 Task: Look for space in Capitão Poço, Brazil from 2nd September, 2023 to 10th September, 2023 for 1 adult in price range Rs.5000 to Rs.16000. Place can be private room with 1  bedroom having 1 bed and 1 bathroom. Property type can be house, flat, guest house, hotel. Booking option can be shelf check-in. Required host language is Spanish.
Action: Mouse moved to (483, 98)
Screenshot: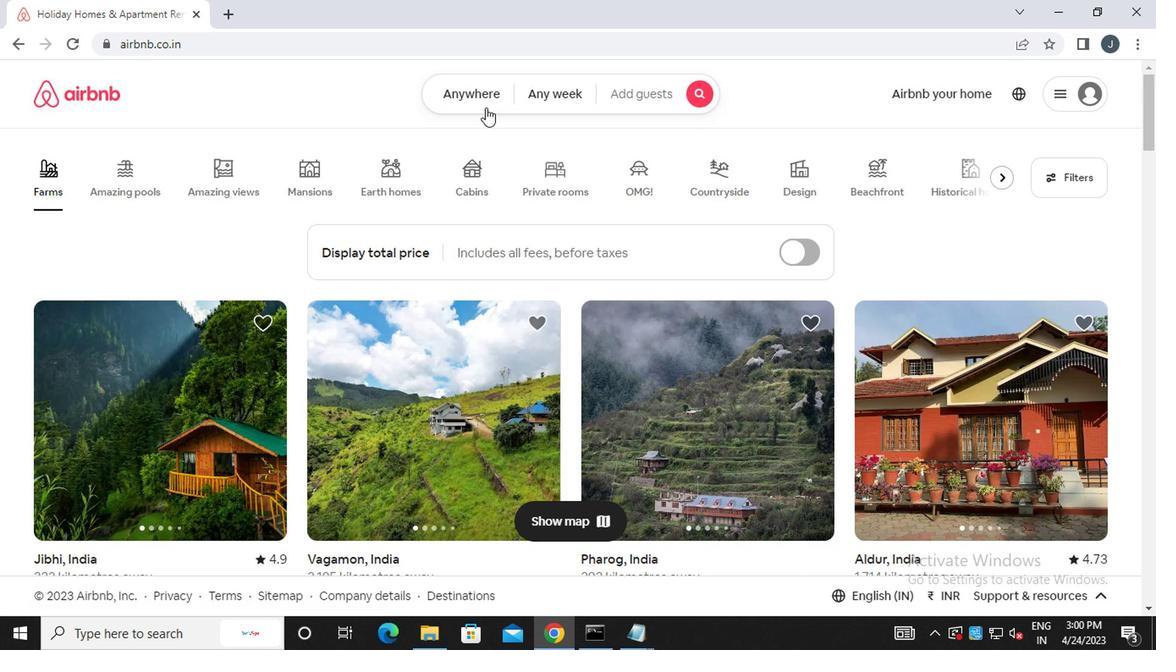 
Action: Mouse pressed left at (483, 98)
Screenshot: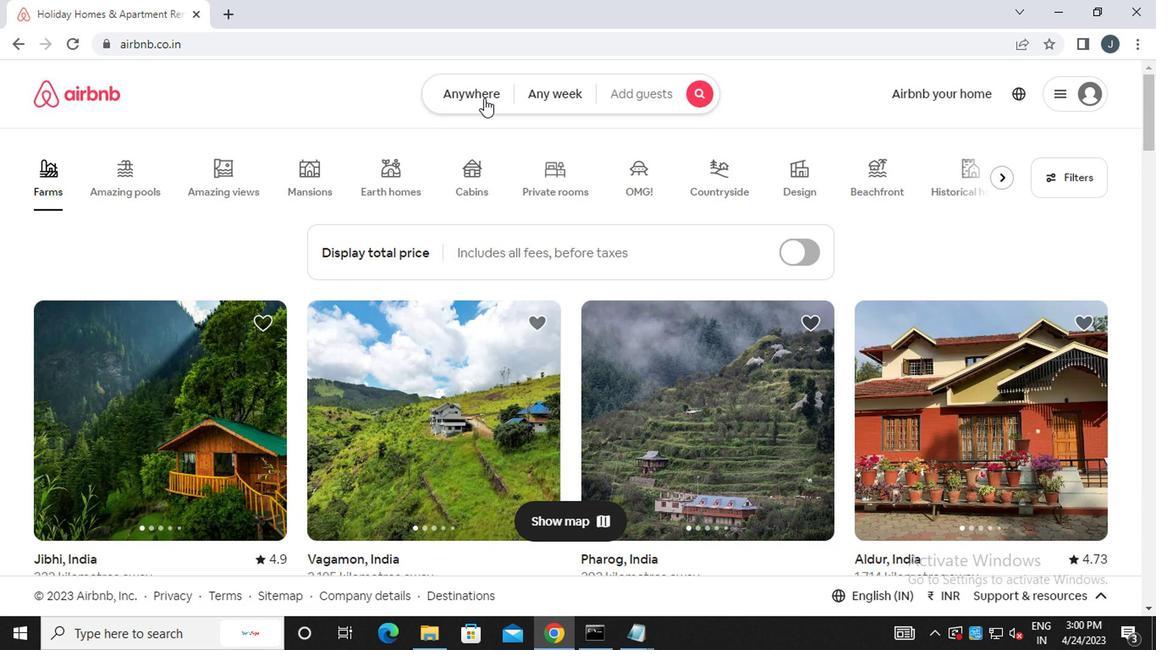 
Action: Mouse moved to (286, 167)
Screenshot: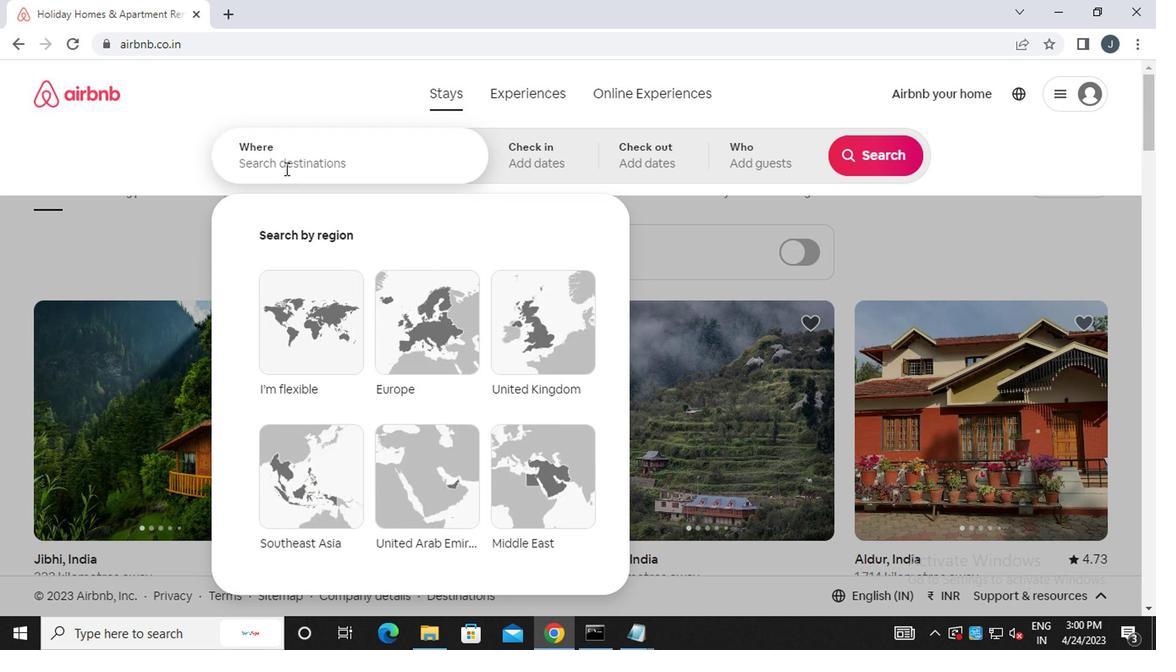
Action: Mouse pressed left at (286, 167)
Screenshot: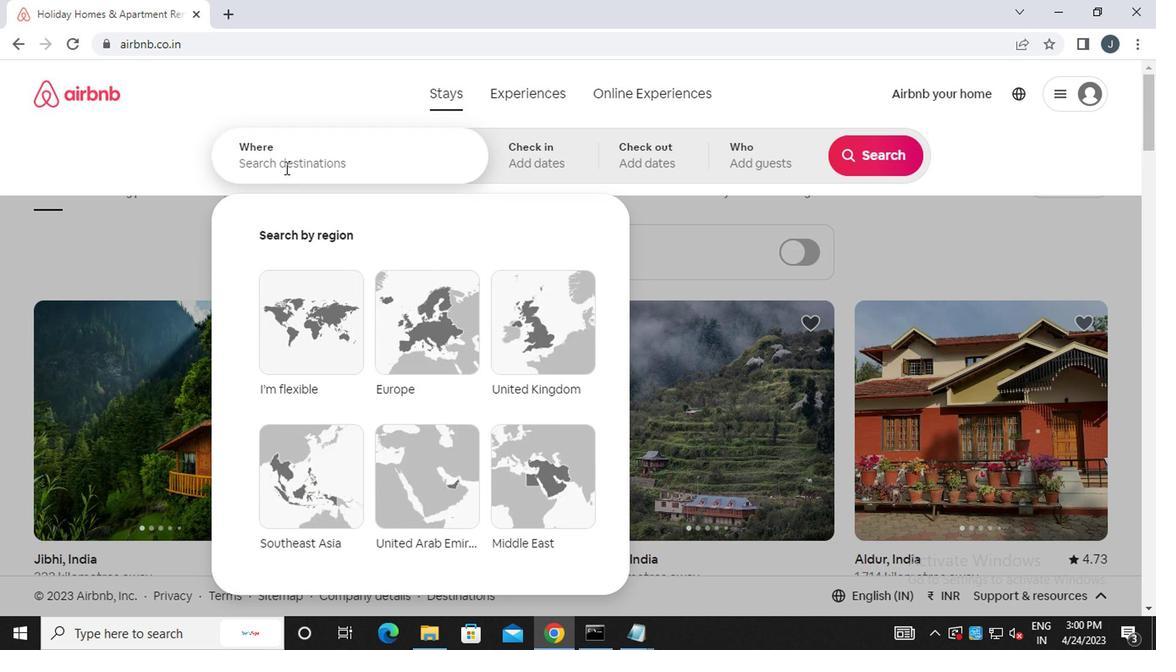 
Action: Key pressed <Key.caps_lock>c<Key.caps_lock>apitao<Key.space><Key.caps_lock>p<Key.caps_lock>oco,<Key.space><Key.caps_lock>b<Key.caps_lock>razil
Screenshot: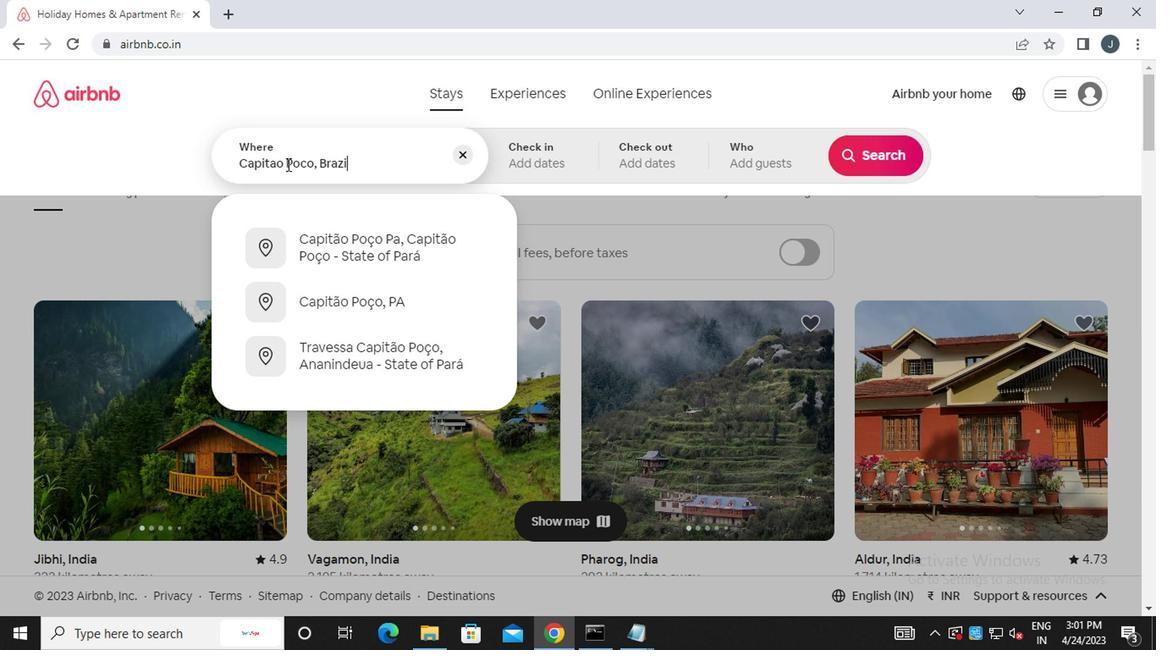 
Action: Mouse moved to (552, 162)
Screenshot: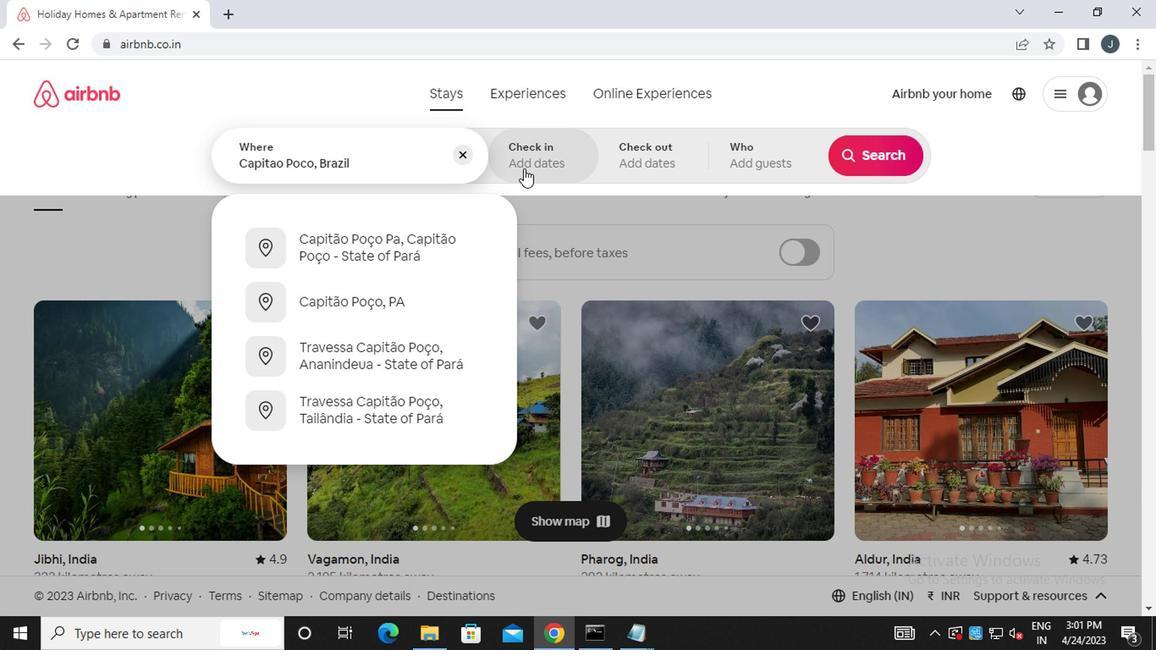 
Action: Mouse pressed left at (552, 162)
Screenshot: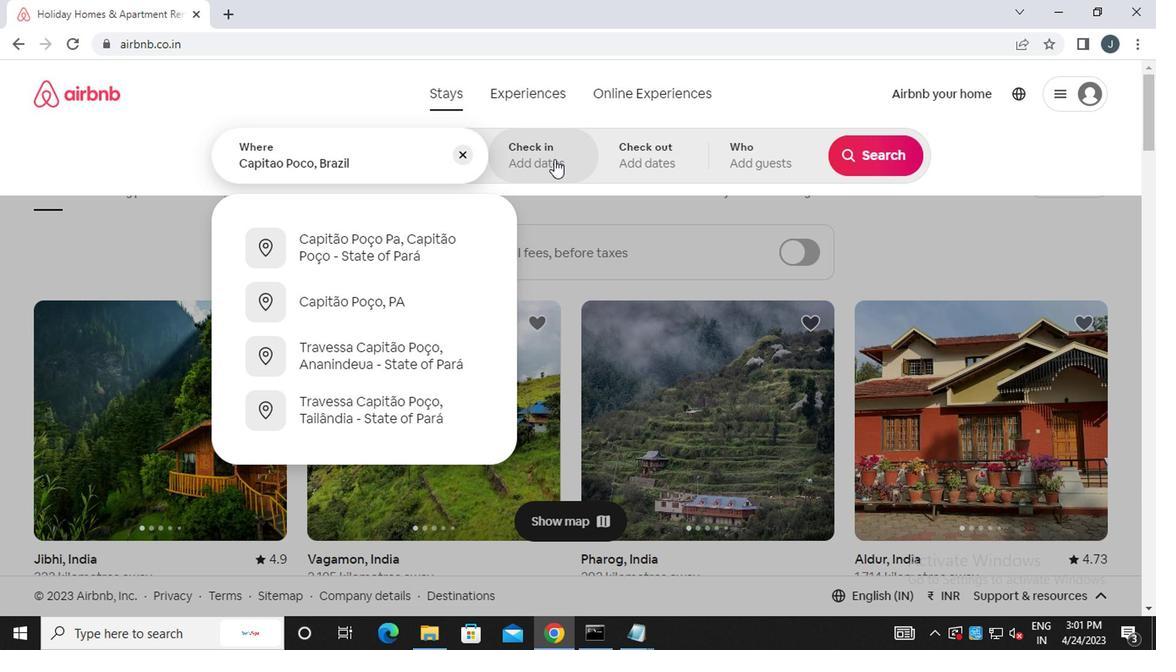 
Action: Mouse moved to (863, 293)
Screenshot: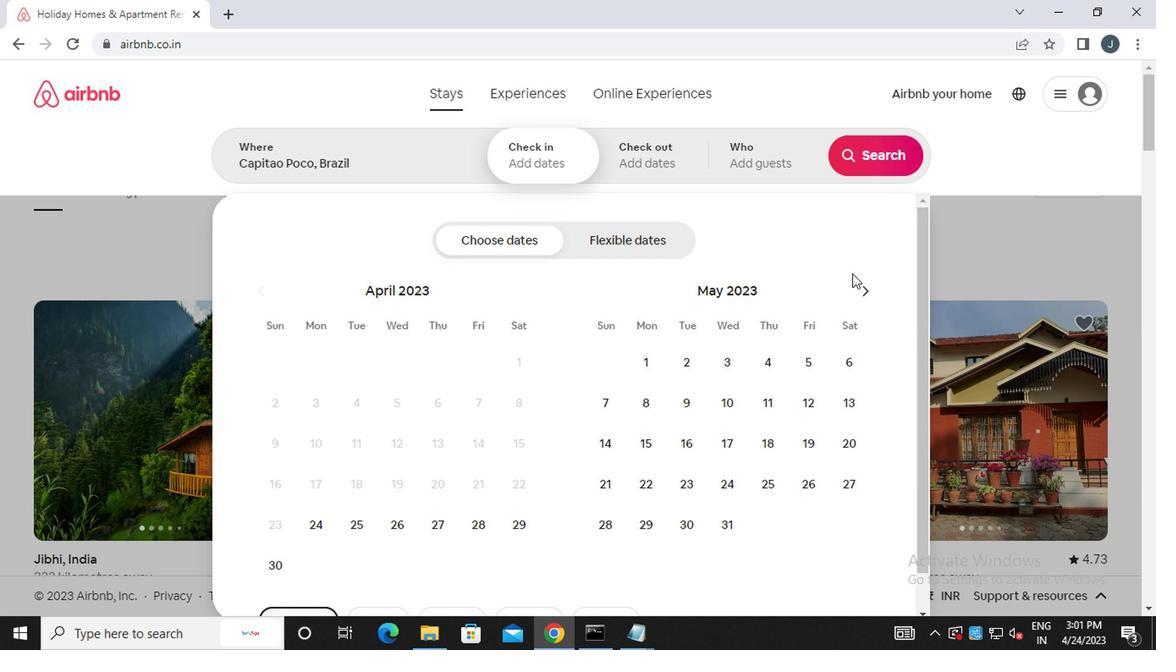 
Action: Mouse pressed left at (863, 293)
Screenshot: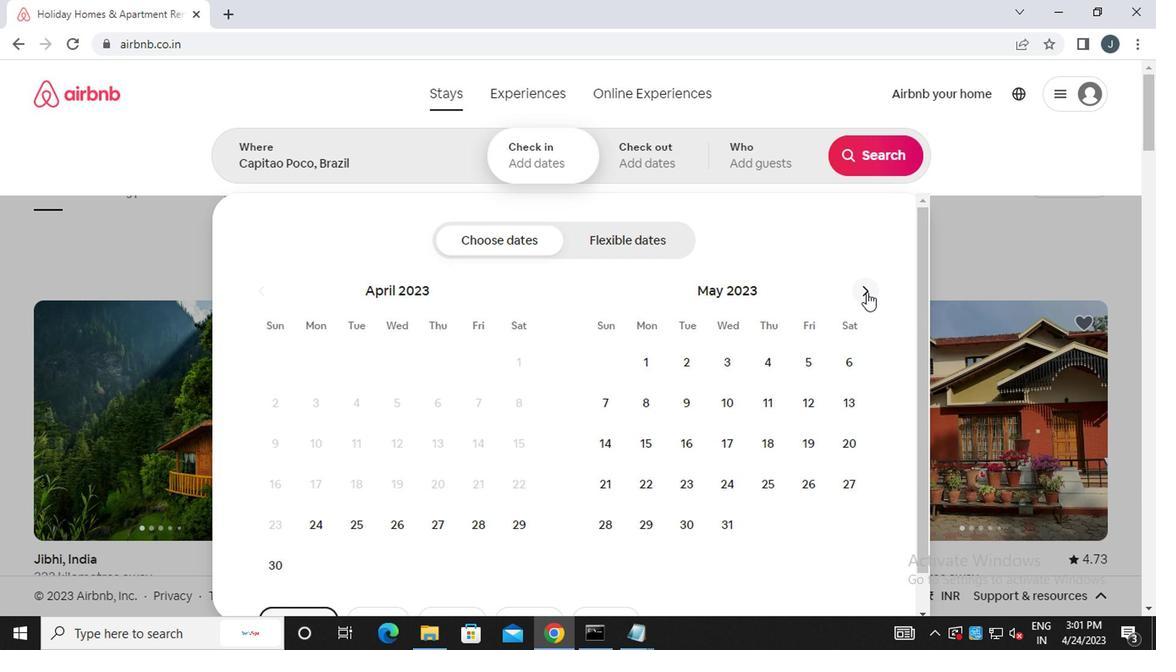 
Action: Mouse pressed left at (863, 293)
Screenshot: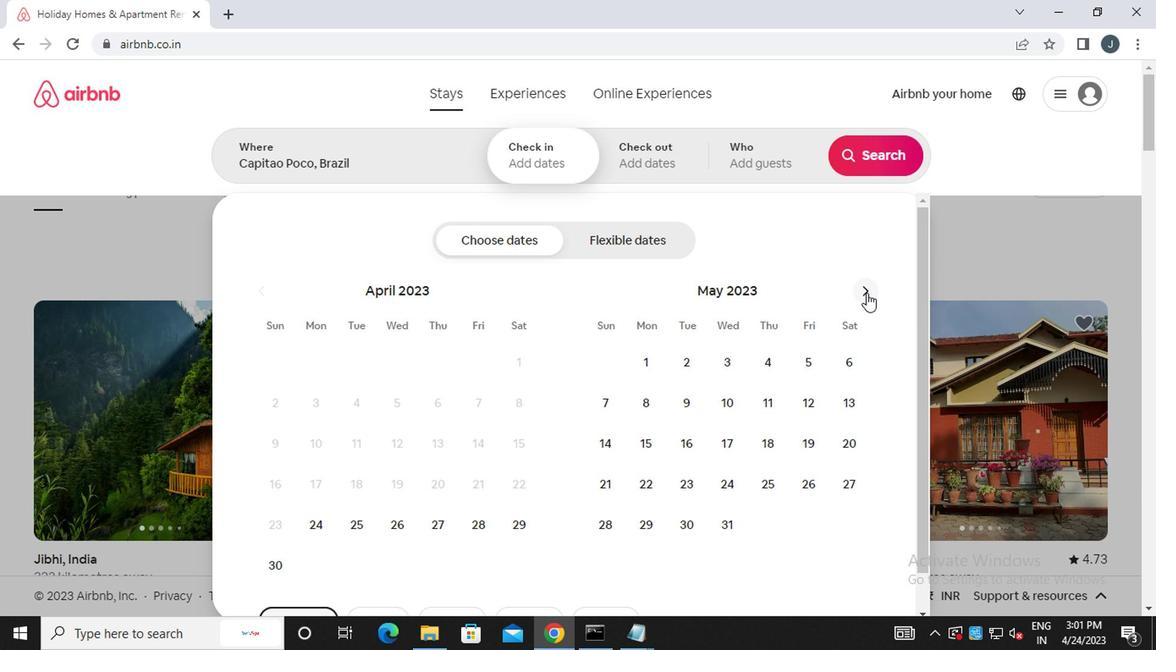 
Action: Mouse pressed left at (863, 293)
Screenshot: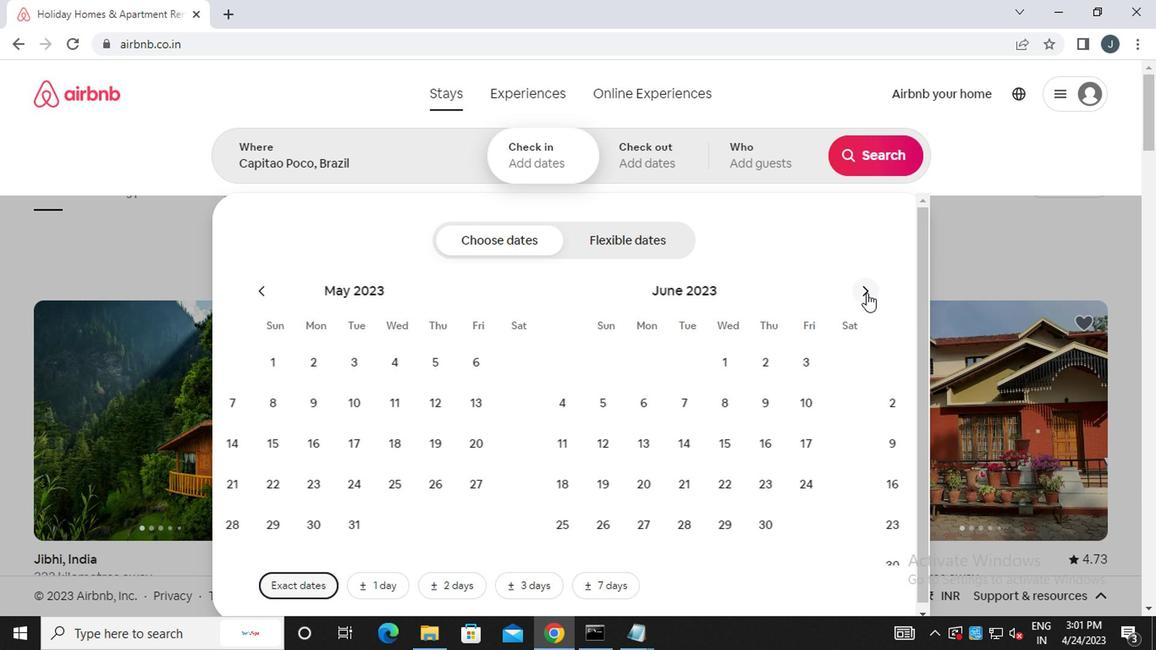 
Action: Mouse pressed left at (863, 293)
Screenshot: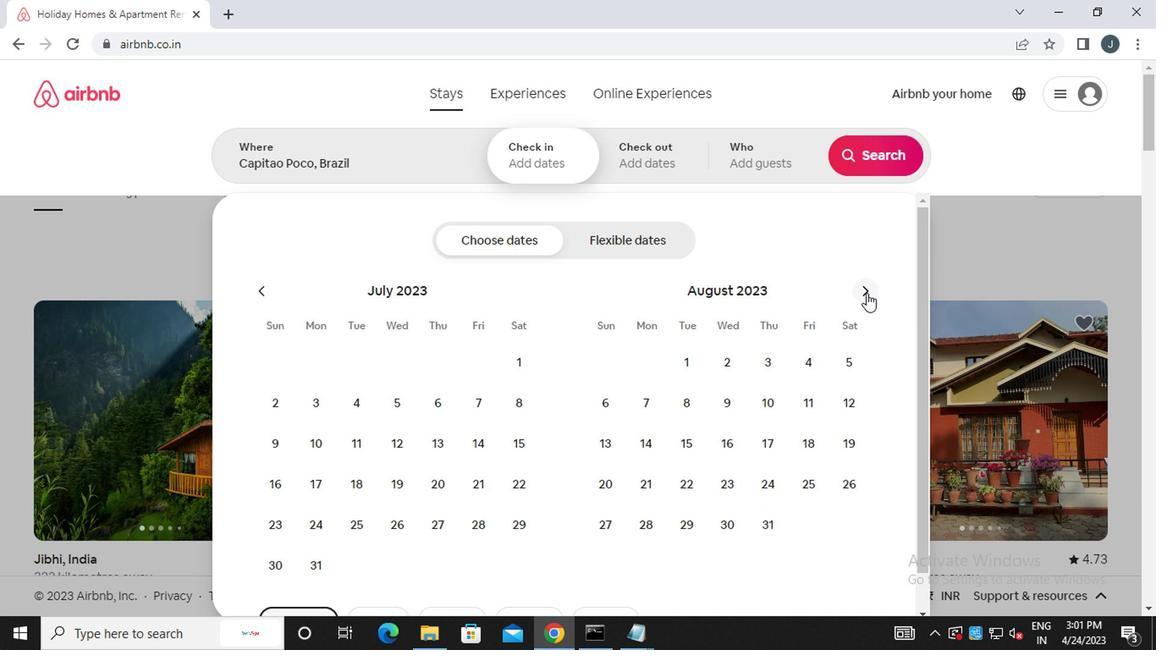 
Action: Mouse moved to (843, 363)
Screenshot: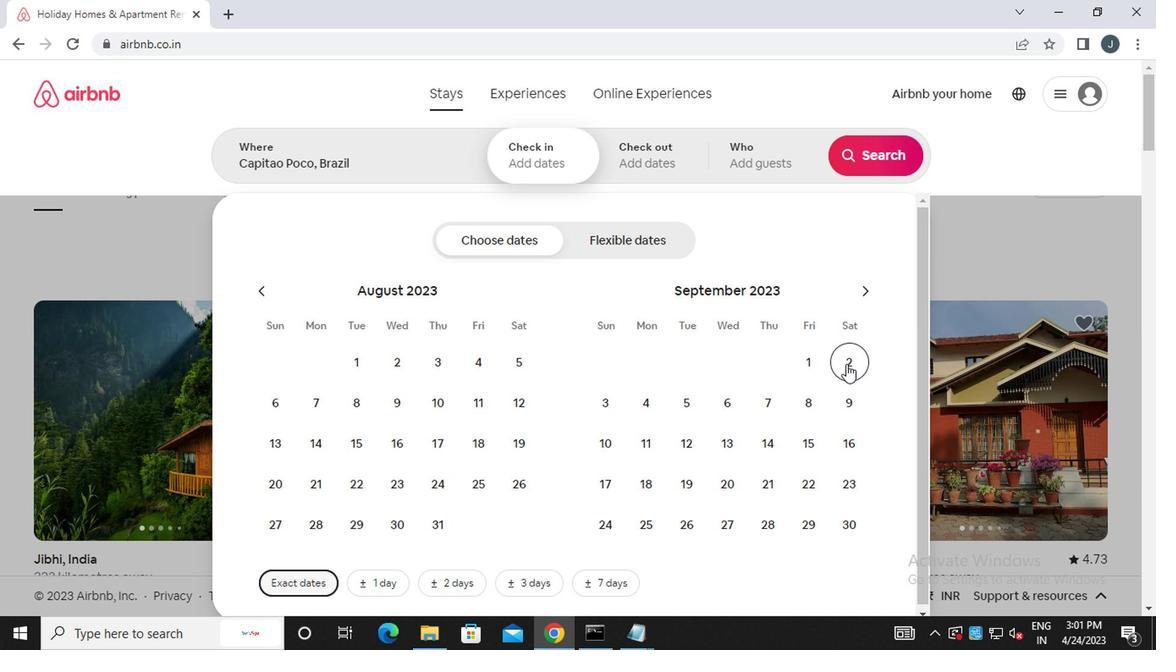 
Action: Mouse pressed left at (843, 363)
Screenshot: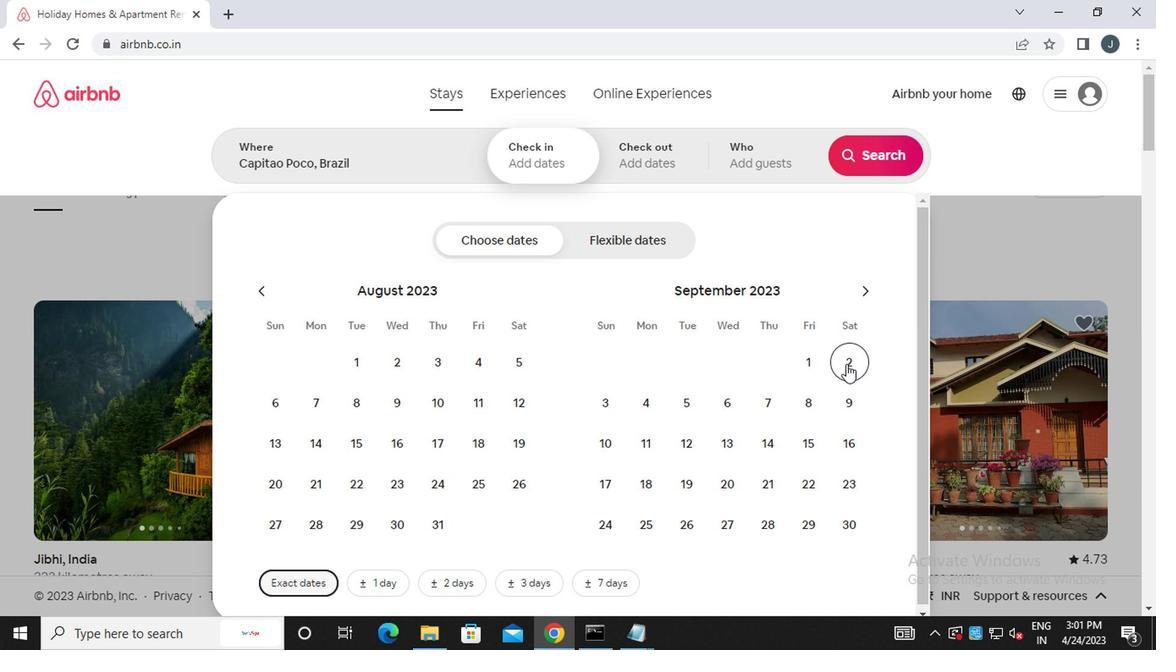 
Action: Mouse moved to (600, 435)
Screenshot: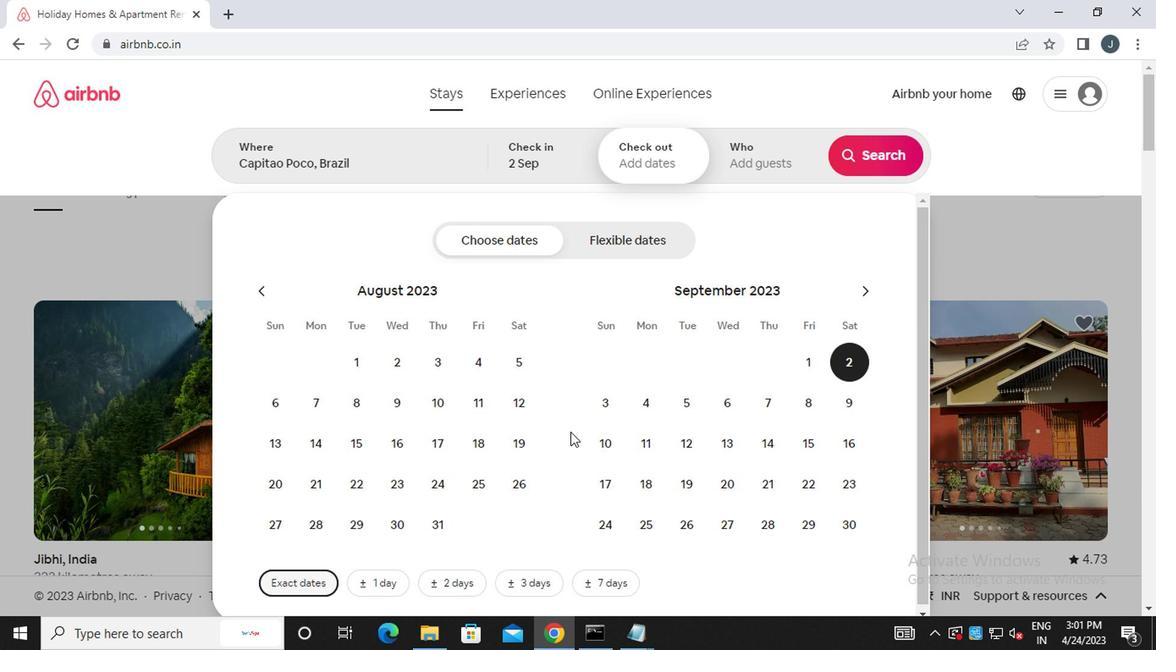 
Action: Mouse pressed left at (600, 435)
Screenshot: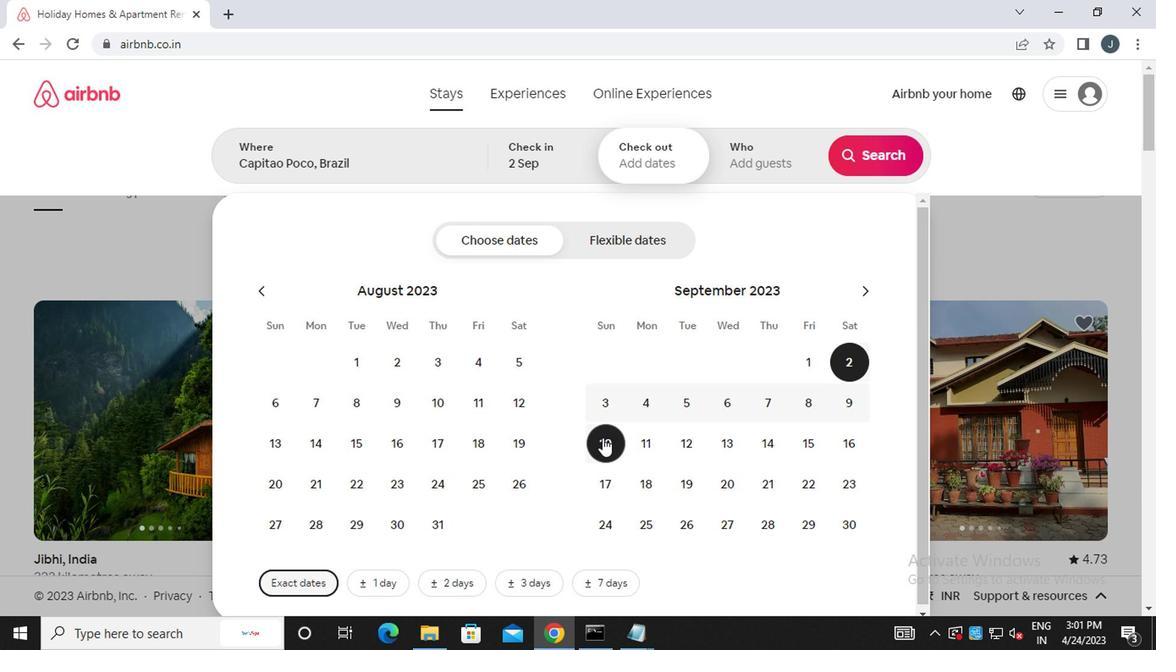 
Action: Mouse moved to (752, 158)
Screenshot: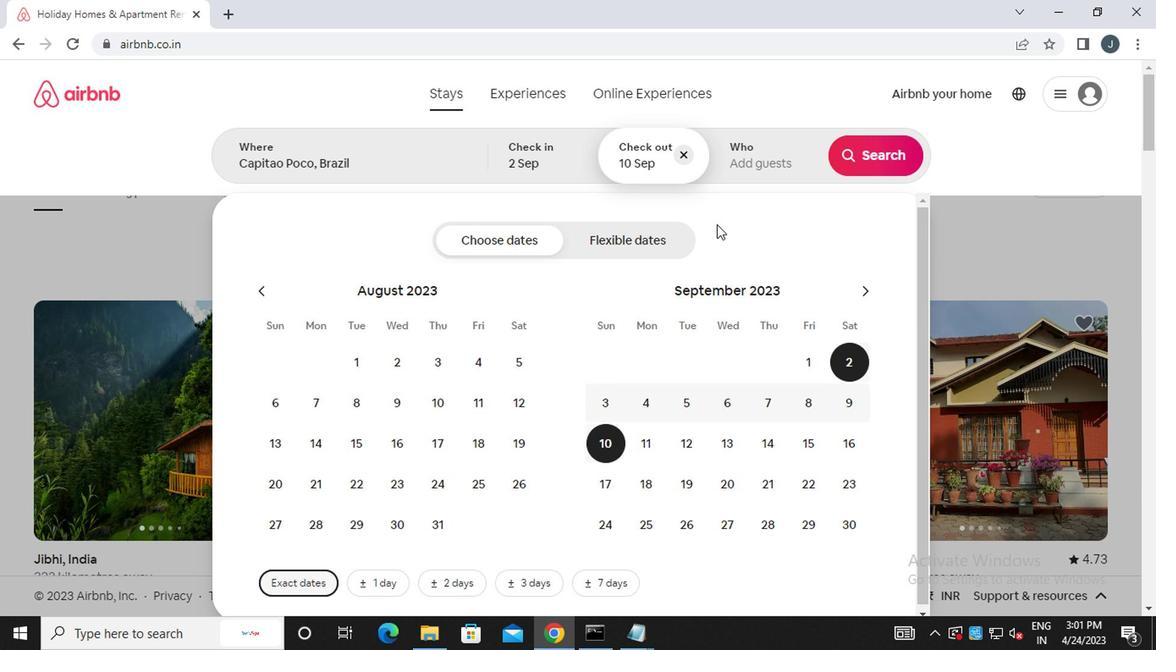 
Action: Mouse pressed left at (752, 158)
Screenshot: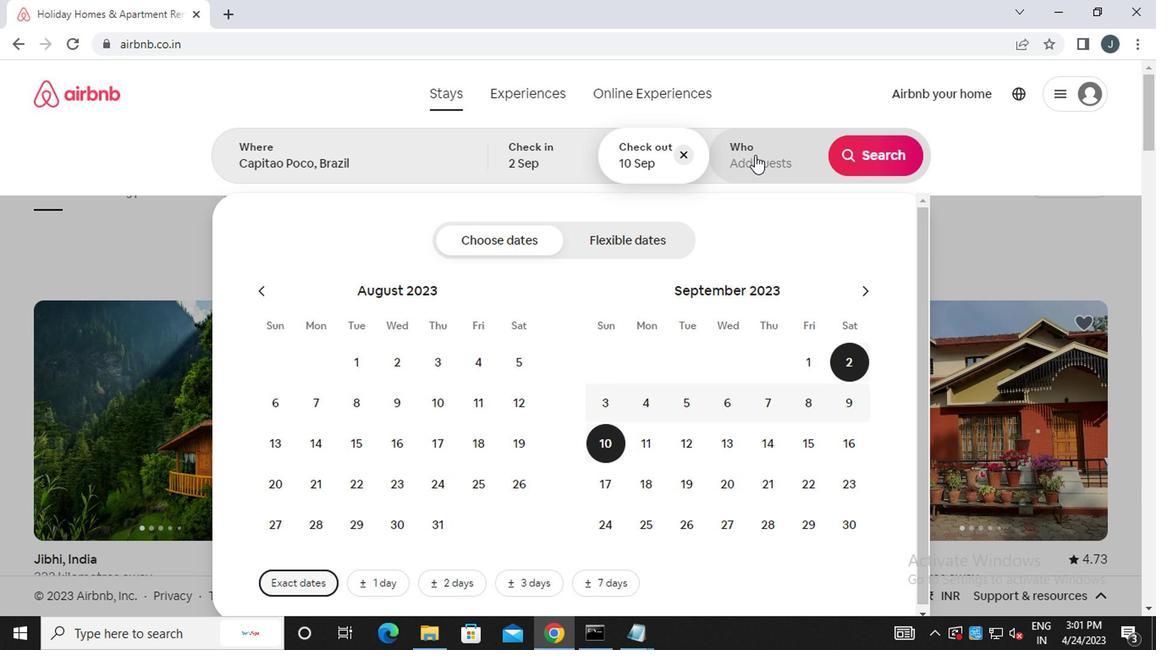 
Action: Mouse moved to (872, 259)
Screenshot: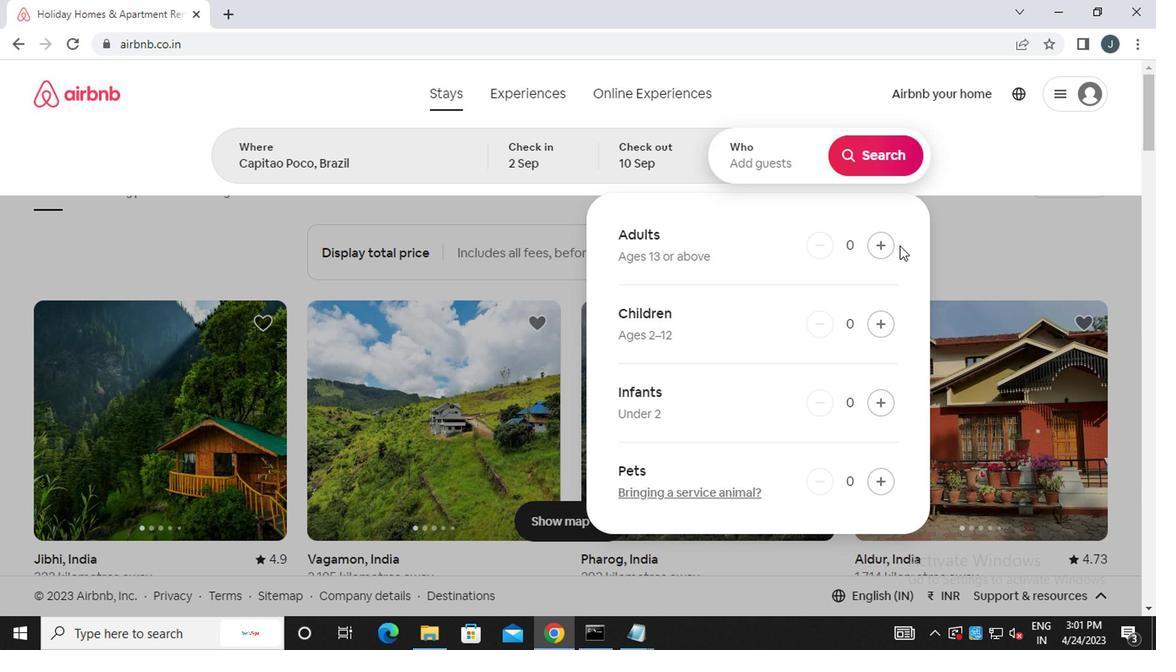 
Action: Mouse pressed left at (872, 259)
Screenshot: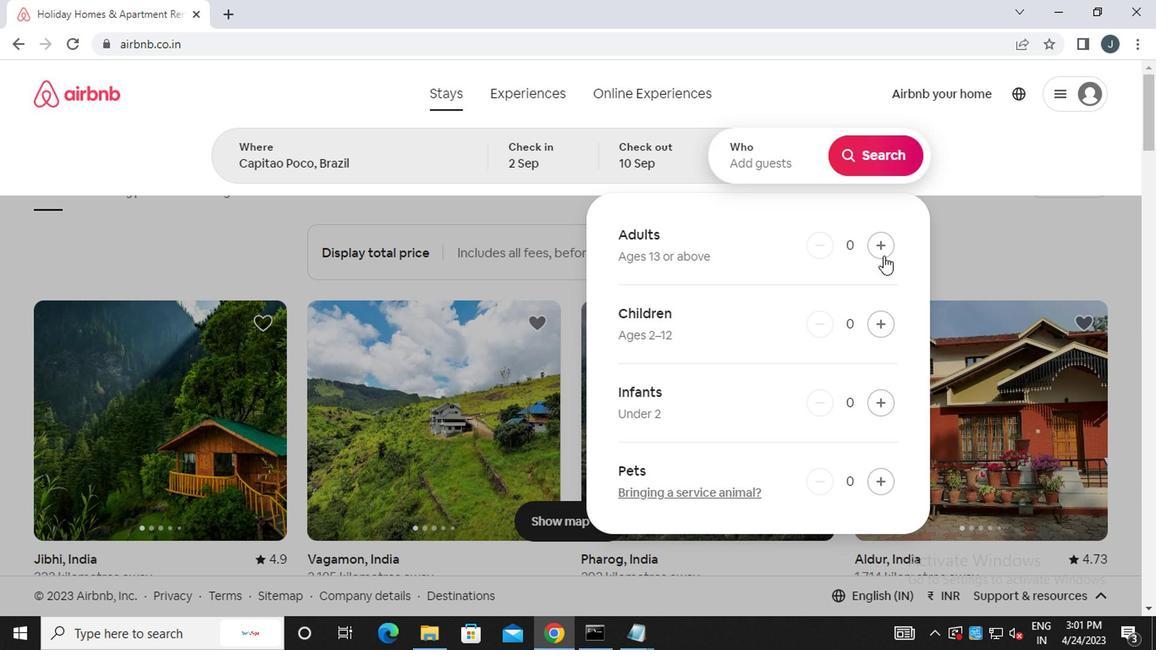 
Action: Mouse moved to (873, 159)
Screenshot: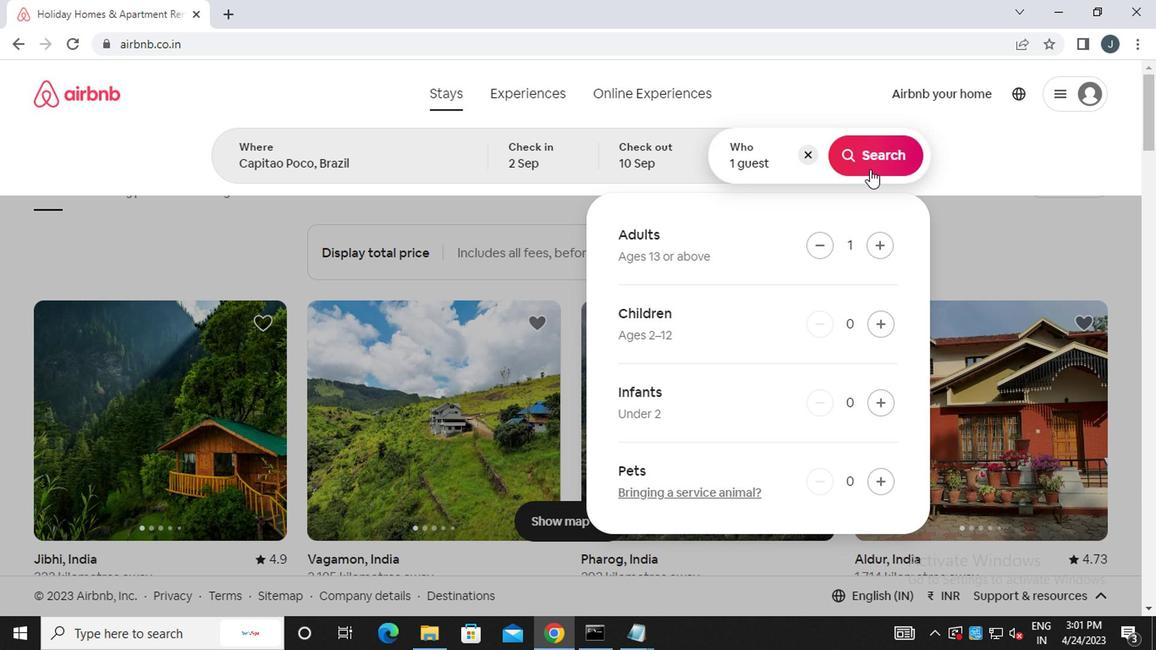 
Action: Mouse pressed left at (873, 159)
Screenshot: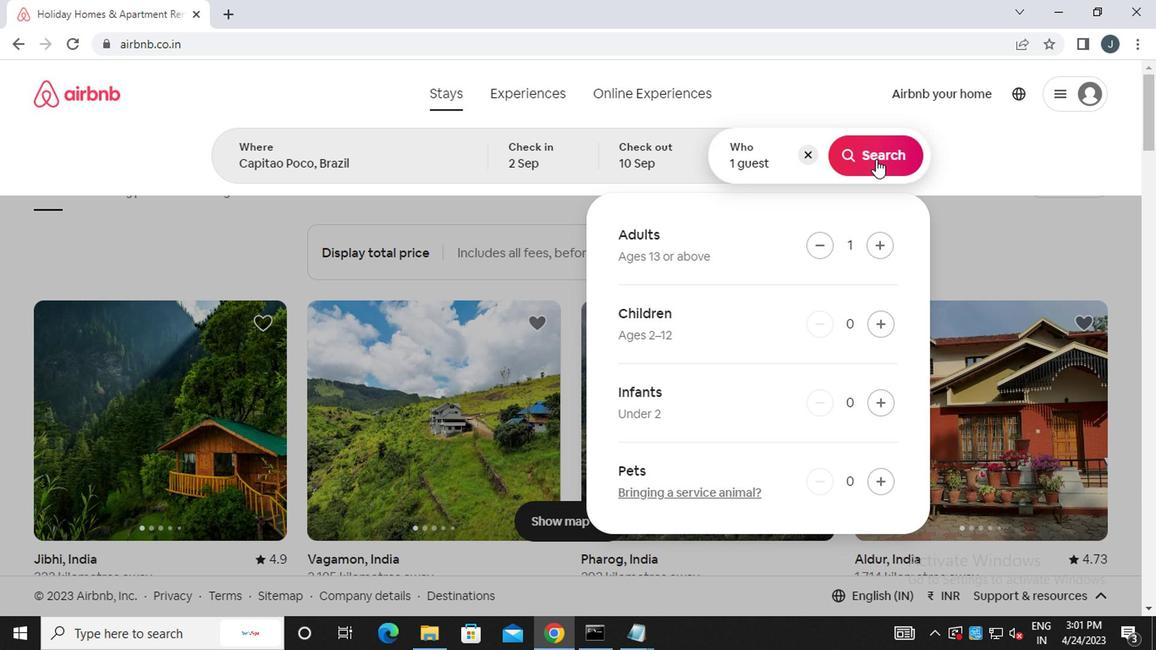 
Action: Mouse moved to (1094, 166)
Screenshot: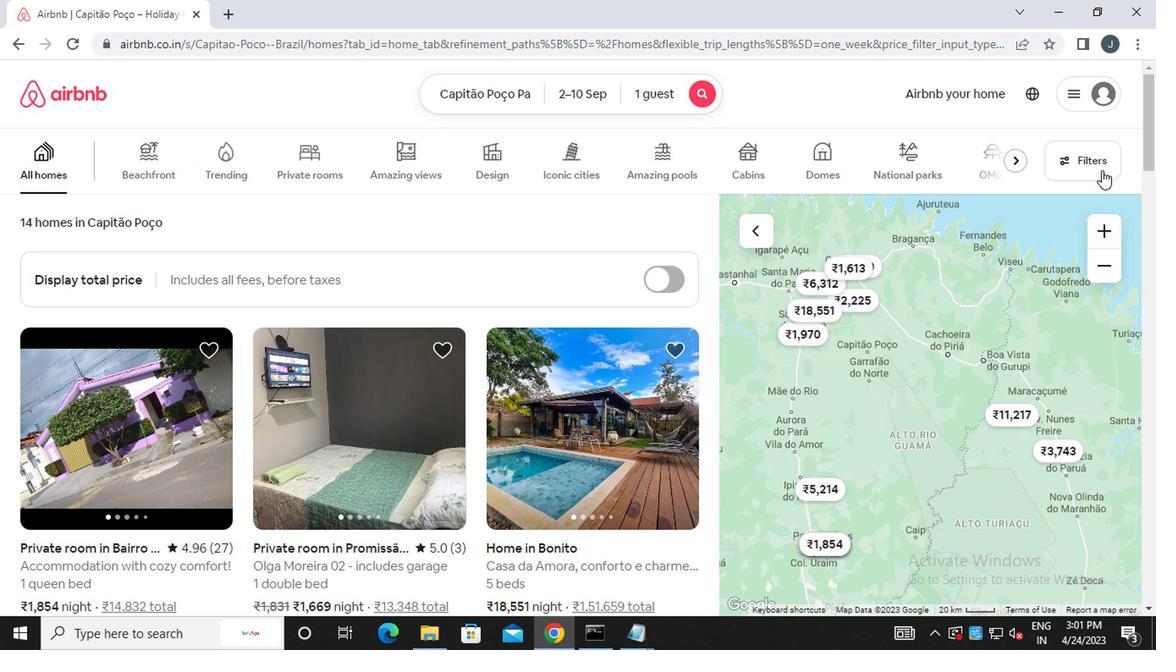 
Action: Mouse pressed left at (1094, 166)
Screenshot: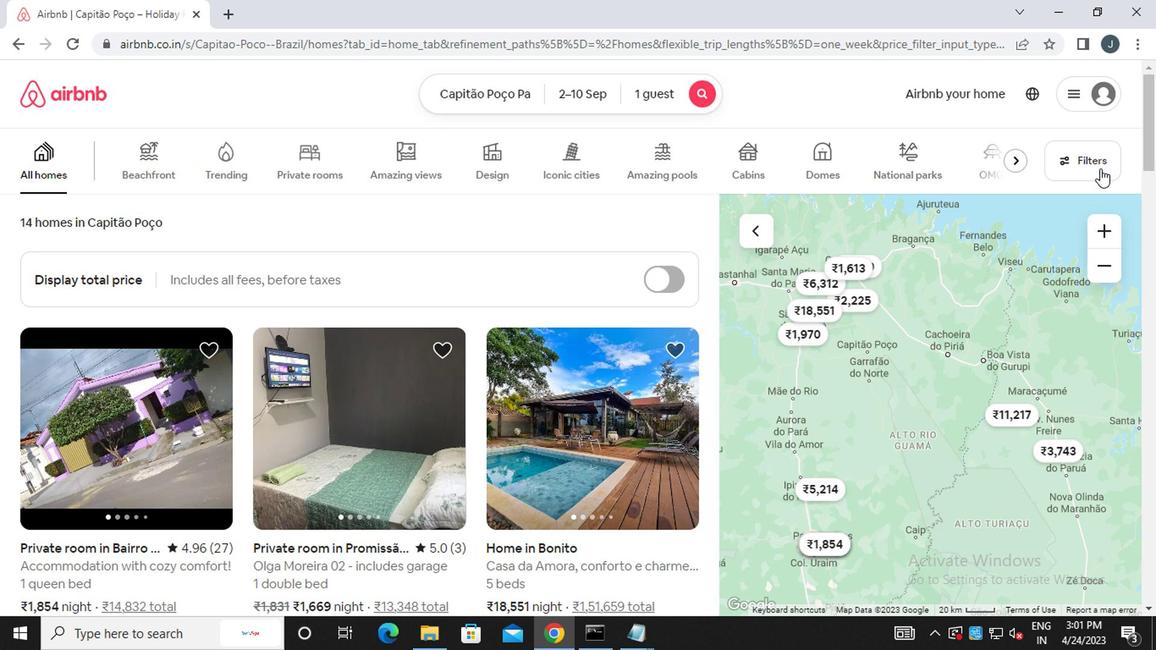 
Action: Mouse moved to (415, 373)
Screenshot: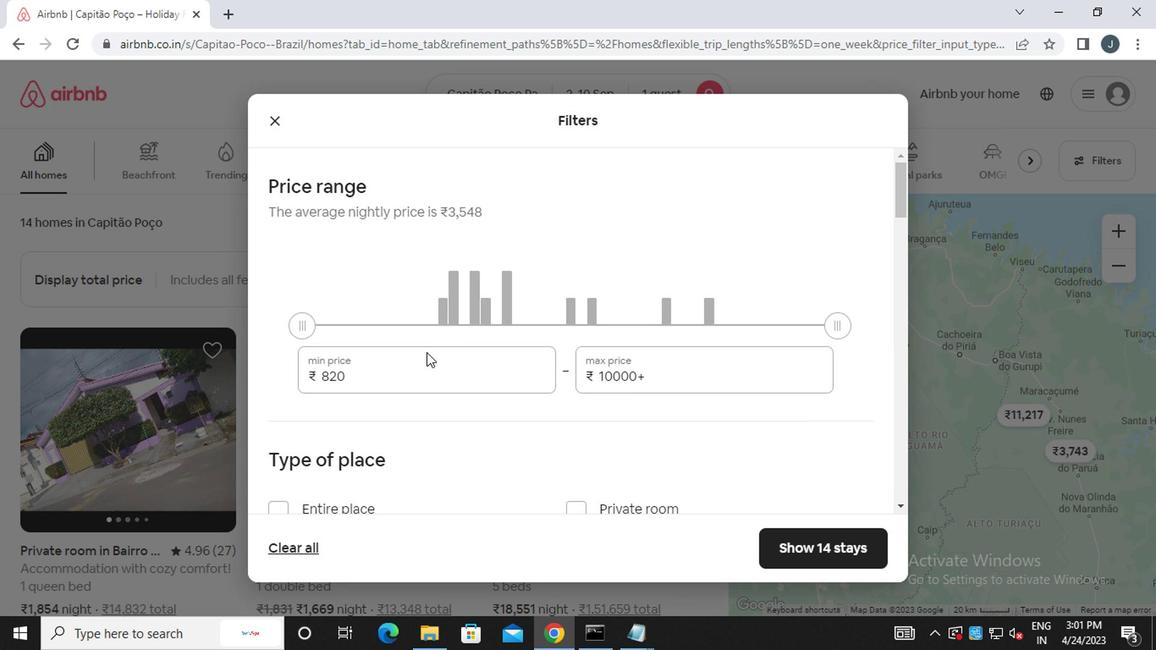 
Action: Mouse pressed left at (415, 373)
Screenshot: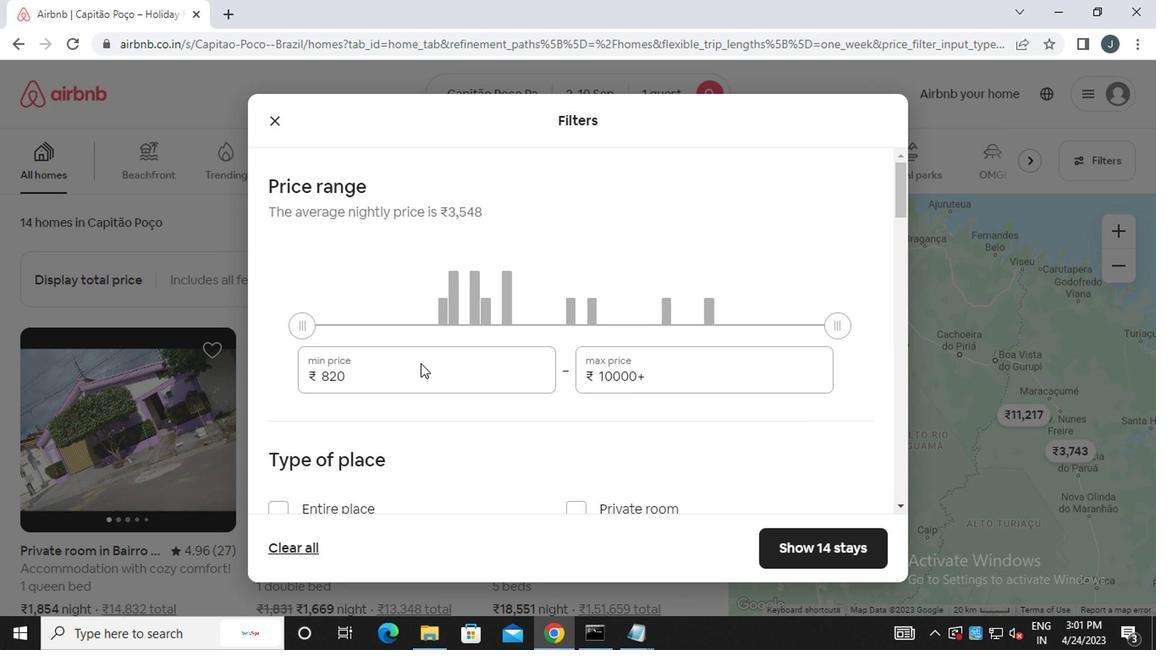 
Action: Mouse moved to (411, 373)
Screenshot: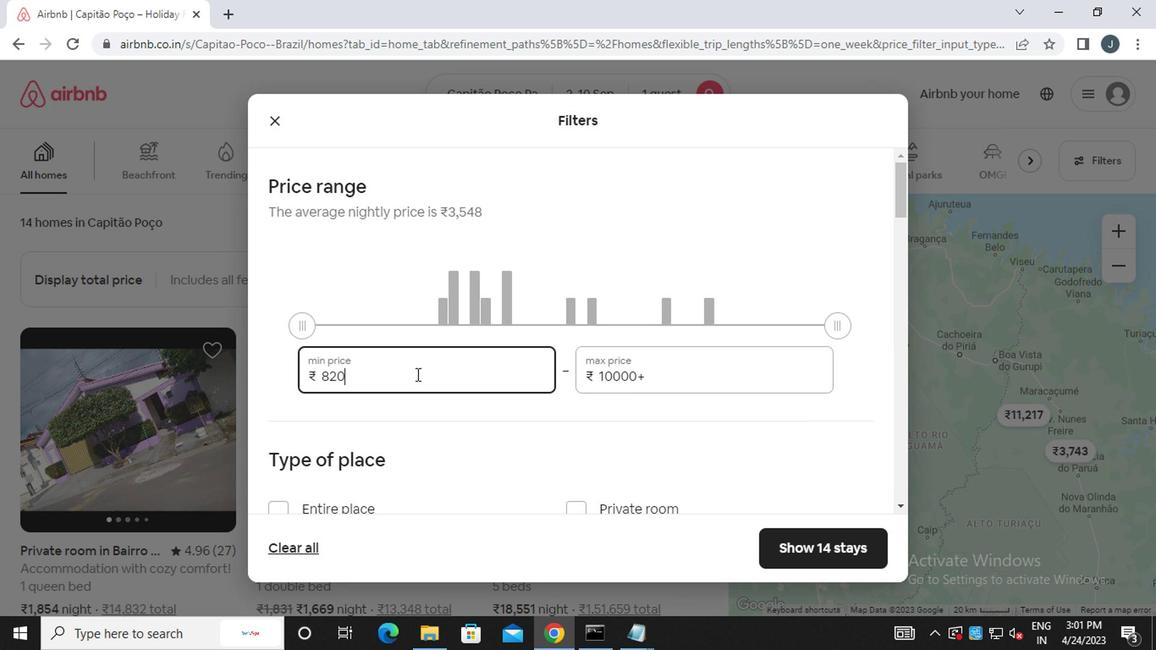 
Action: Key pressed <Key.backspace><Key.backspace><Key.backspace><Key.backspace><<101>><<96>><<96>><<96>>
Screenshot: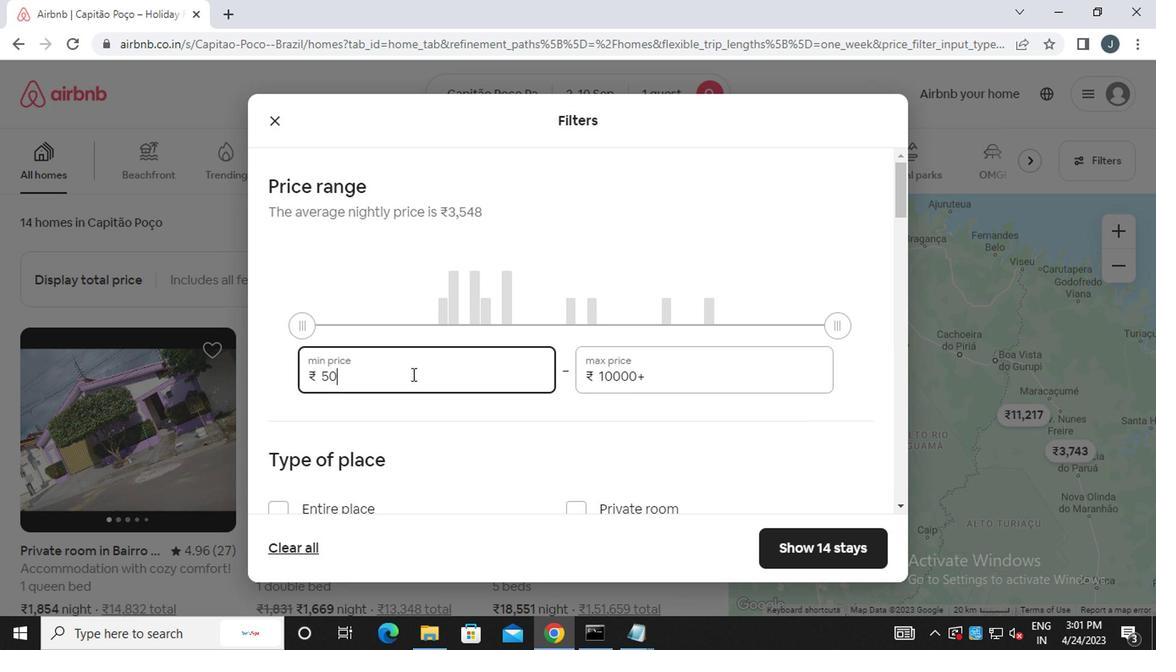 
Action: Mouse moved to (663, 375)
Screenshot: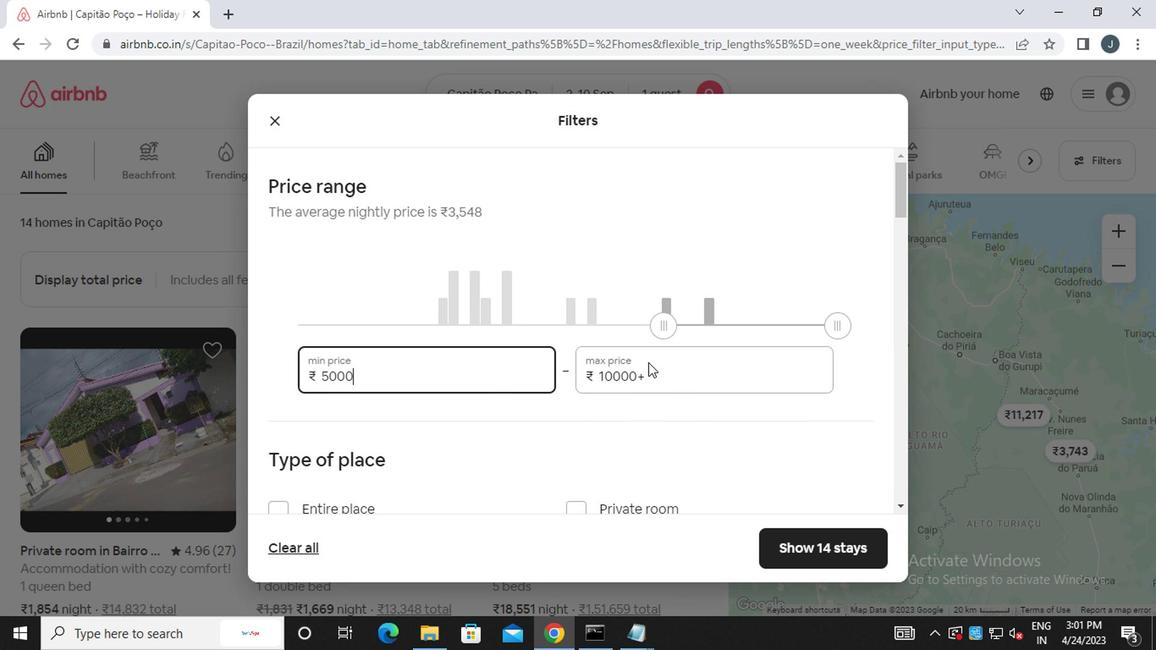 
Action: Mouse pressed left at (663, 375)
Screenshot: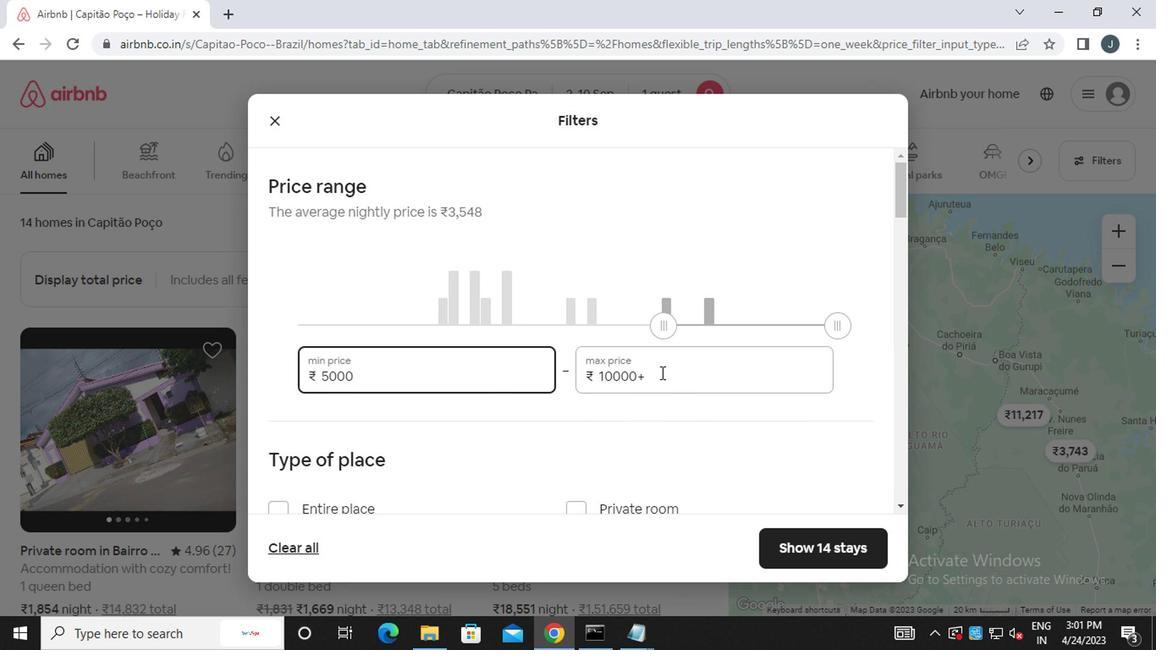 
Action: Mouse moved to (663, 375)
Screenshot: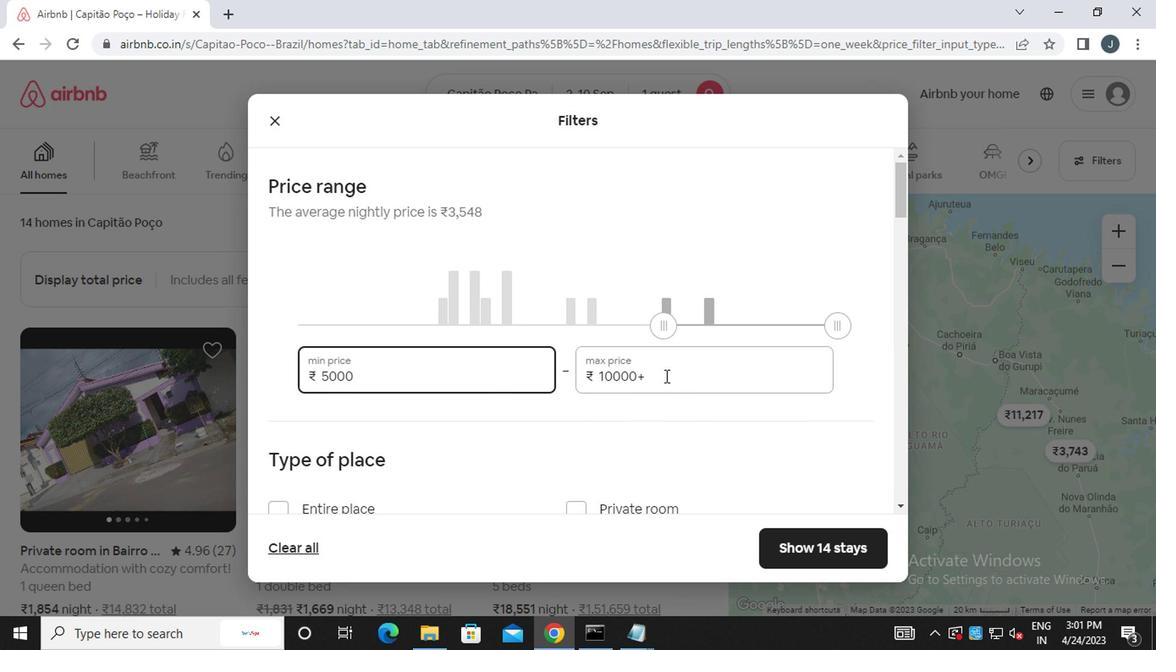 
Action: Key pressed <Key.backspace><Key.backspace><Key.backspace><Key.backspace><Key.backspace><Key.backspace><Key.backspace><Key.backspace><Key.backspace><Key.backspace><Key.backspace><Key.backspace><<97>><<102>><<96>><<96>><<96>>
Screenshot: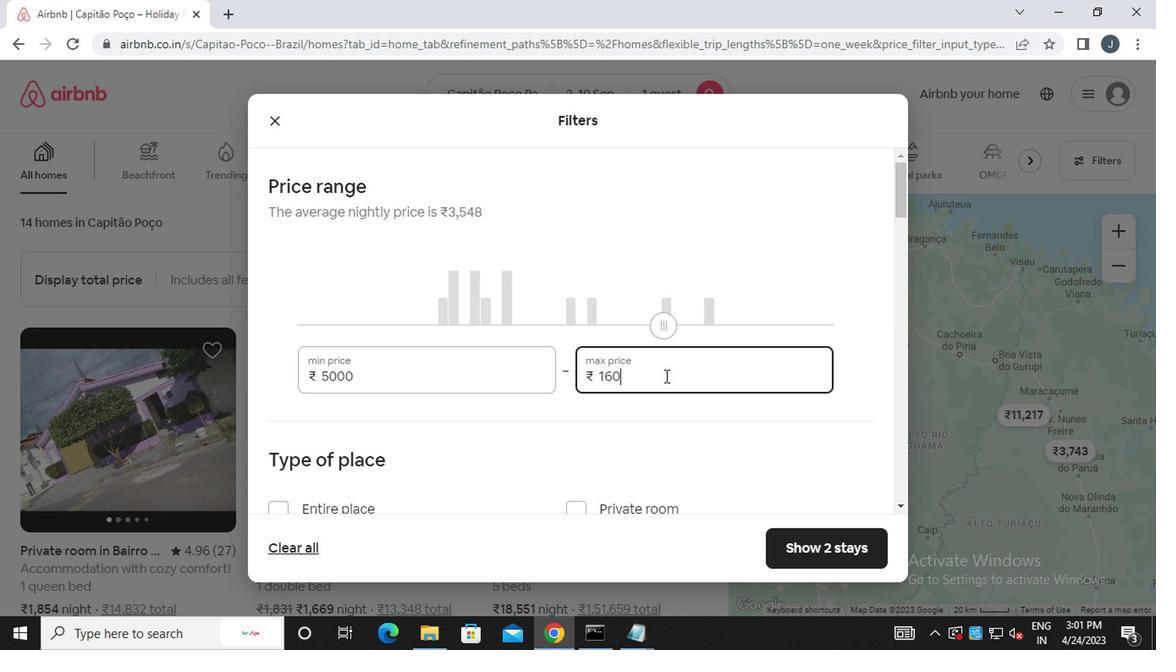 
Action: Mouse moved to (663, 375)
Screenshot: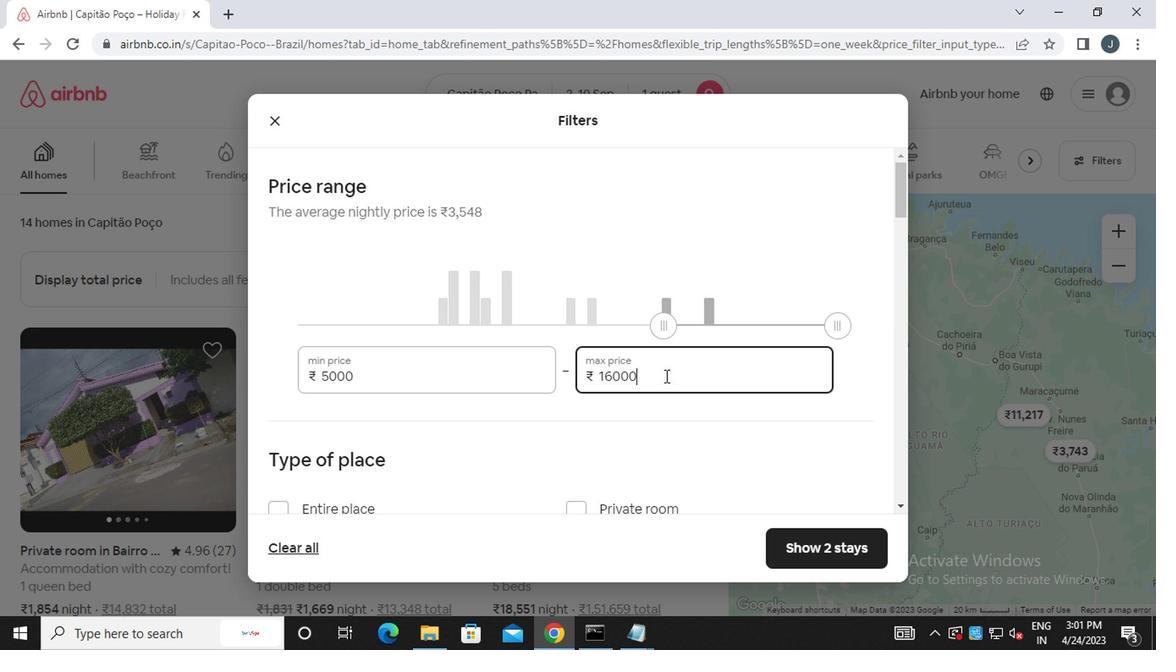 
Action: Mouse scrolled (663, 374) with delta (0, -1)
Screenshot: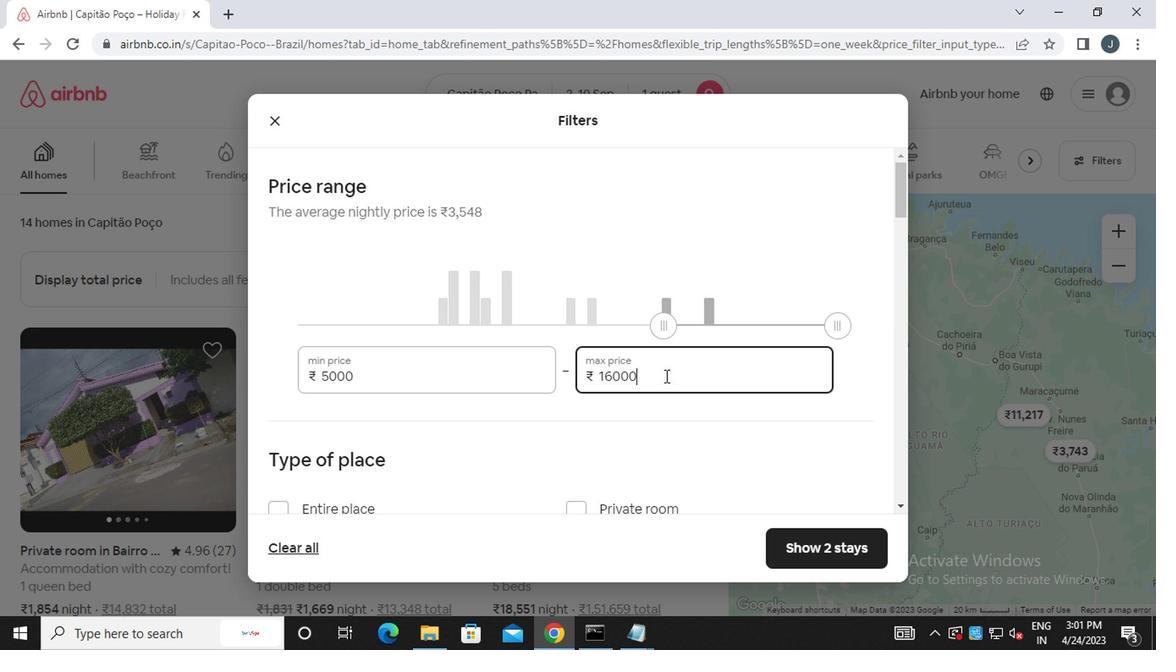 
Action: Mouse scrolled (663, 374) with delta (0, -1)
Screenshot: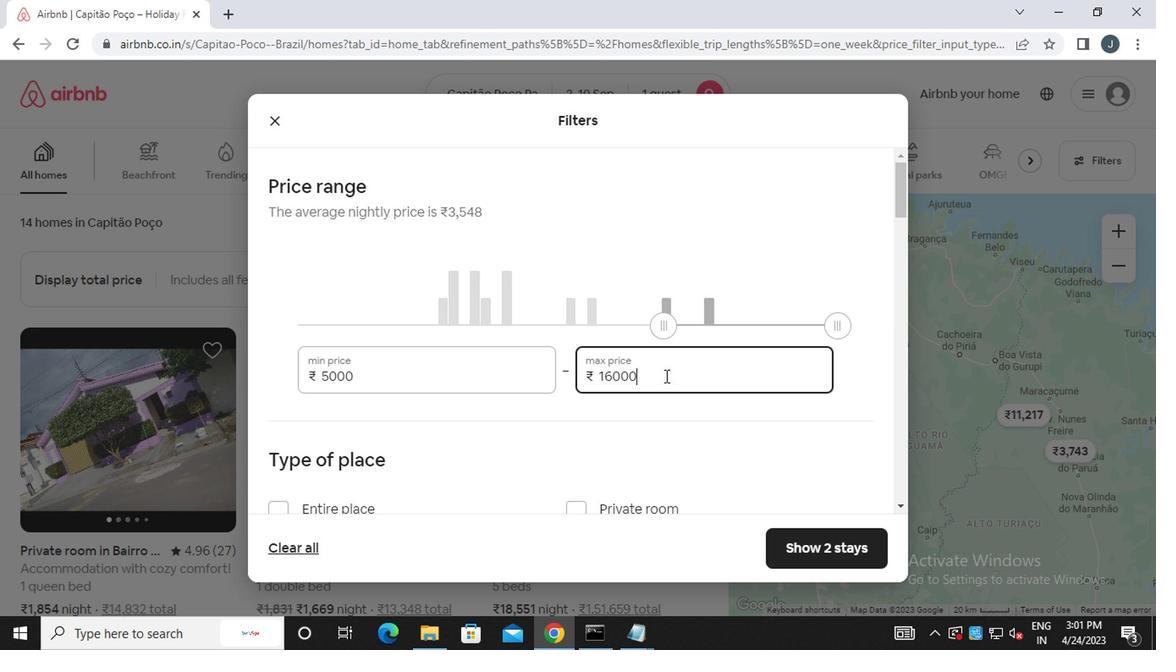 
Action: Mouse scrolled (663, 374) with delta (0, -1)
Screenshot: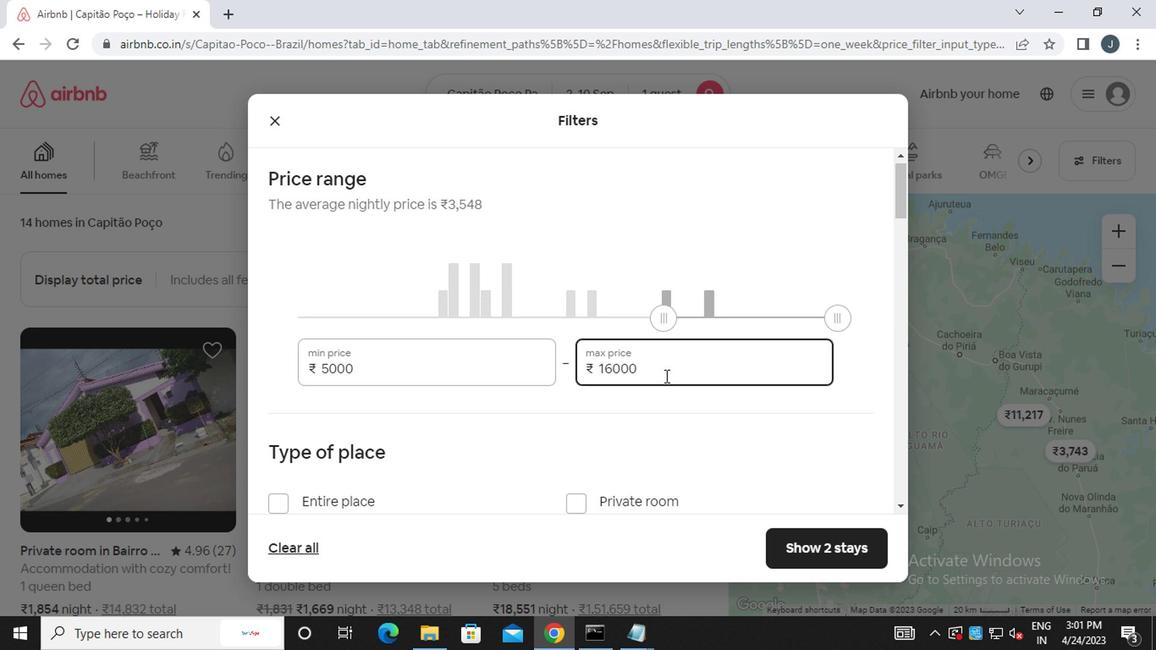 
Action: Mouse moved to (579, 257)
Screenshot: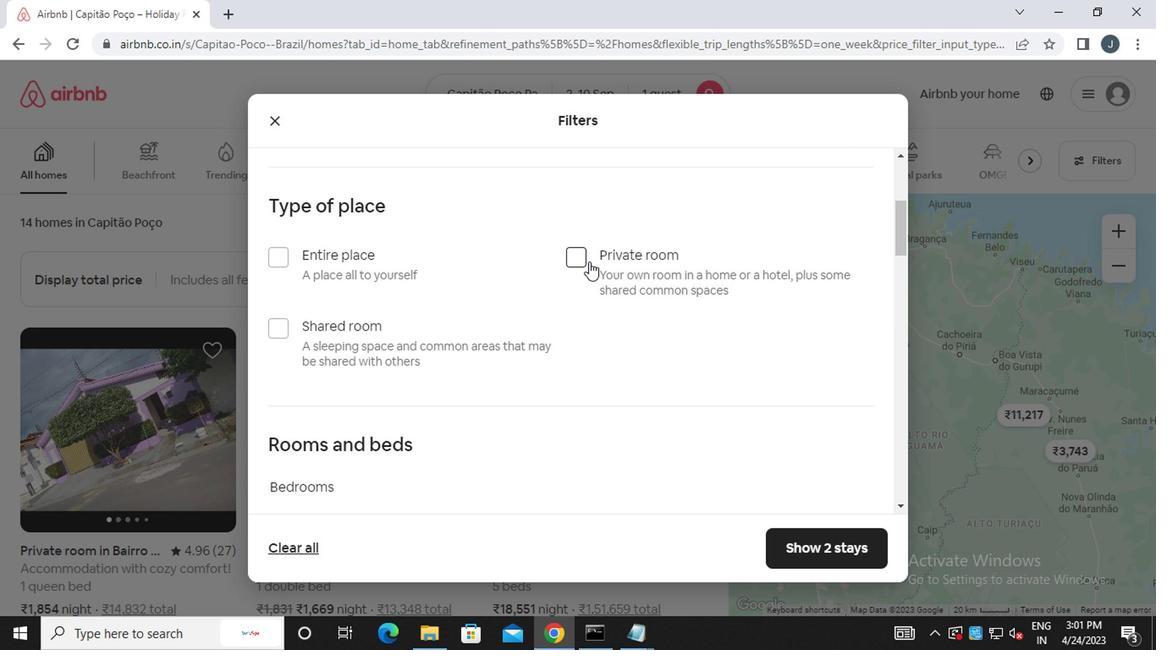 
Action: Mouse pressed left at (579, 257)
Screenshot: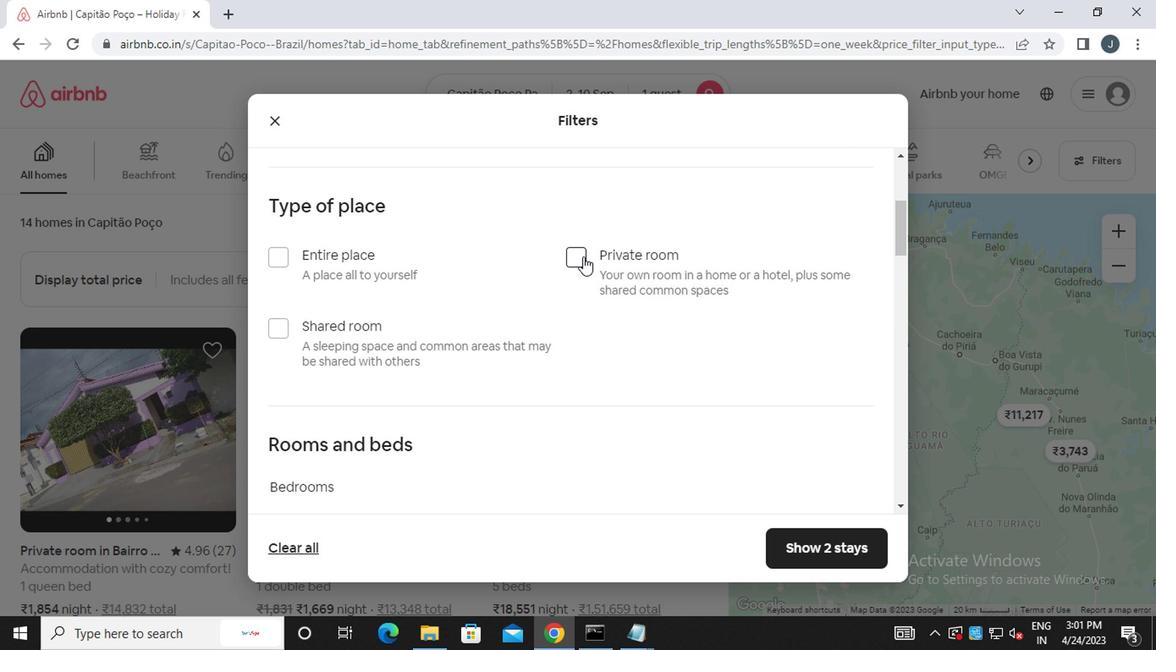
Action: Mouse moved to (290, 336)
Screenshot: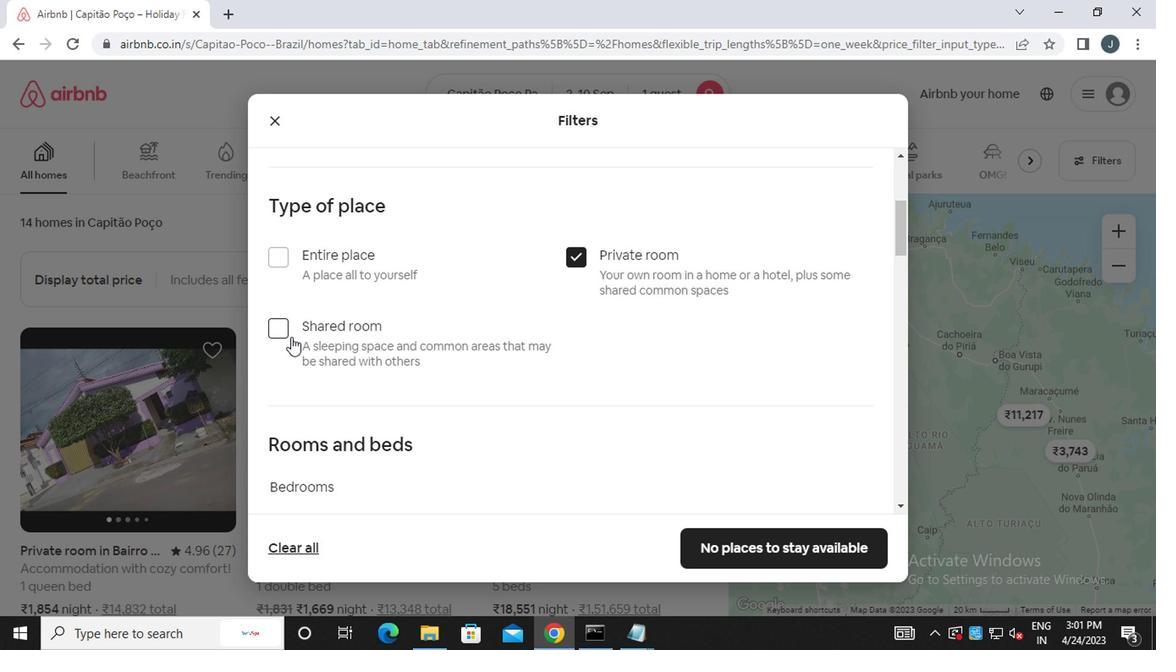 
Action: Mouse scrolled (290, 336) with delta (0, 0)
Screenshot: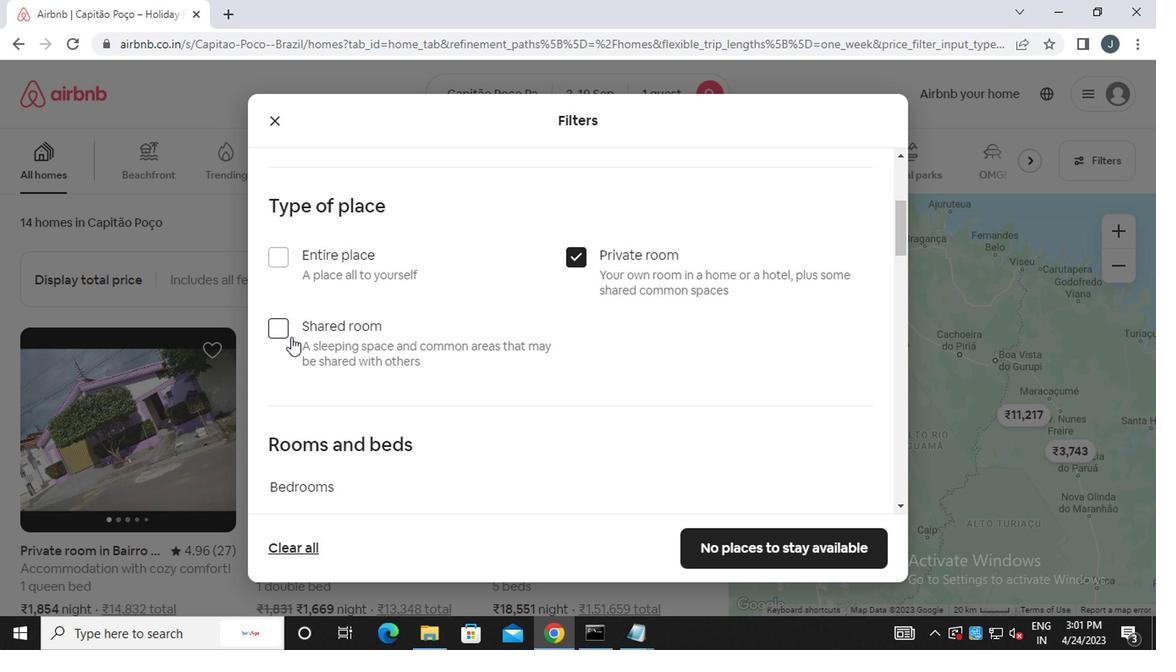 
Action: Mouse moved to (290, 337)
Screenshot: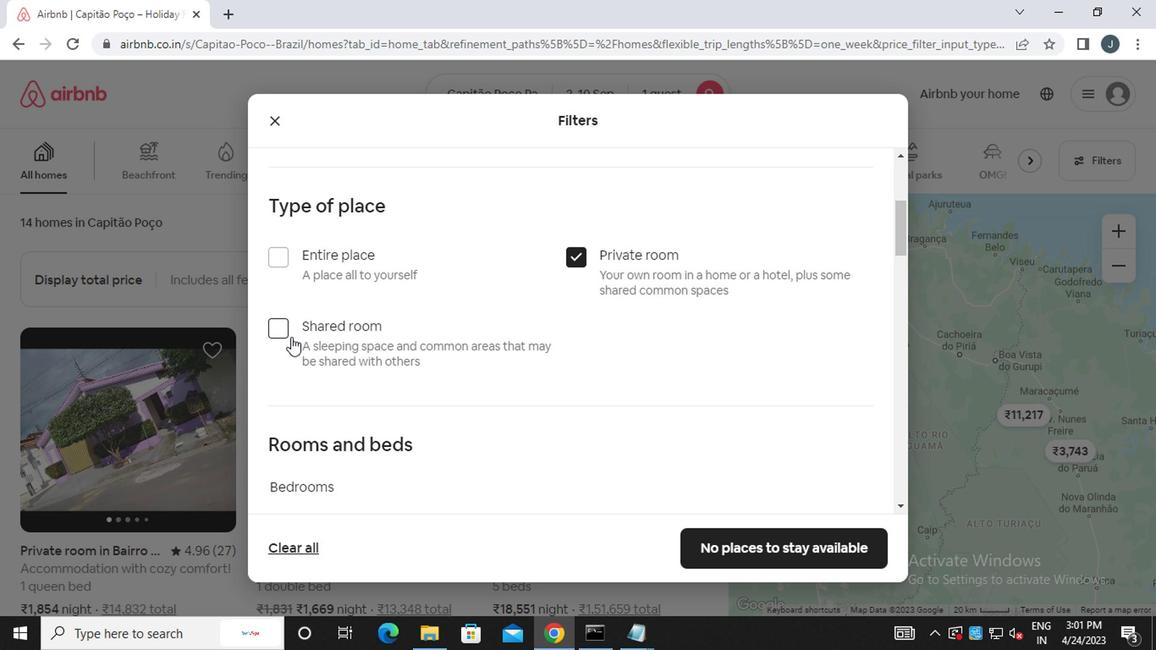 
Action: Mouse scrolled (290, 336) with delta (0, -1)
Screenshot: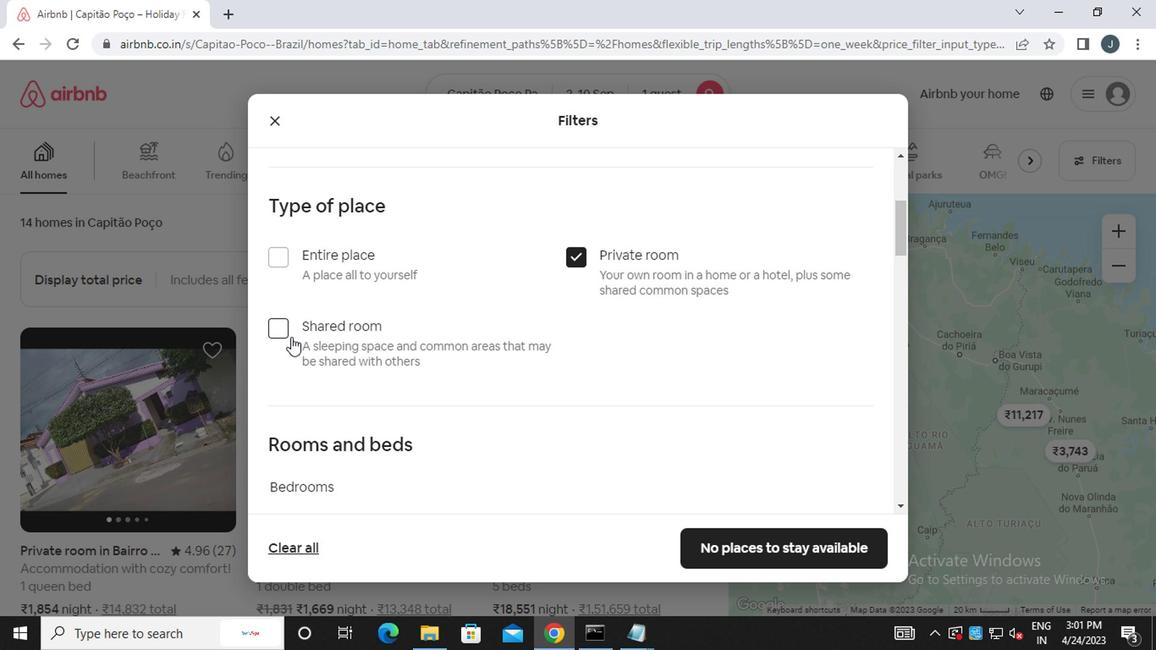 
Action: Mouse scrolled (290, 336) with delta (0, -1)
Screenshot: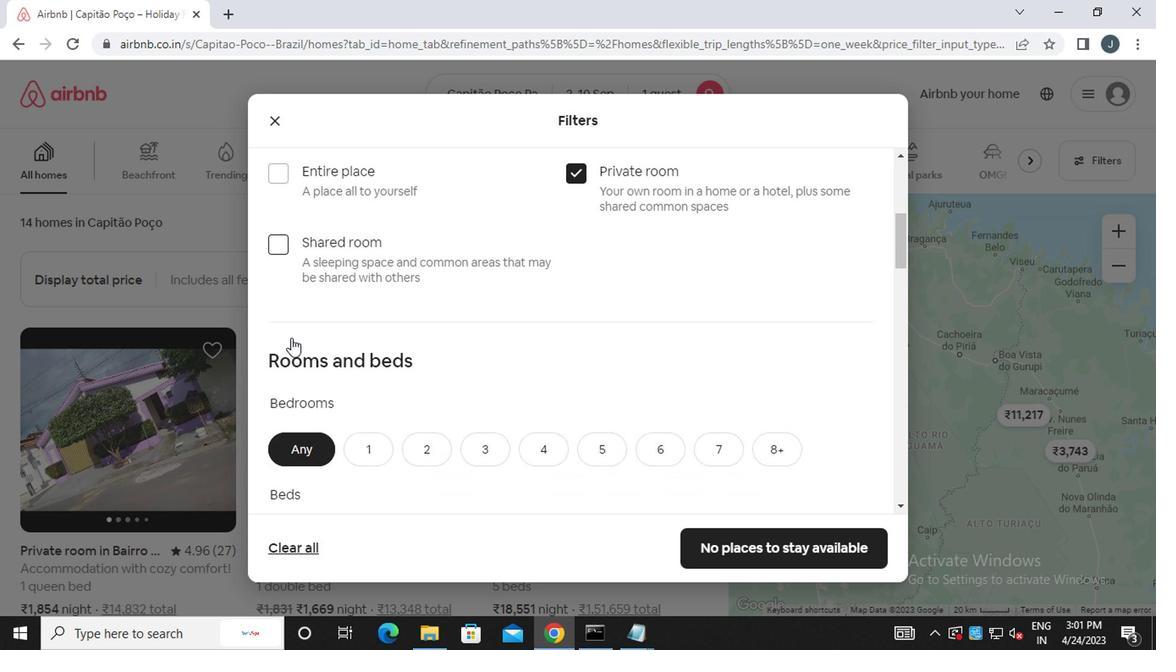 
Action: Mouse moved to (371, 287)
Screenshot: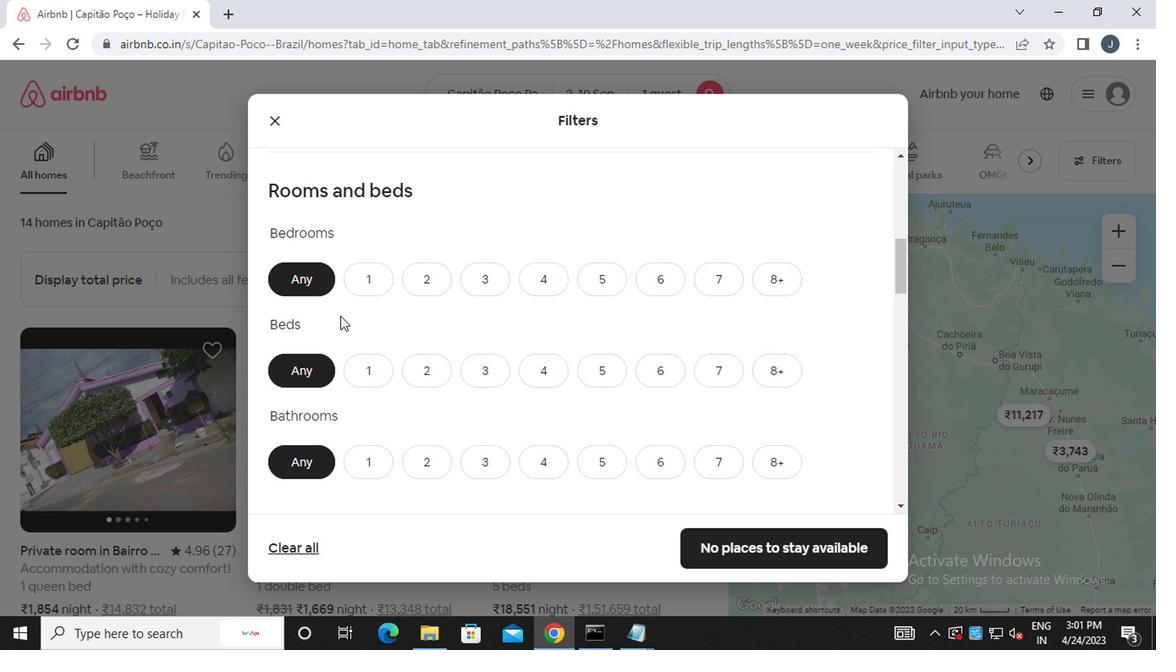 
Action: Mouse pressed left at (371, 287)
Screenshot: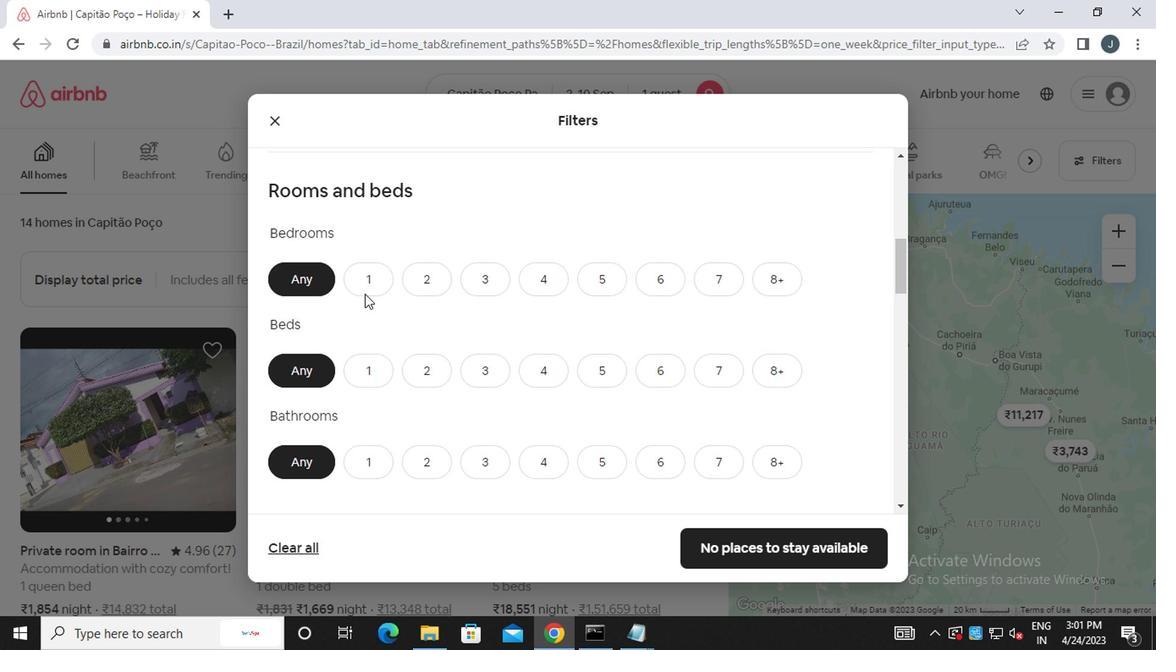 
Action: Mouse moved to (374, 371)
Screenshot: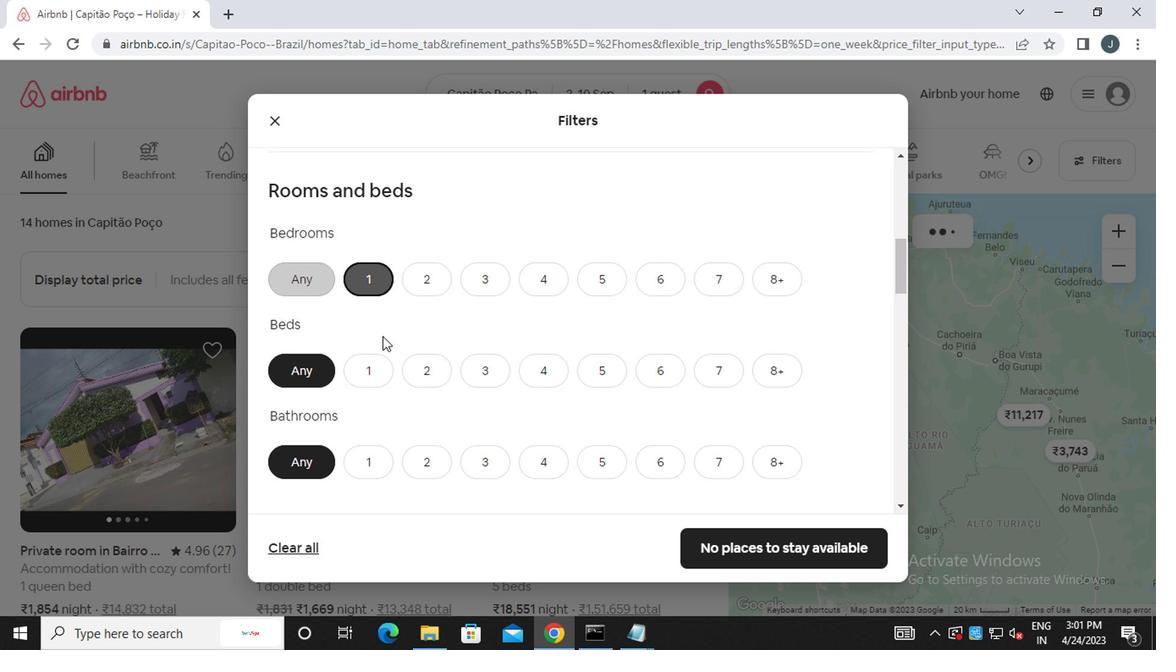 
Action: Mouse pressed left at (374, 371)
Screenshot: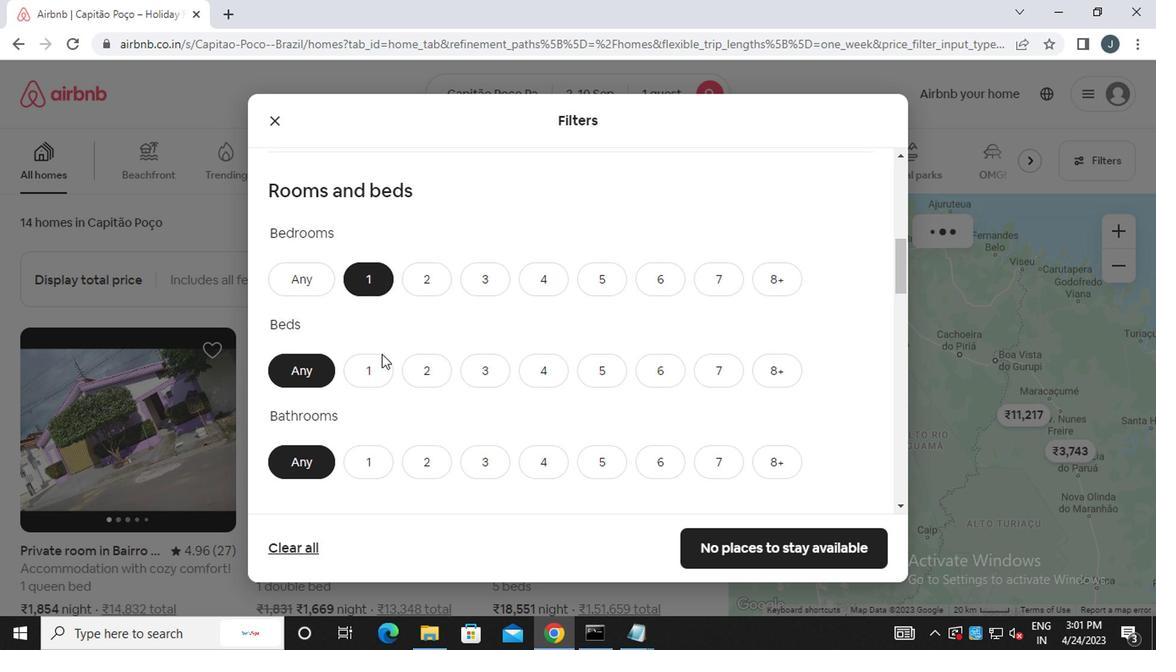 
Action: Mouse moved to (375, 465)
Screenshot: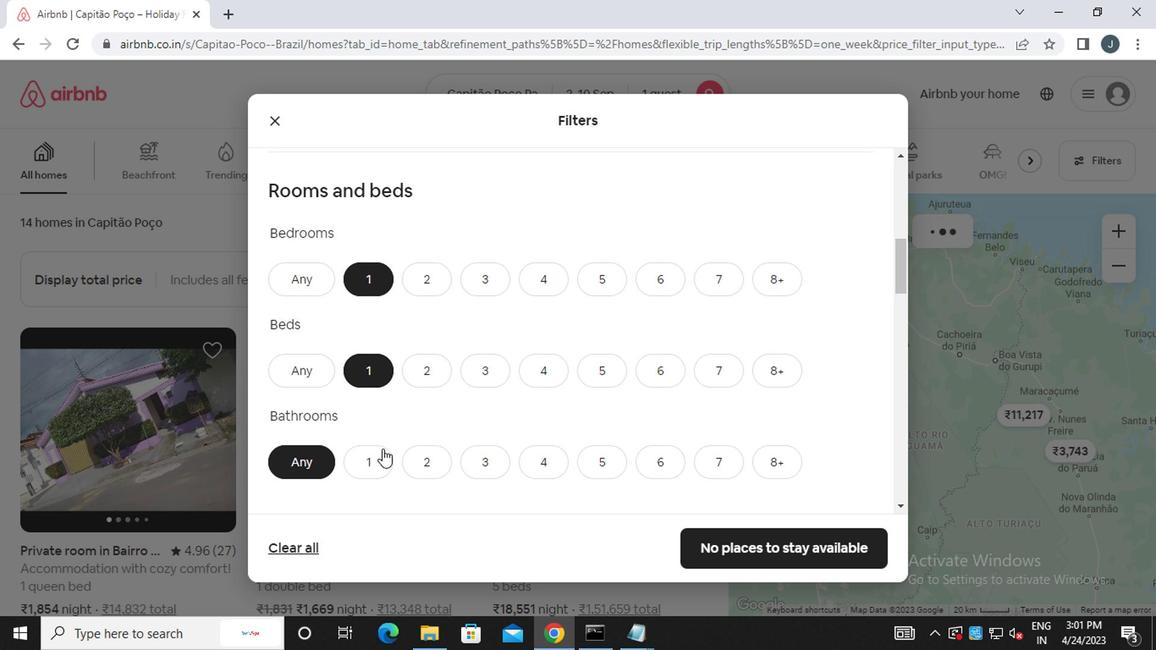 
Action: Mouse pressed left at (375, 465)
Screenshot: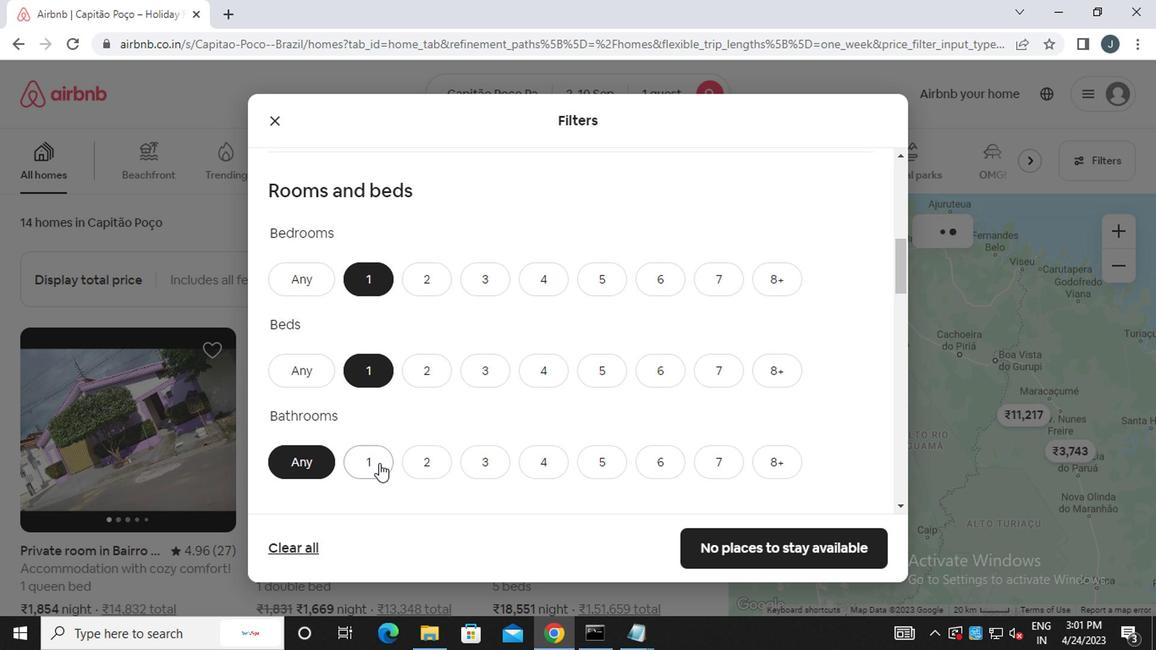 
Action: Mouse moved to (362, 455)
Screenshot: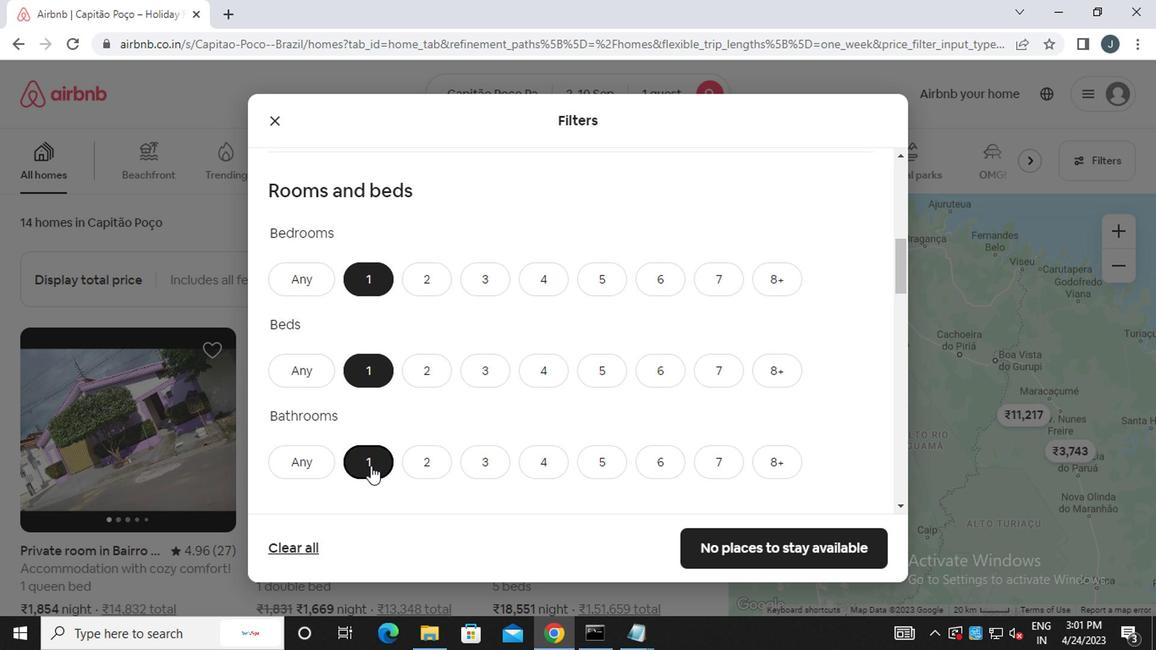 
Action: Mouse scrolled (362, 454) with delta (0, 0)
Screenshot: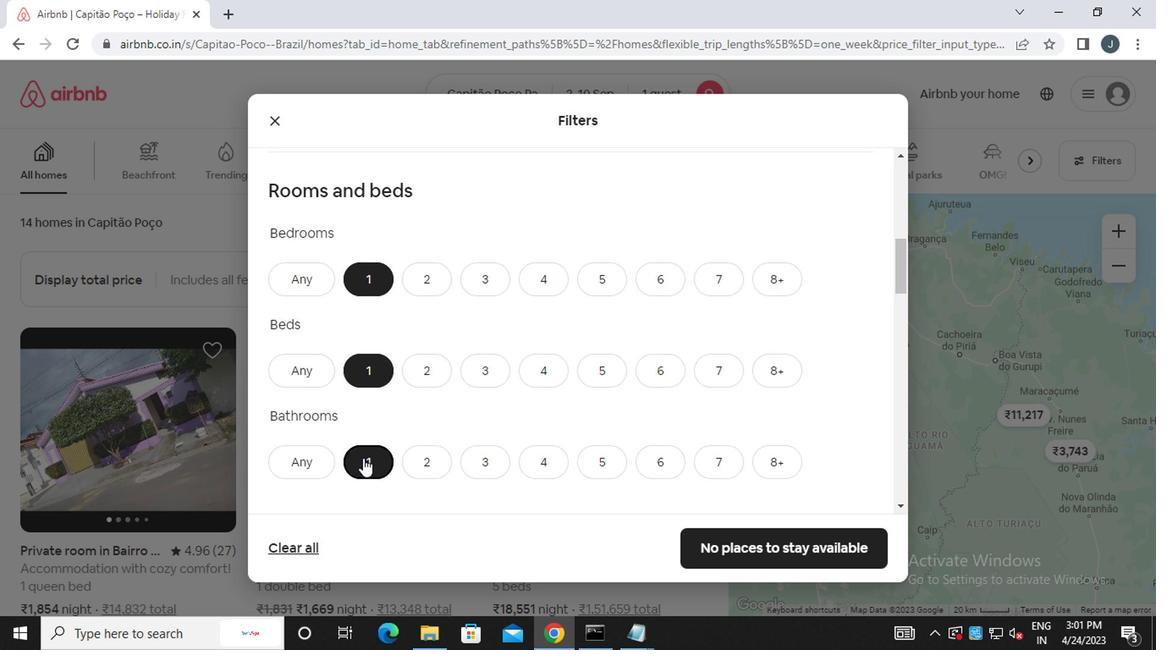 
Action: Mouse moved to (353, 459)
Screenshot: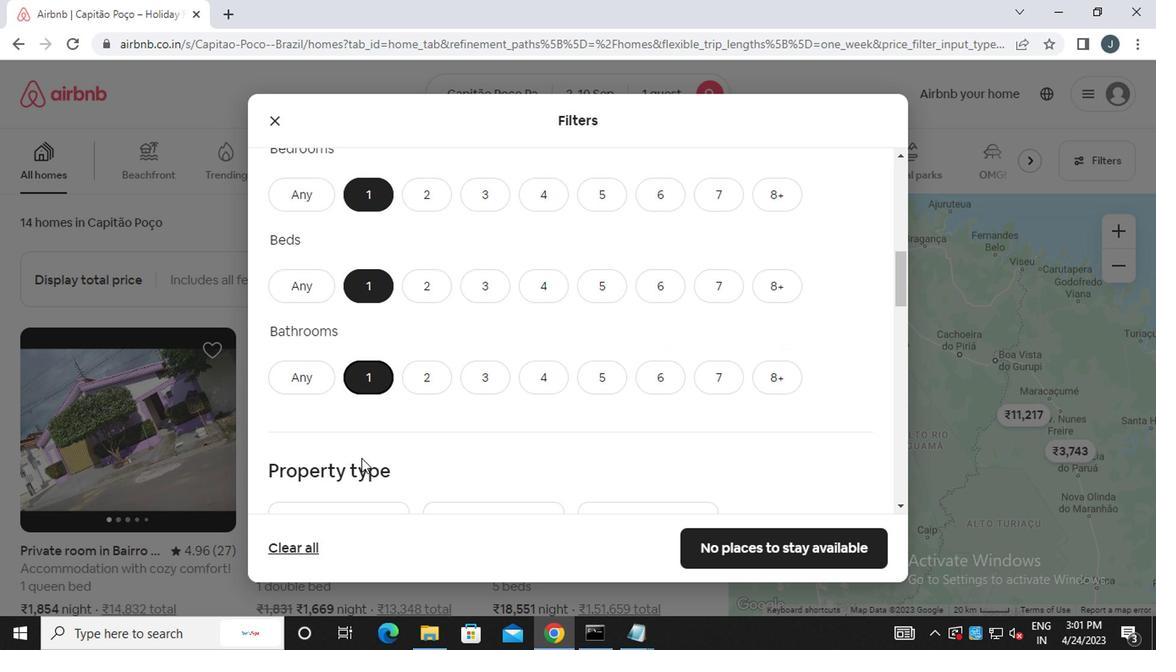 
Action: Mouse scrolled (353, 458) with delta (0, 0)
Screenshot: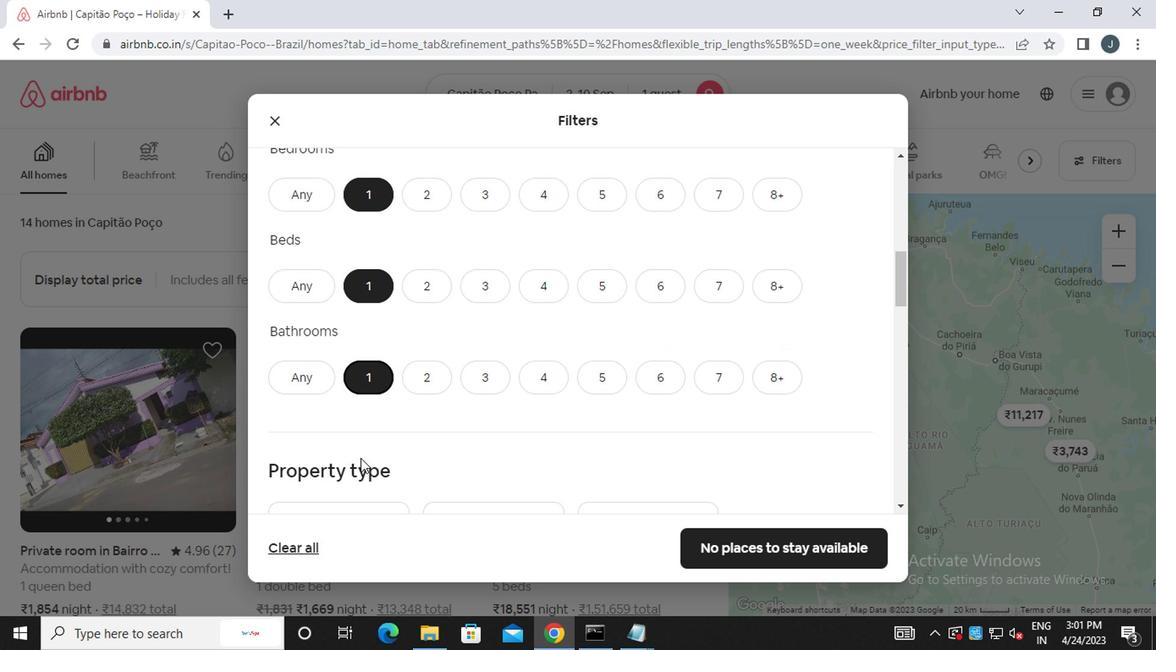 
Action: Mouse scrolled (353, 458) with delta (0, 0)
Screenshot: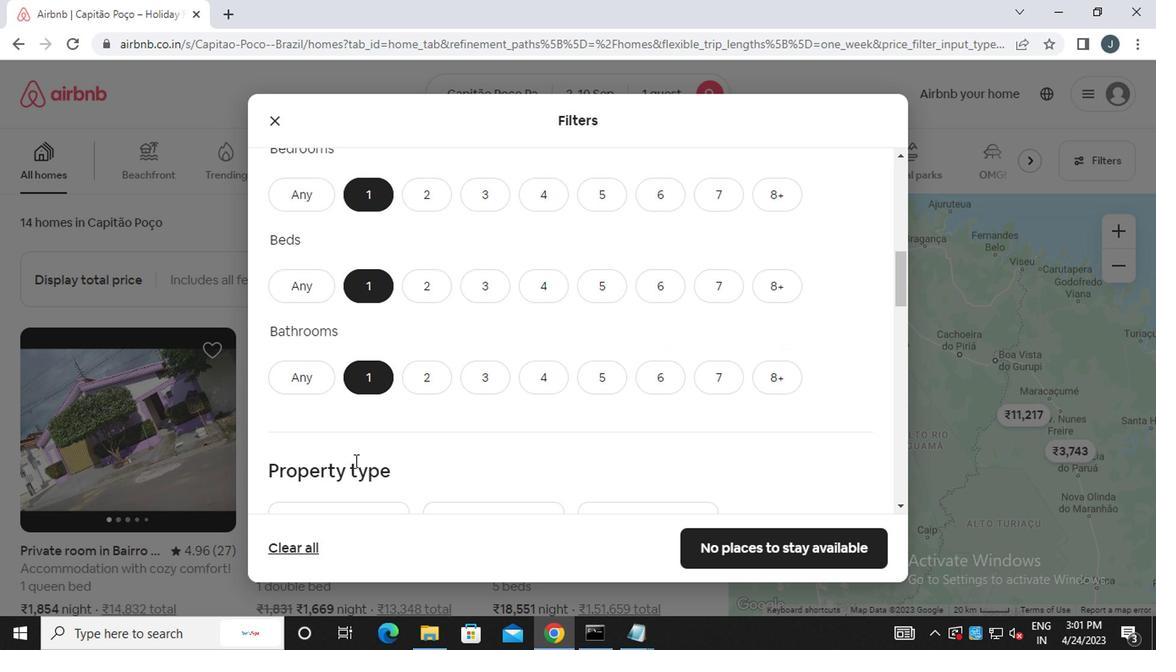 
Action: Mouse scrolled (353, 458) with delta (0, 0)
Screenshot: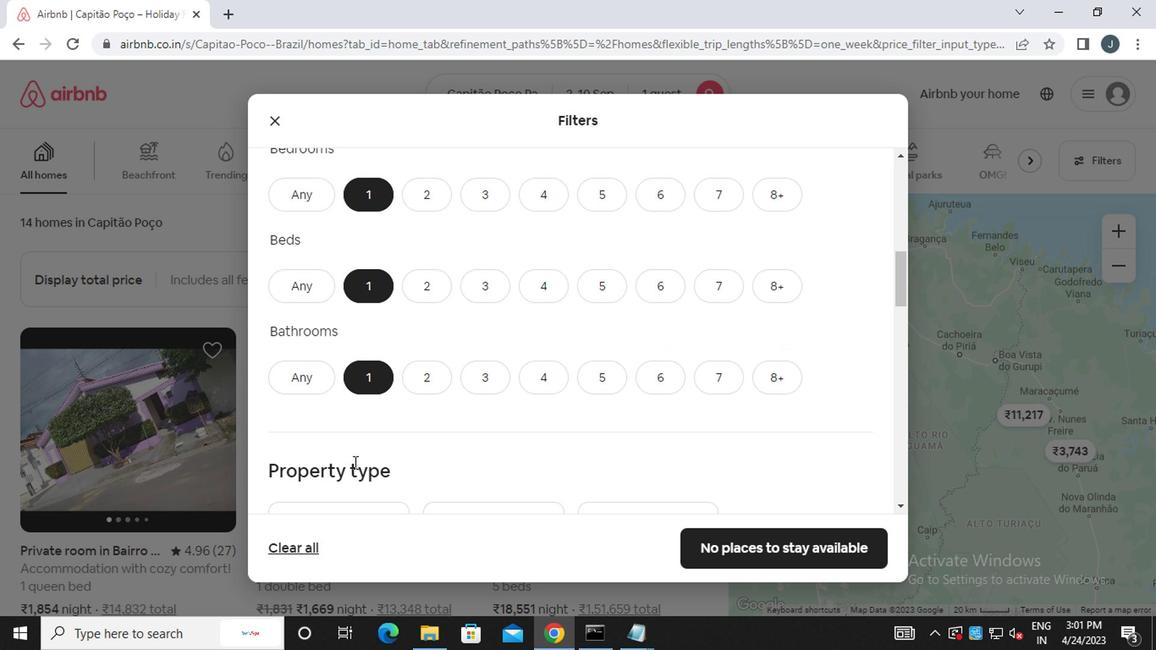 
Action: Mouse moved to (352, 307)
Screenshot: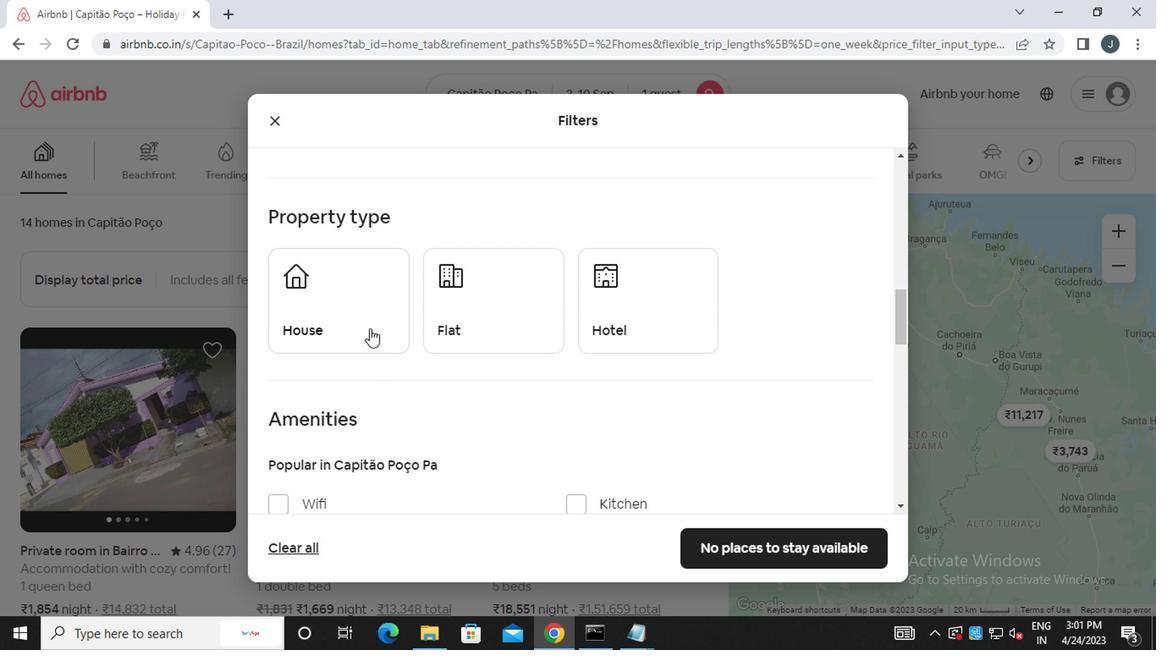 
Action: Mouse pressed left at (352, 307)
Screenshot: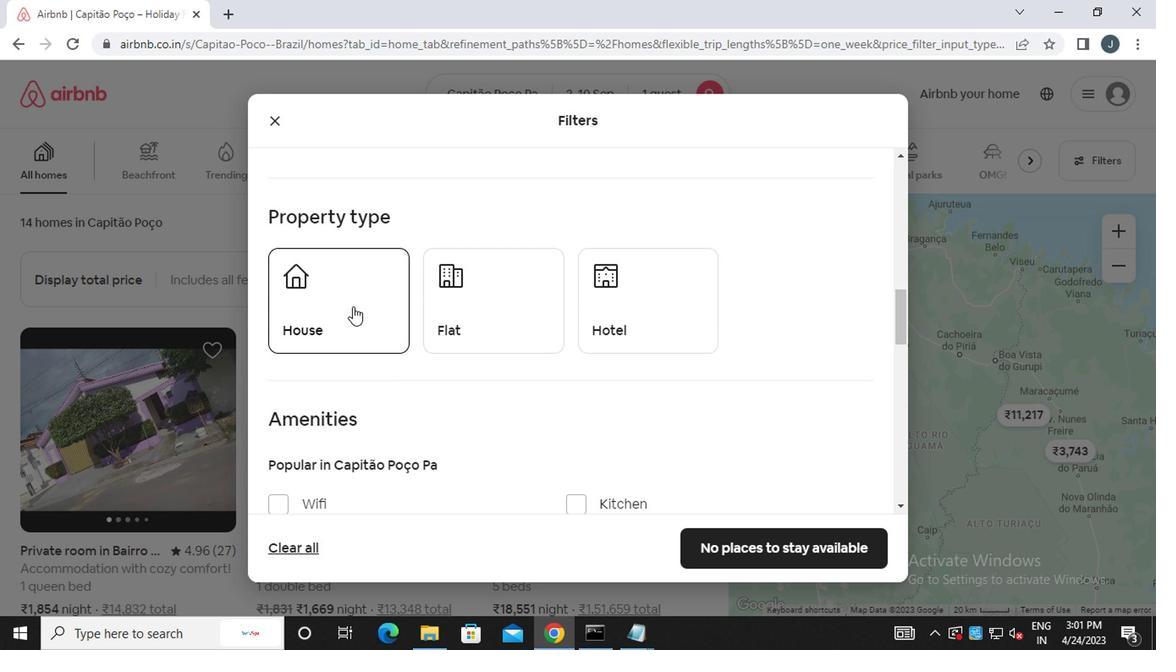 
Action: Mouse moved to (468, 325)
Screenshot: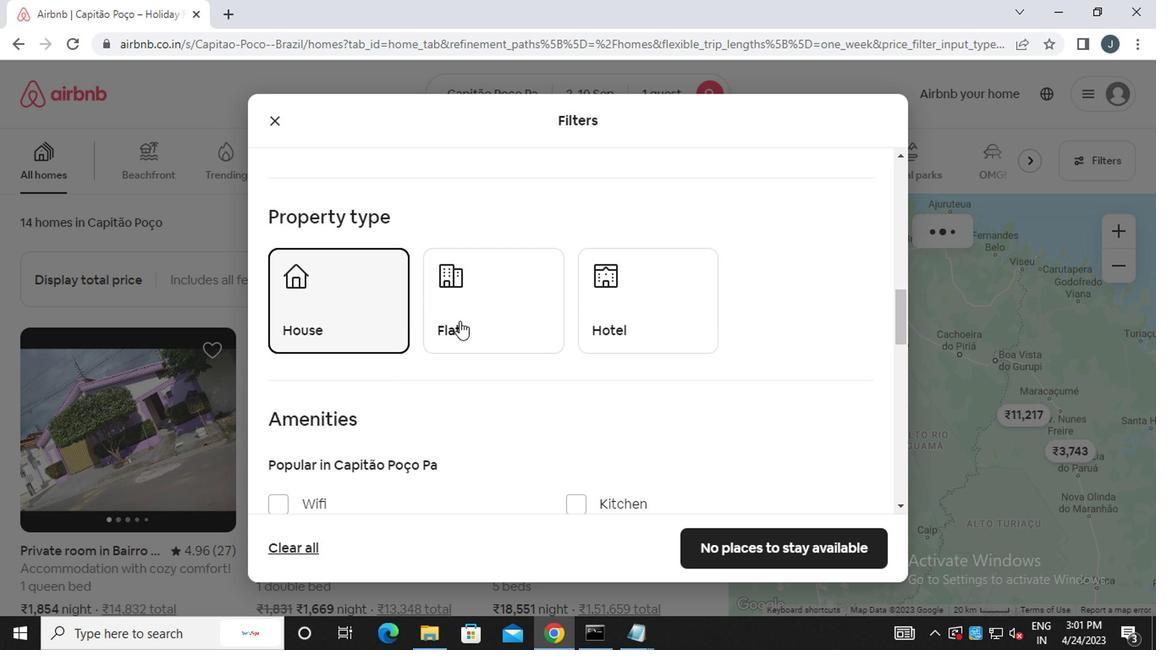 
Action: Mouse pressed left at (468, 325)
Screenshot: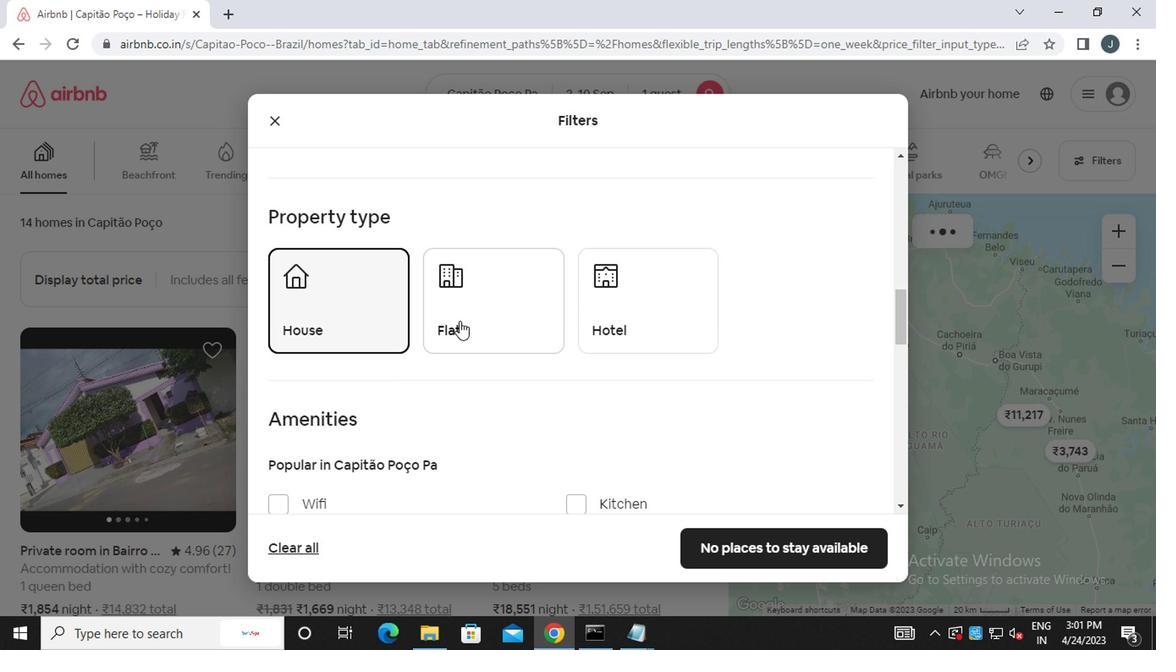 
Action: Mouse moved to (608, 311)
Screenshot: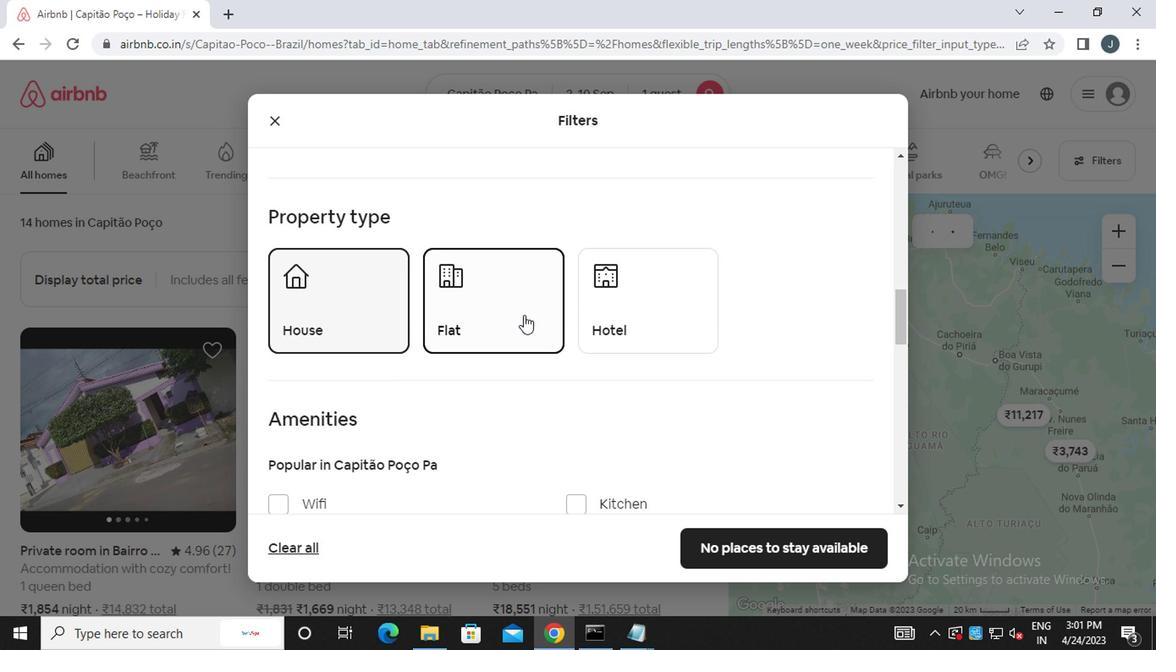 
Action: Mouse pressed left at (608, 311)
Screenshot: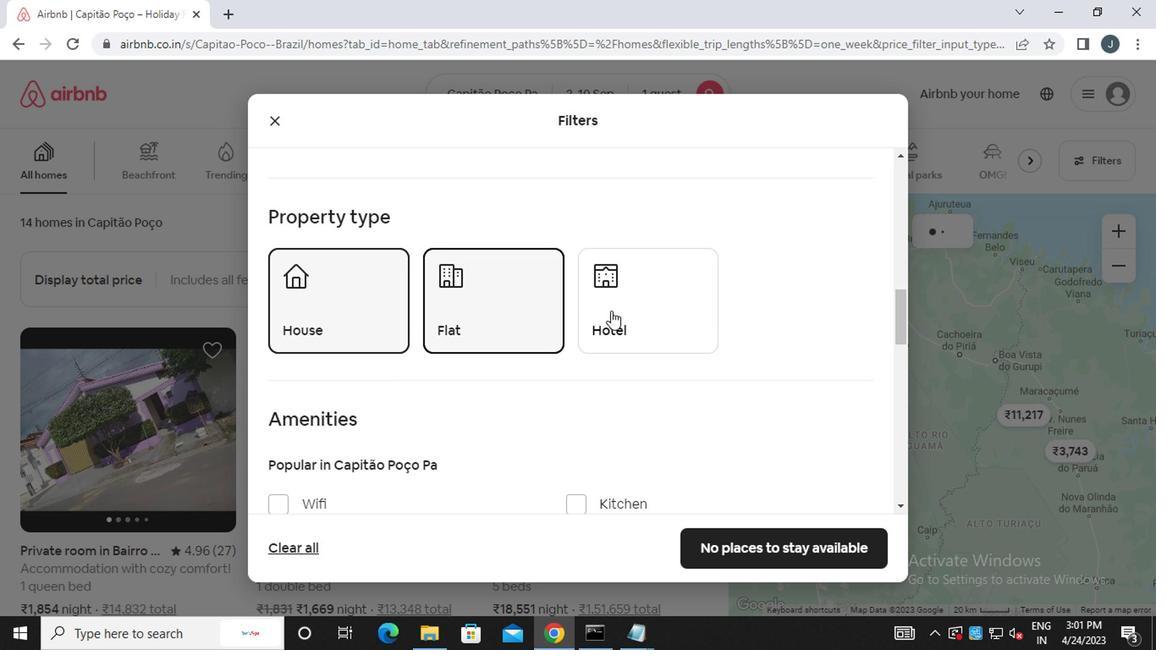 
Action: Mouse moved to (559, 355)
Screenshot: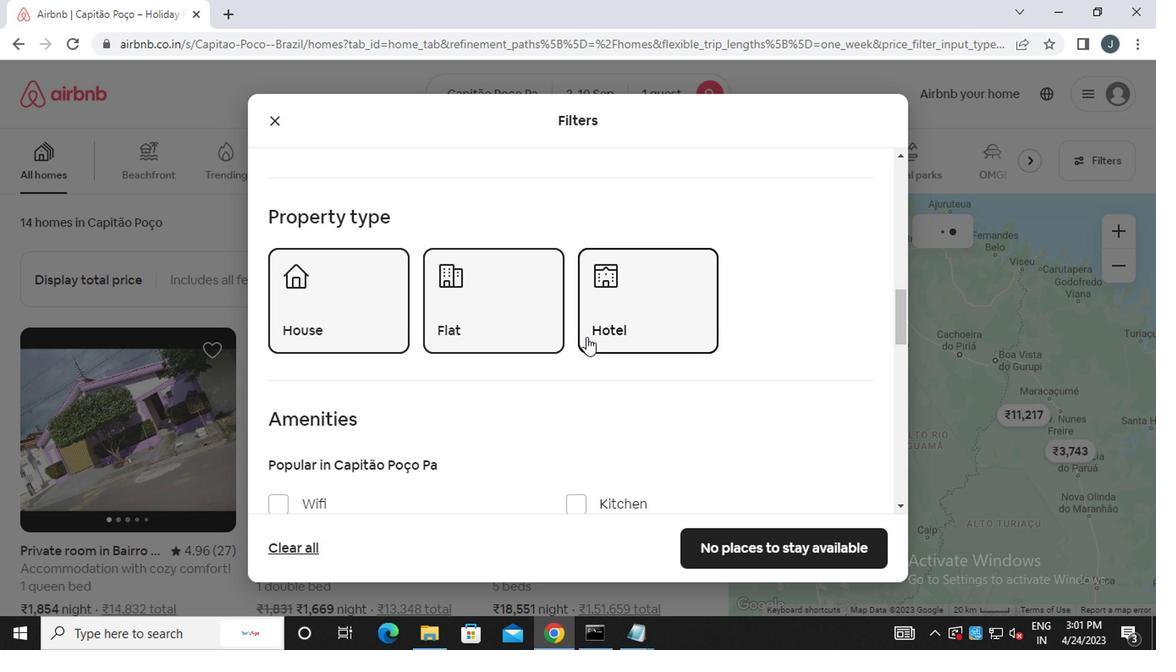 
Action: Mouse scrolled (559, 355) with delta (0, 0)
Screenshot: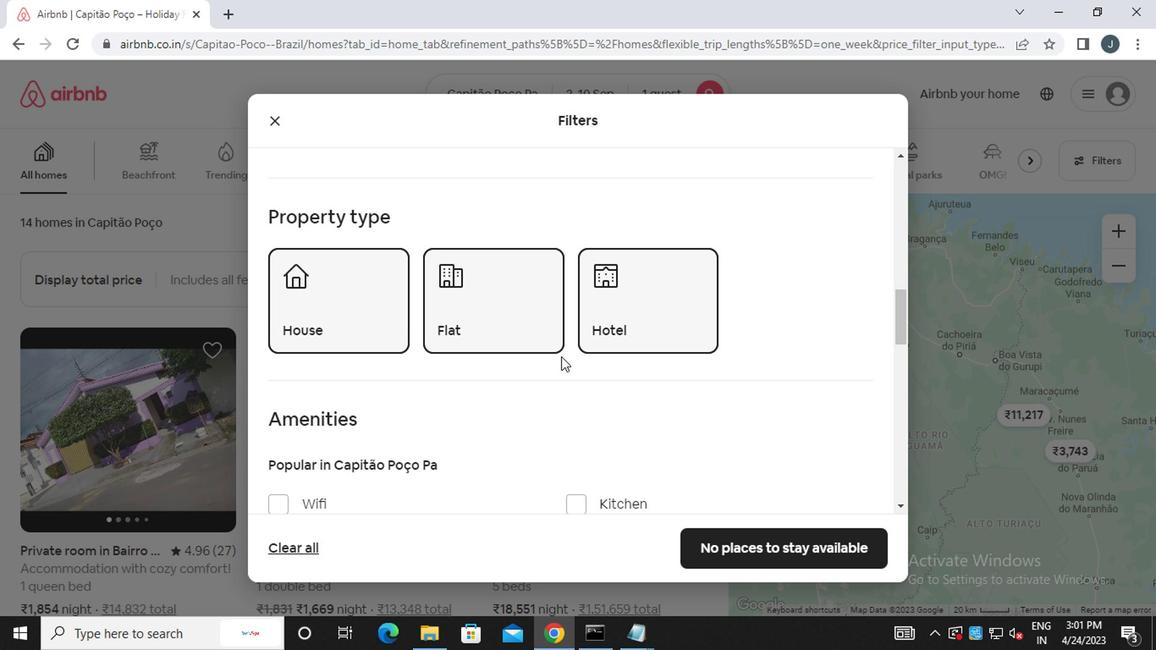 
Action: Mouse scrolled (559, 355) with delta (0, 0)
Screenshot: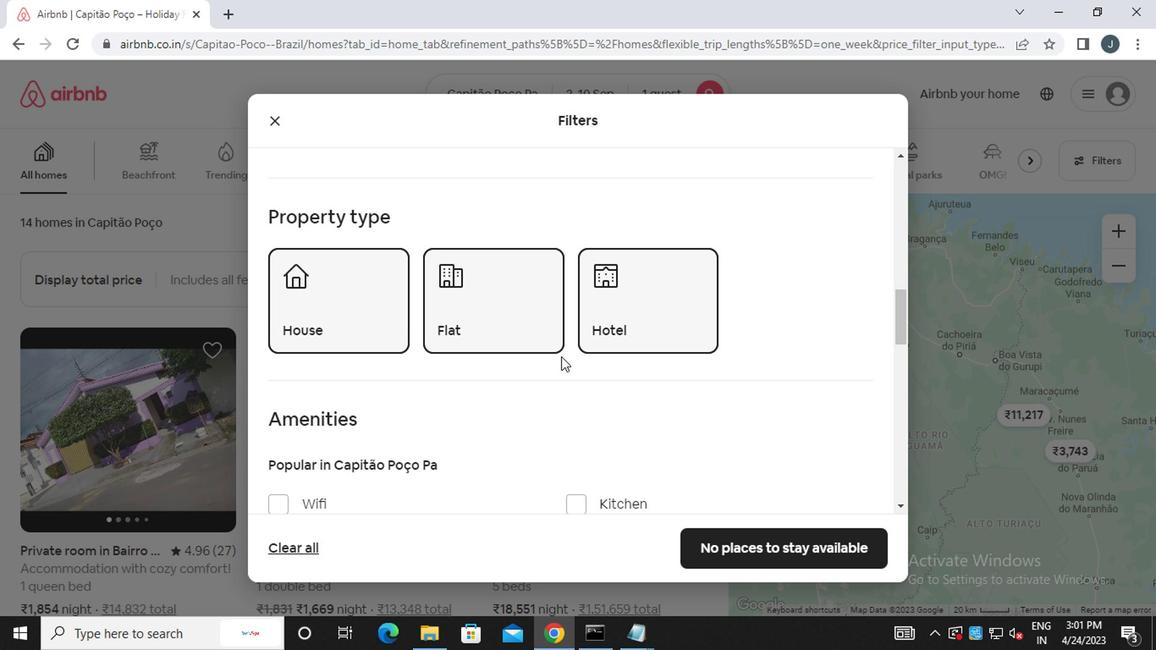 
Action: Mouse scrolled (559, 355) with delta (0, 0)
Screenshot: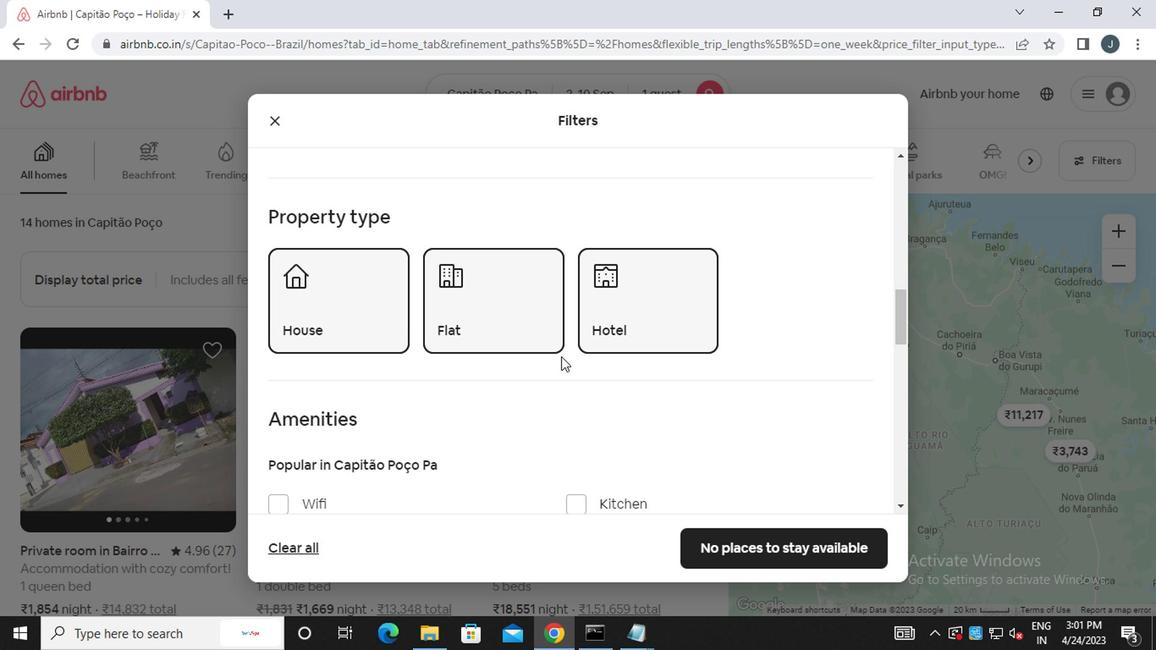 
Action: Mouse scrolled (559, 355) with delta (0, 0)
Screenshot: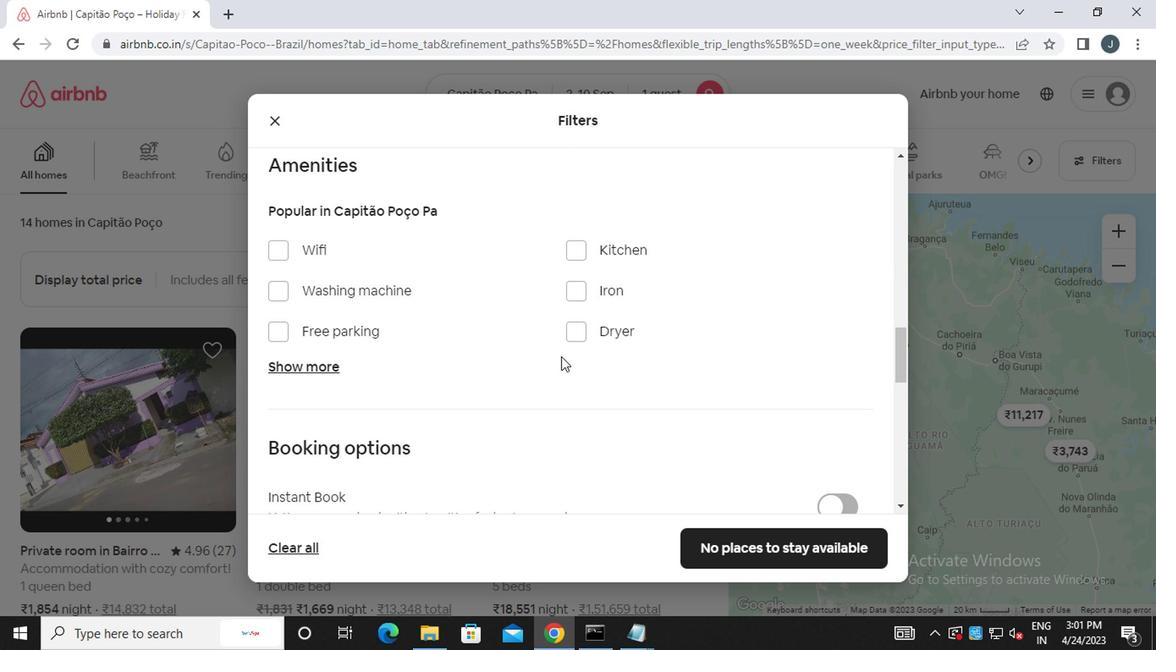 
Action: Mouse scrolled (559, 355) with delta (0, 0)
Screenshot: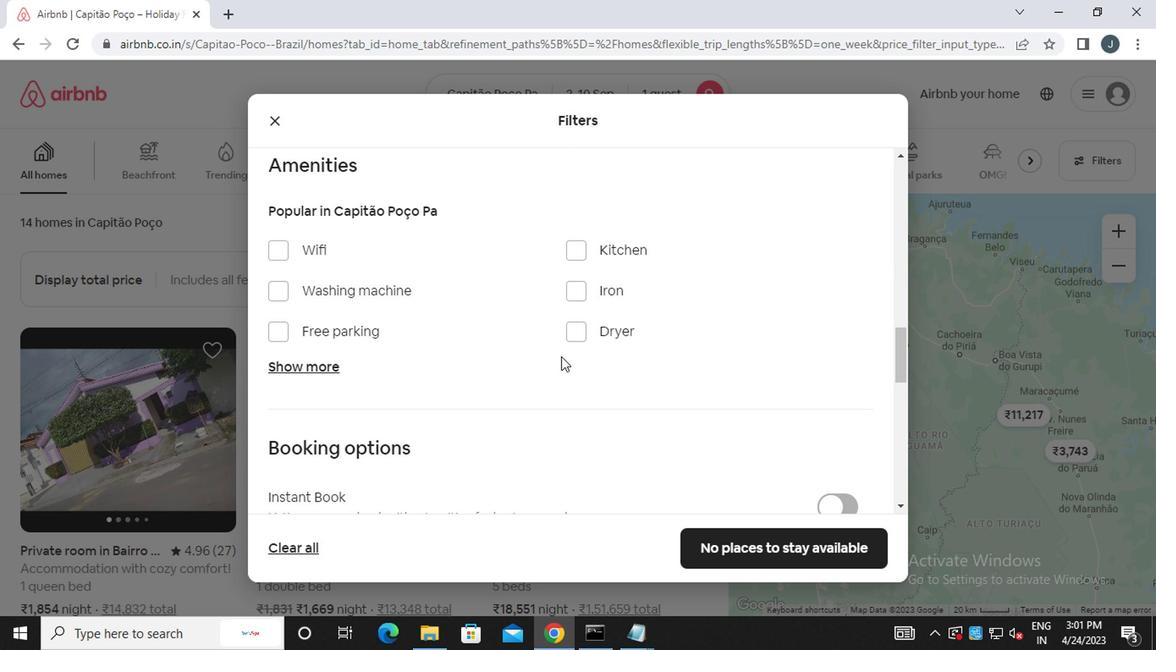 
Action: Mouse scrolled (559, 355) with delta (0, 0)
Screenshot: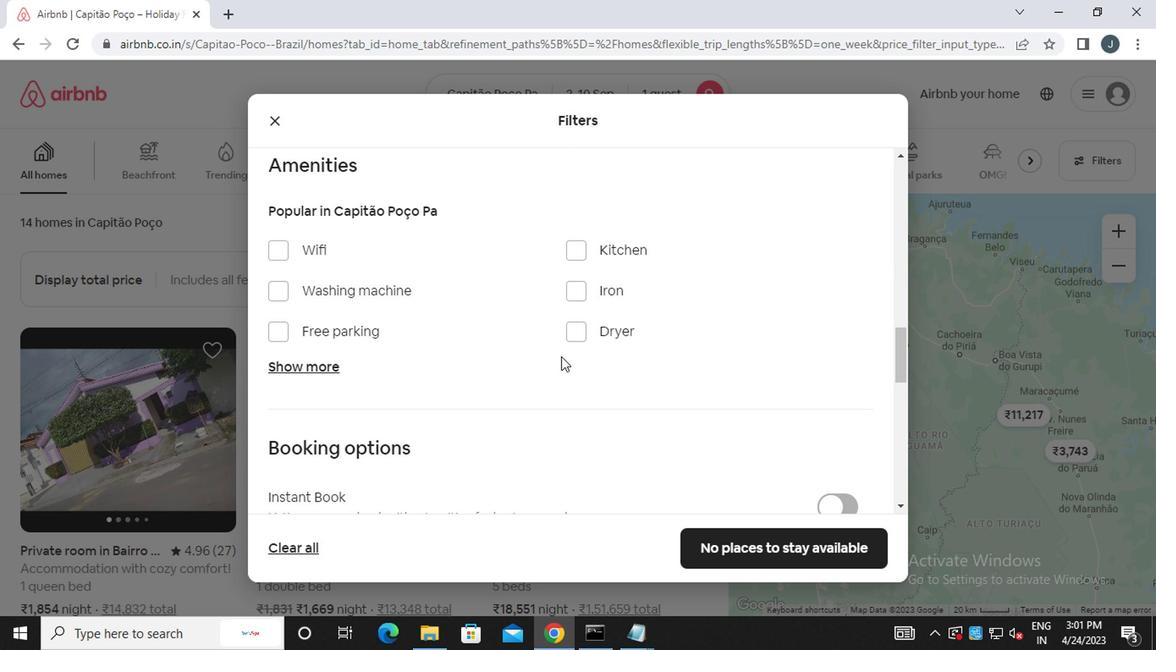 
Action: Mouse moved to (848, 314)
Screenshot: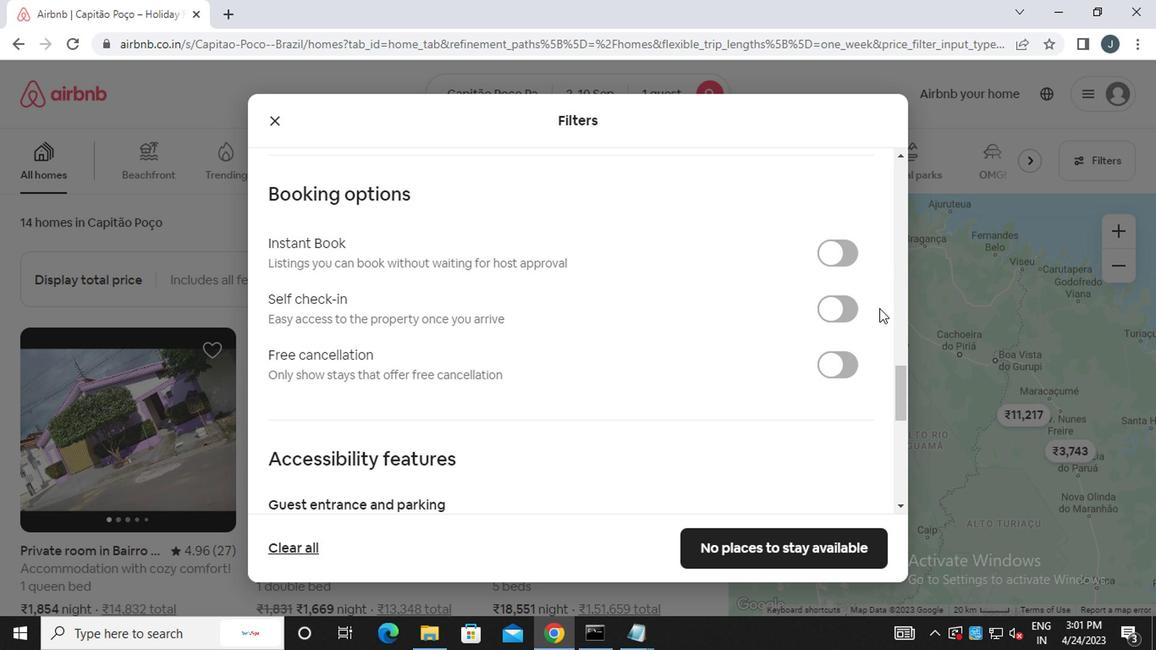 
Action: Mouse pressed left at (848, 314)
Screenshot: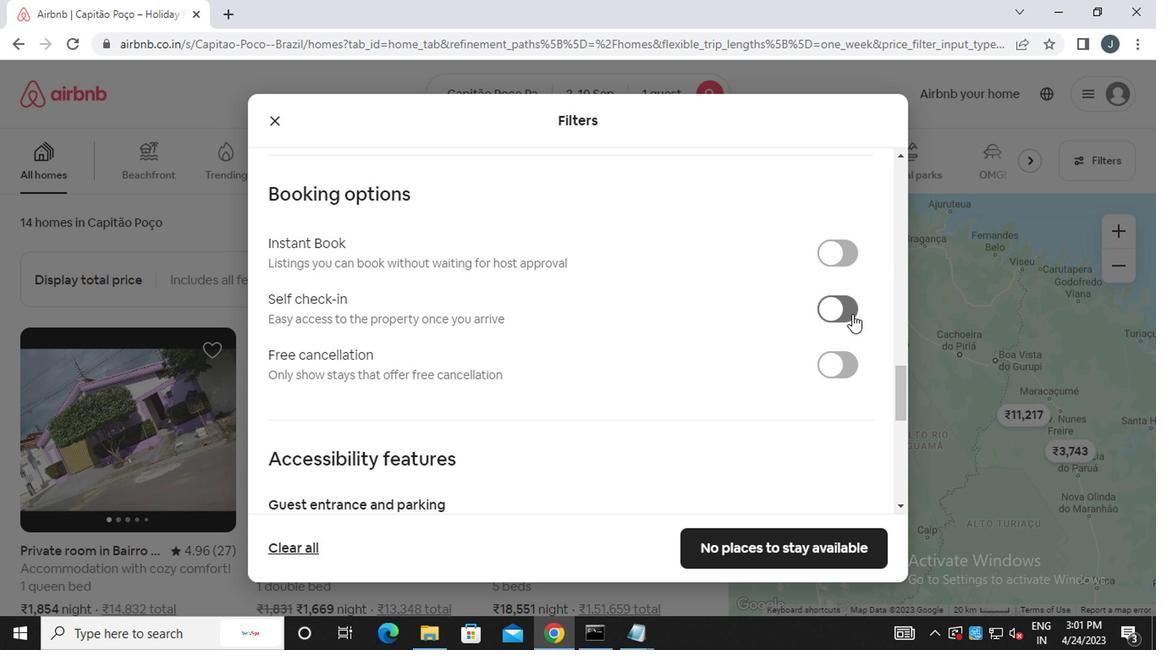 
Action: Mouse moved to (651, 345)
Screenshot: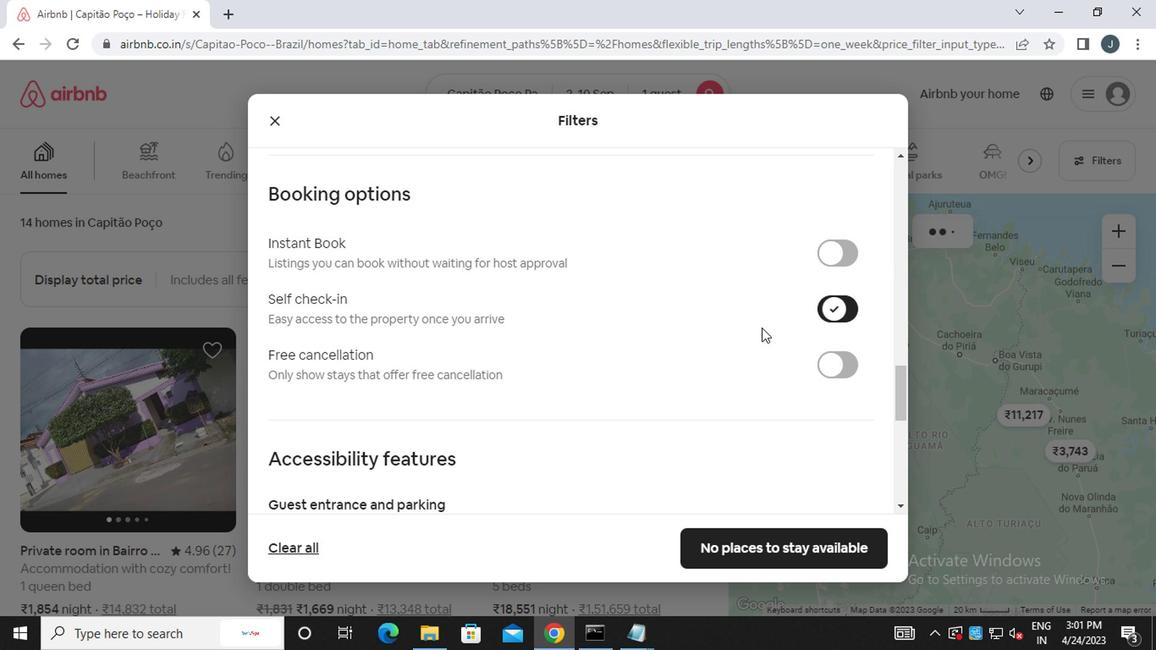 
Action: Mouse scrolled (651, 344) with delta (0, 0)
Screenshot: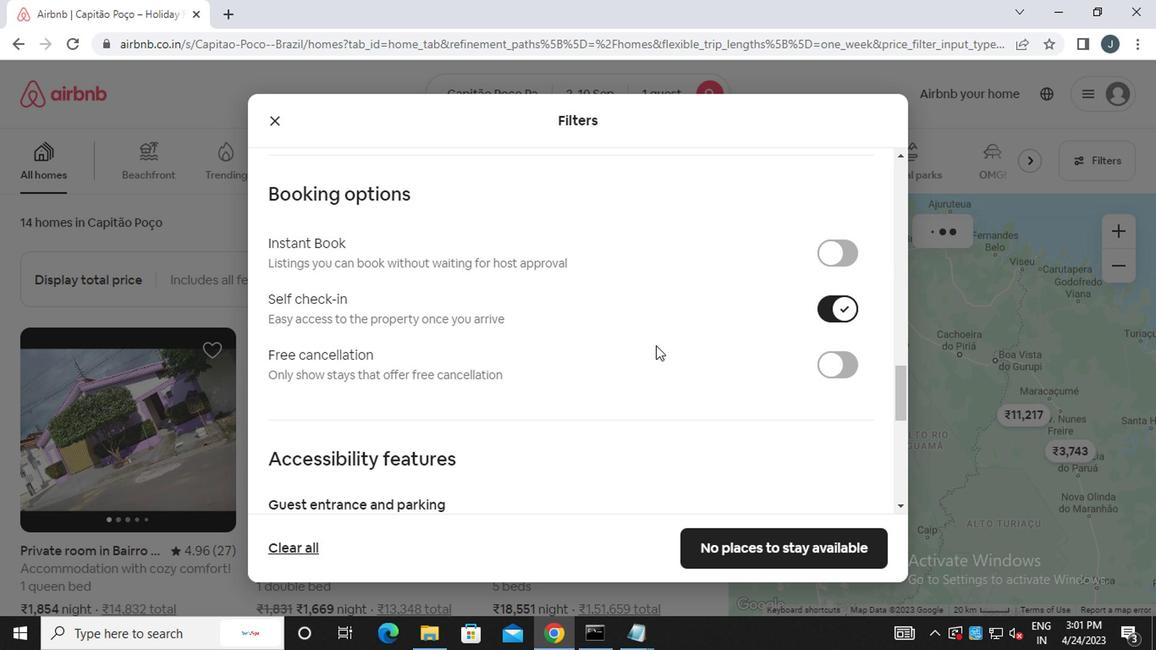 
Action: Mouse scrolled (651, 344) with delta (0, 0)
Screenshot: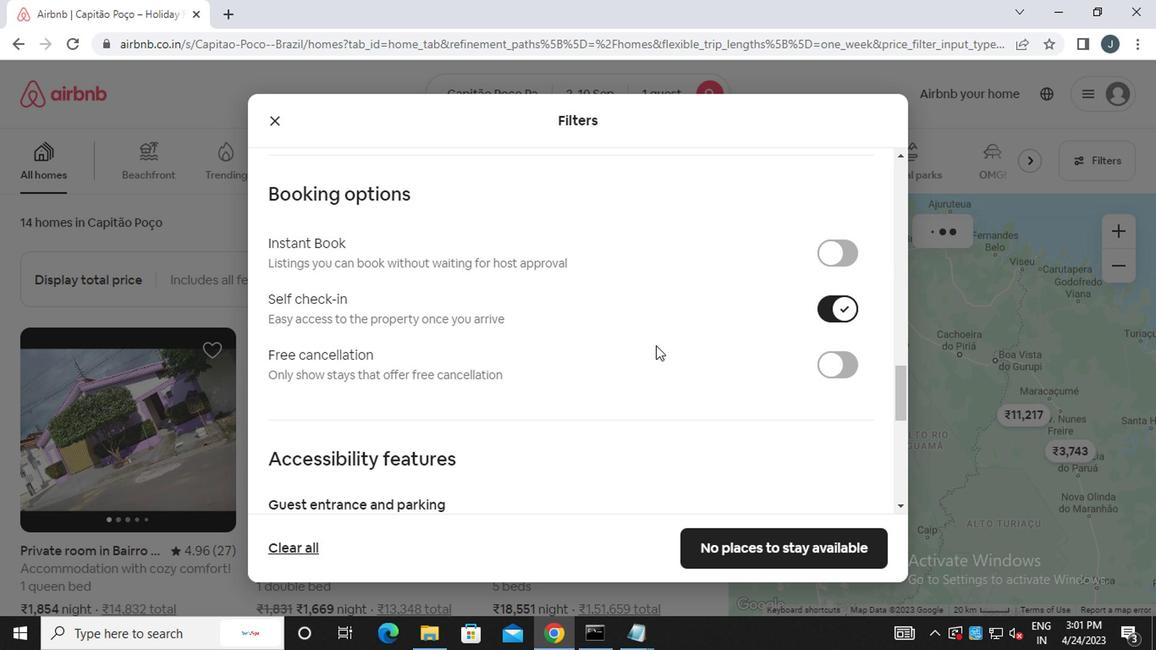 
Action: Mouse scrolled (651, 344) with delta (0, 0)
Screenshot: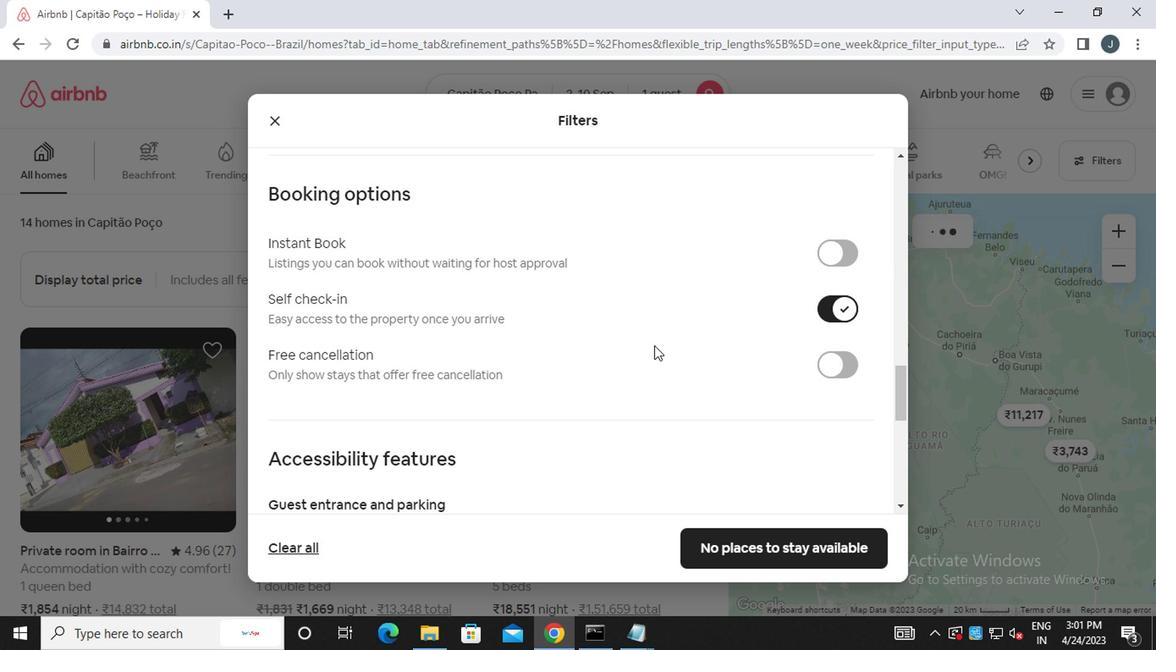 
Action: Mouse scrolled (651, 344) with delta (0, 0)
Screenshot: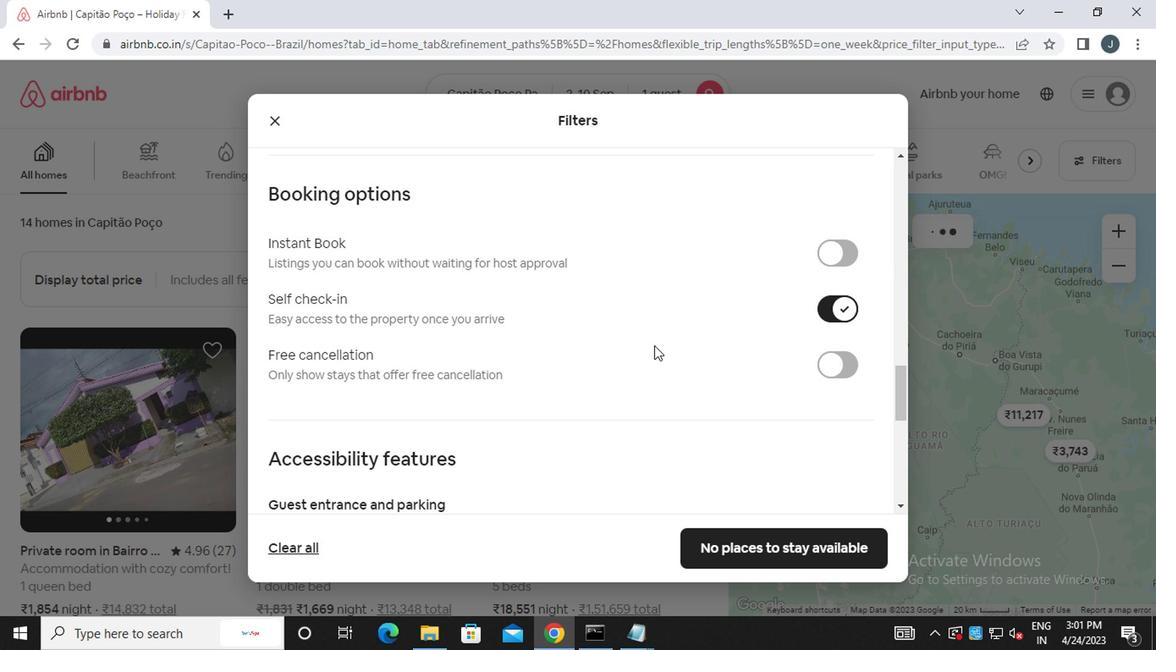 
Action: Mouse scrolled (651, 344) with delta (0, 0)
Screenshot: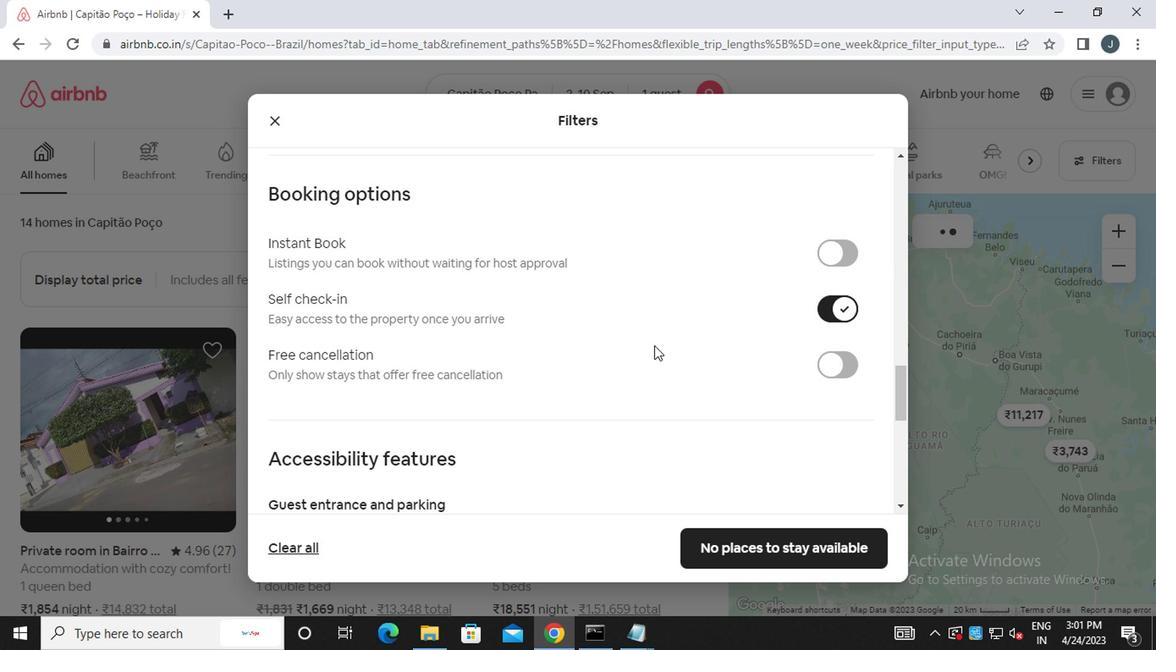 
Action: Mouse scrolled (651, 344) with delta (0, 0)
Screenshot: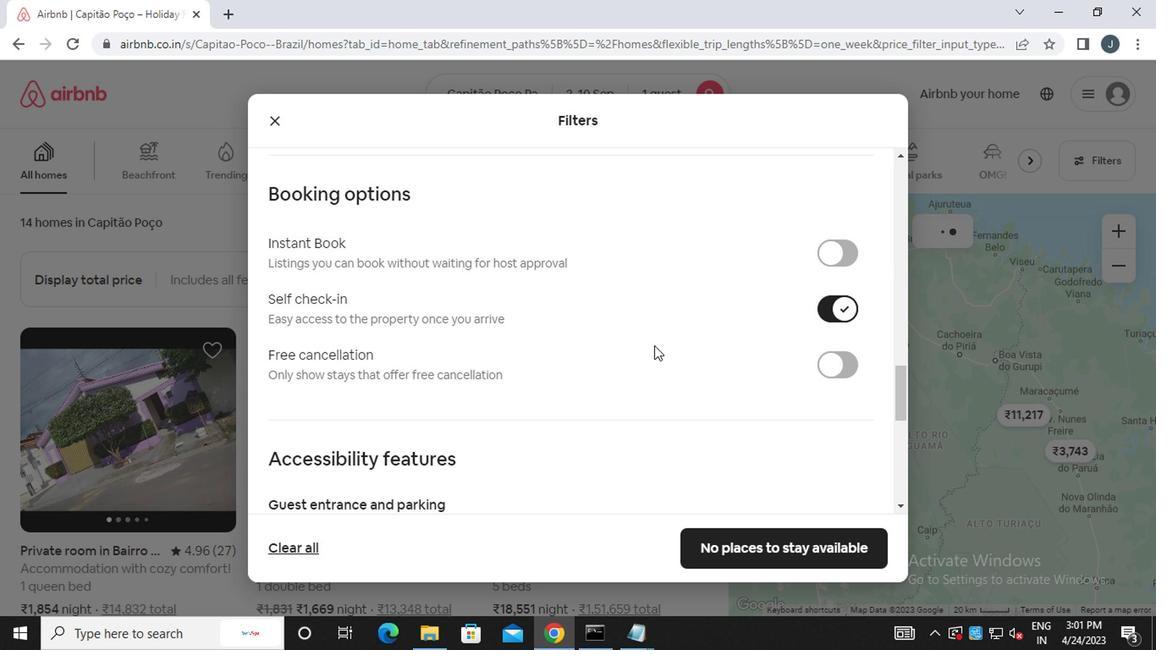 
Action: Mouse moved to (638, 357)
Screenshot: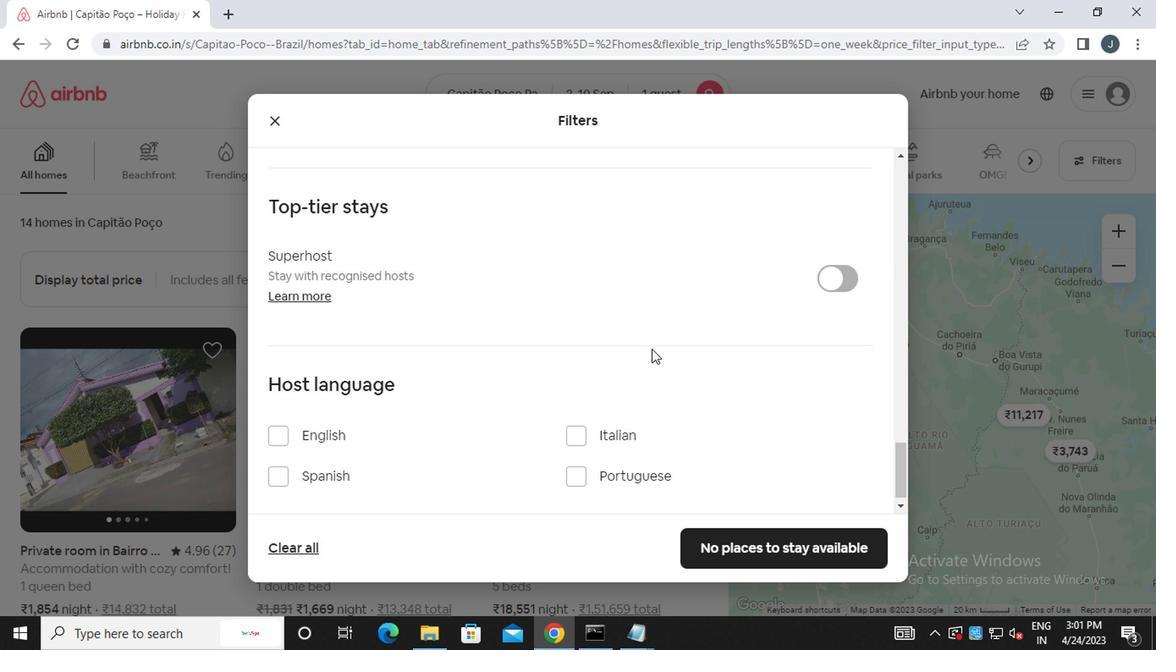 
Action: Mouse scrolled (638, 357) with delta (0, 0)
Screenshot: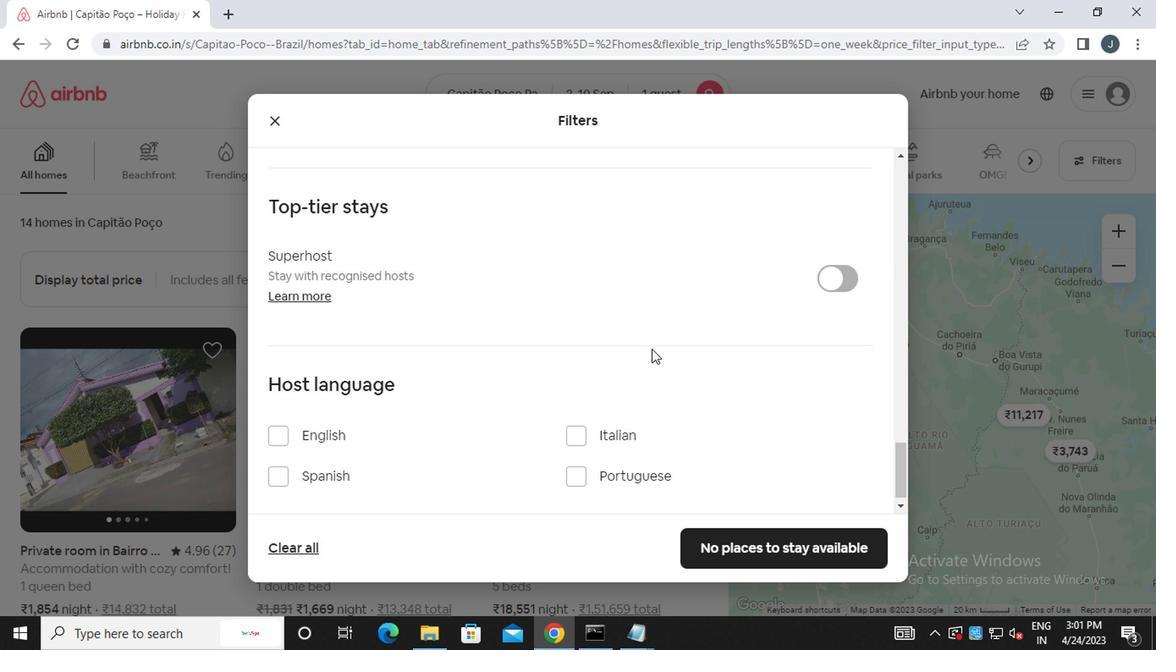 
Action: Mouse moved to (636, 359)
Screenshot: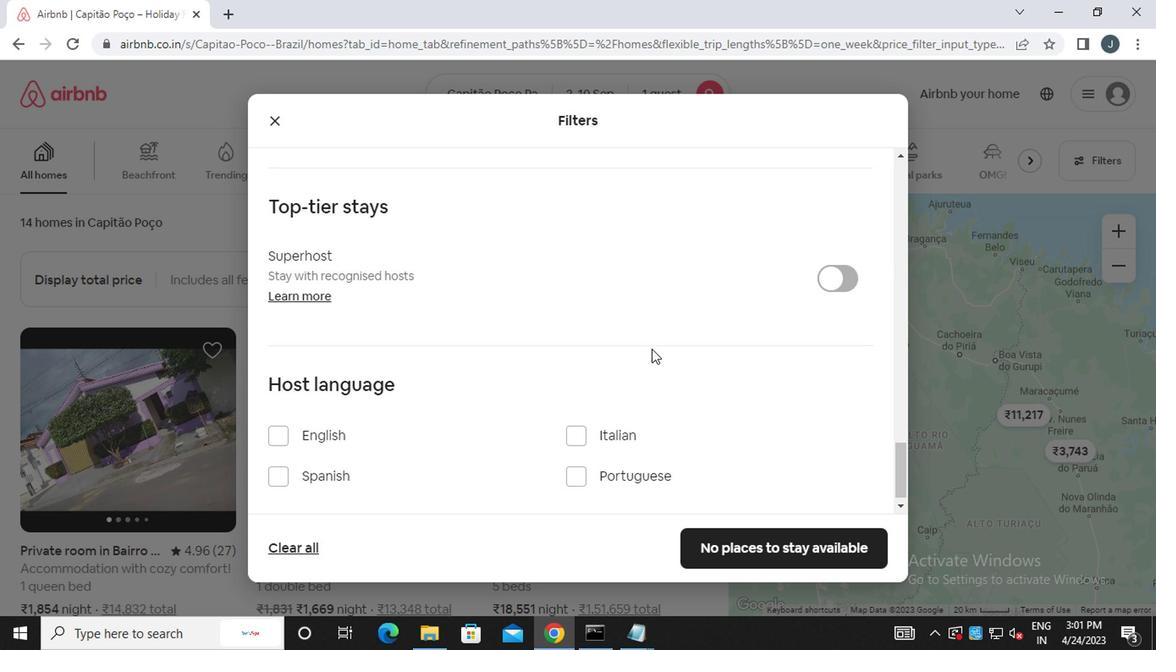 
Action: Mouse scrolled (636, 358) with delta (0, -1)
Screenshot: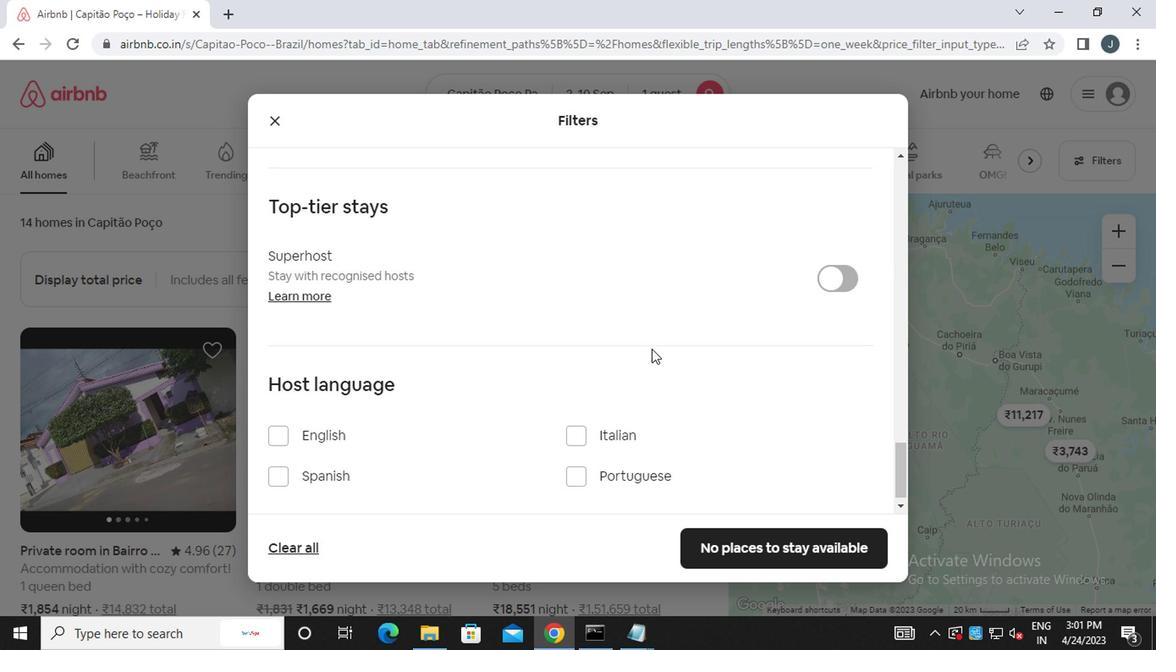 
Action: Mouse moved to (636, 360)
Screenshot: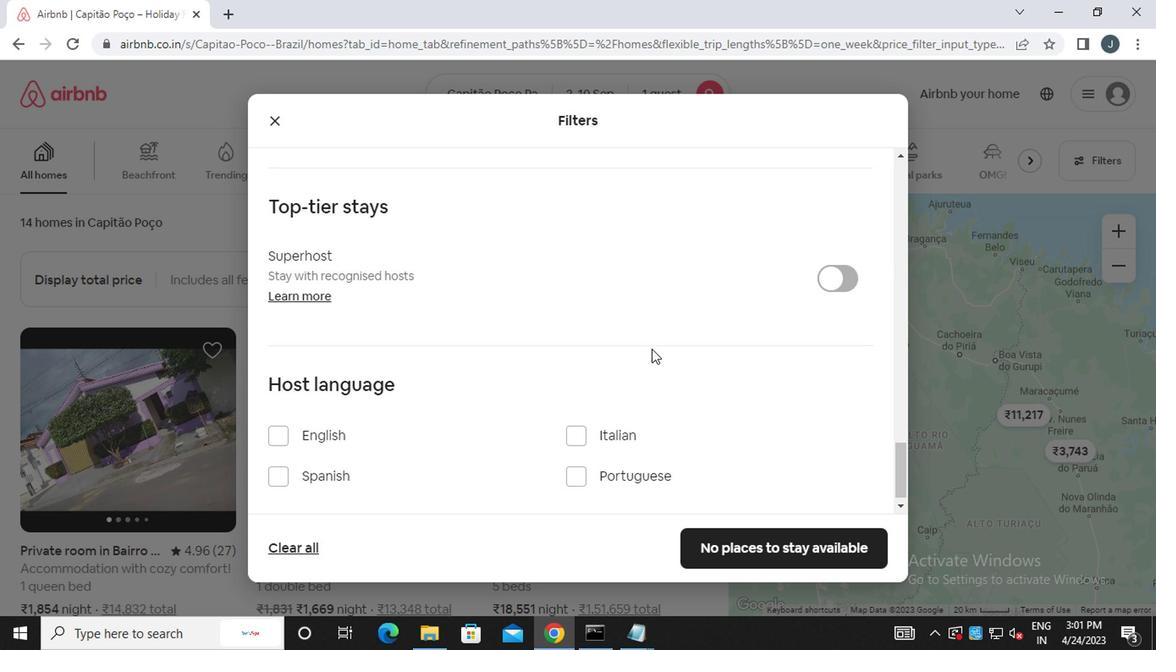 
Action: Mouse scrolled (636, 359) with delta (0, 0)
Screenshot: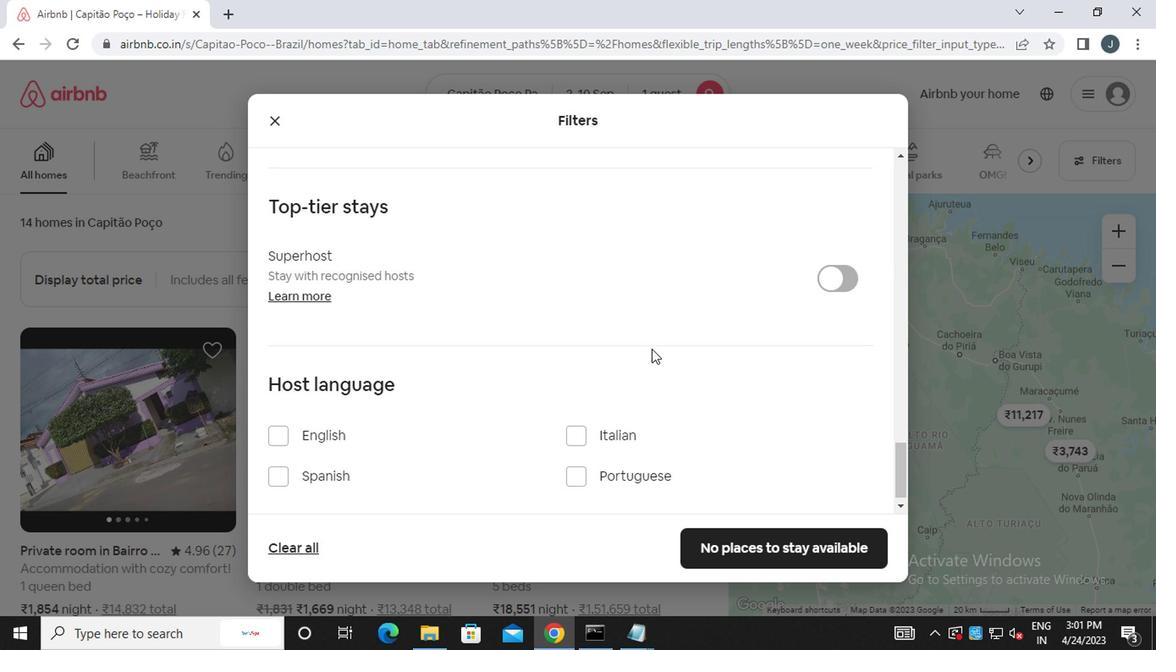 
Action: Mouse moved to (636, 360)
Screenshot: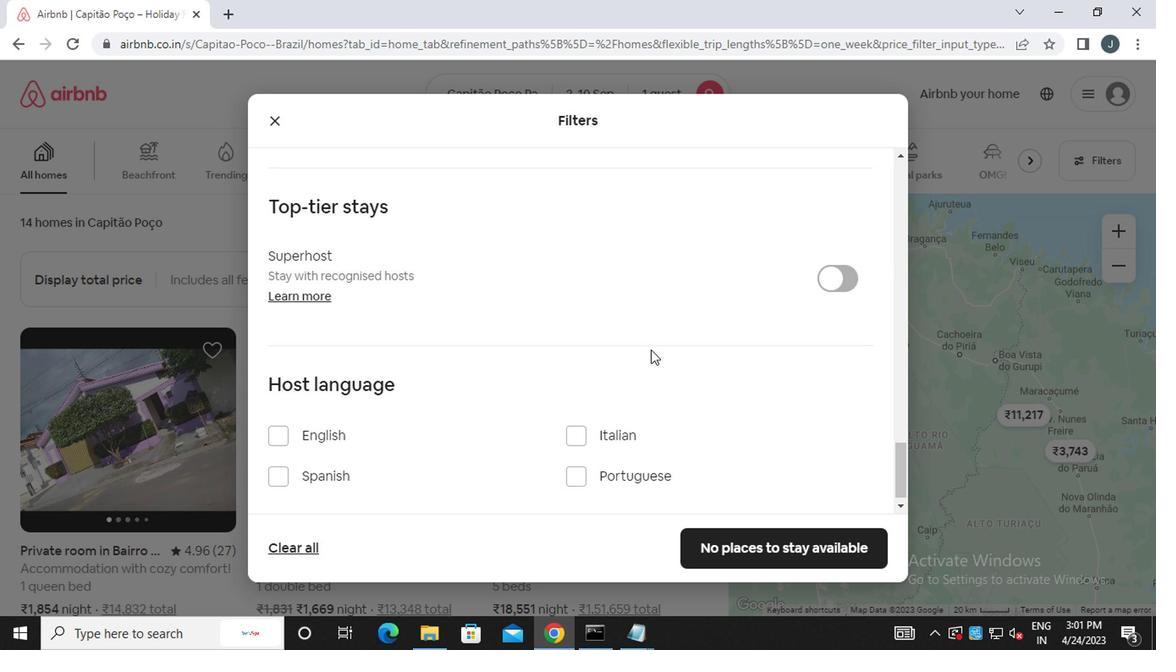 
Action: Mouse scrolled (636, 359) with delta (0, 0)
Screenshot: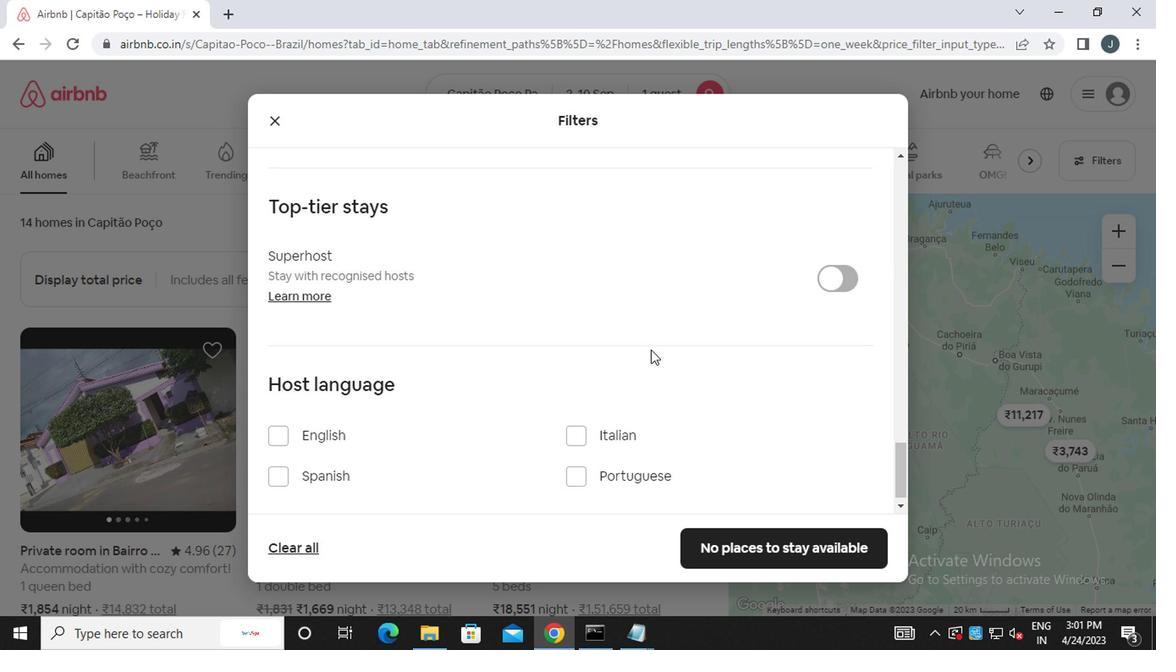 
Action: Mouse moved to (635, 361)
Screenshot: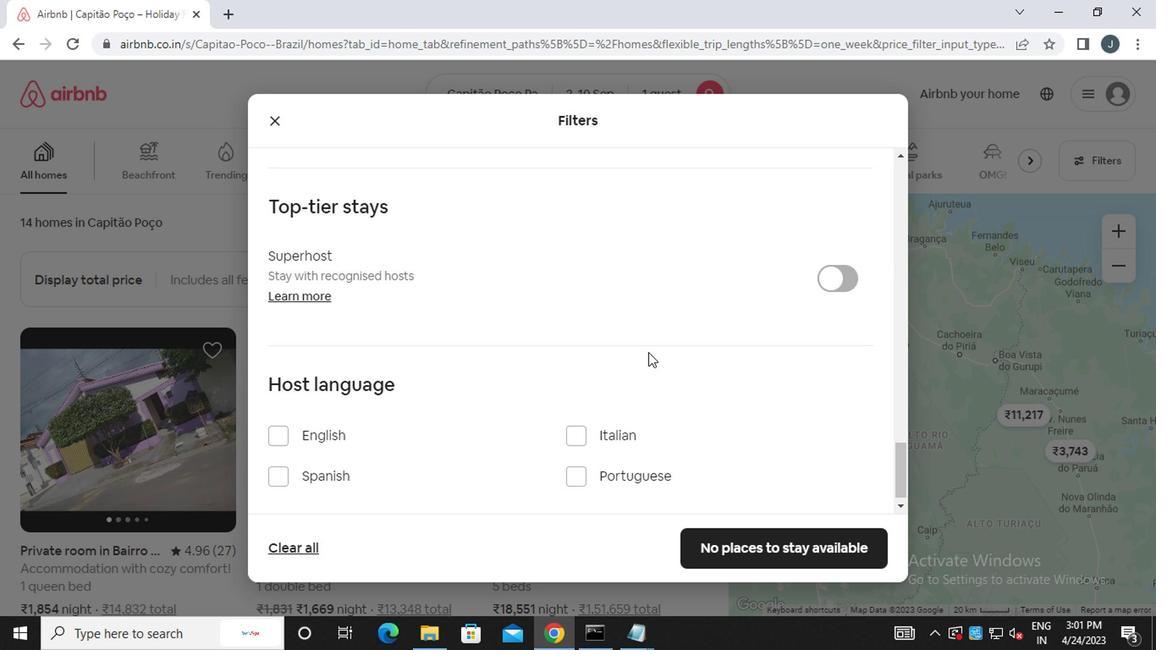 
Action: Mouse scrolled (635, 360) with delta (0, -1)
Screenshot: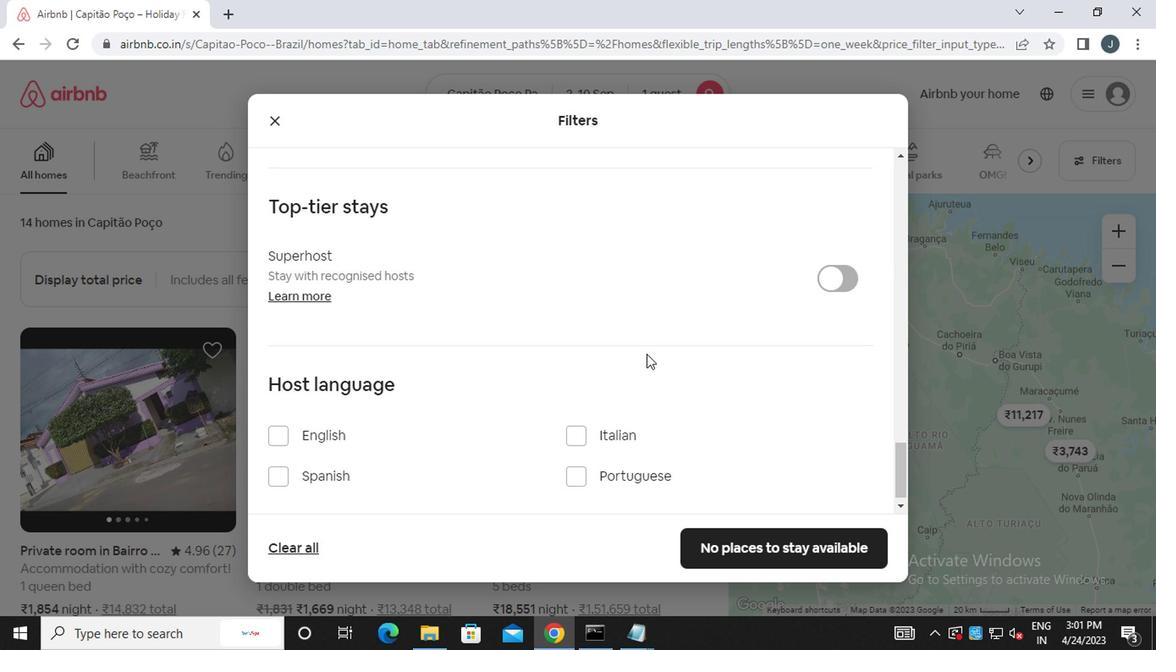 
Action: Mouse moved to (286, 469)
Screenshot: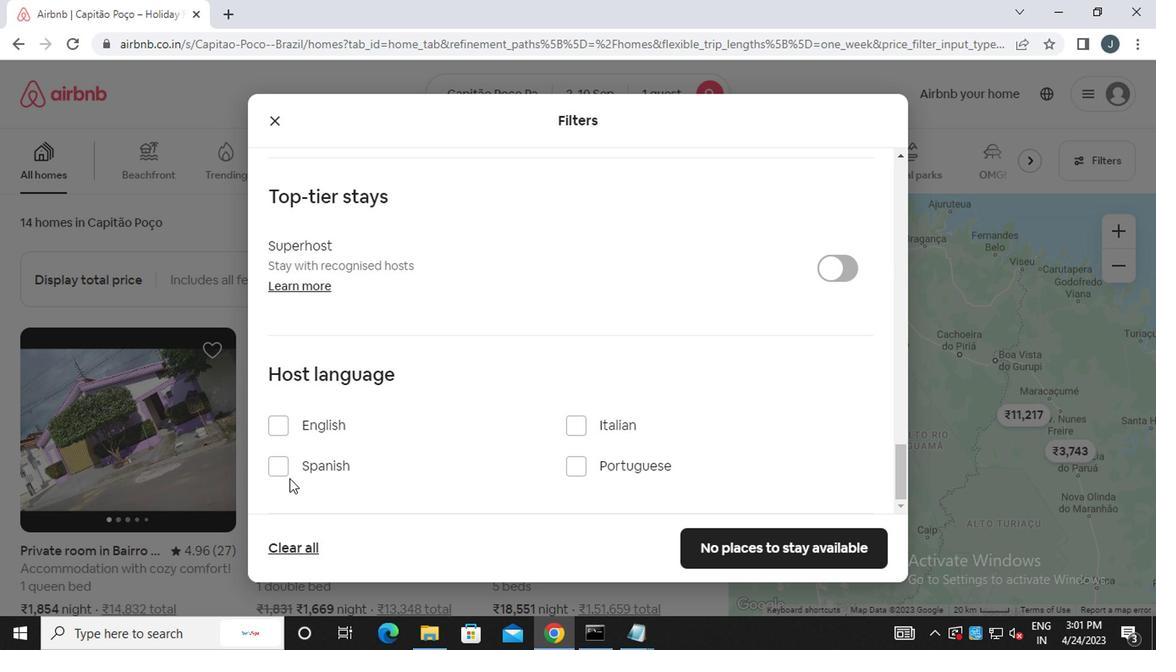
Action: Mouse pressed left at (286, 469)
Screenshot: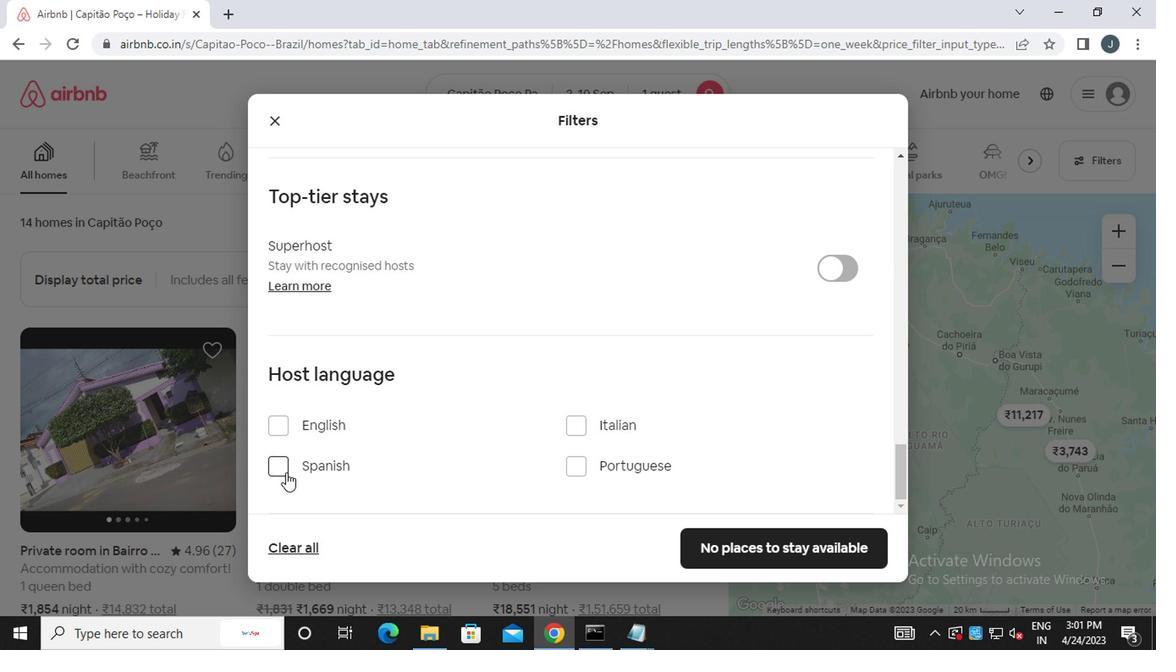 
Action: Mouse moved to (793, 540)
Screenshot: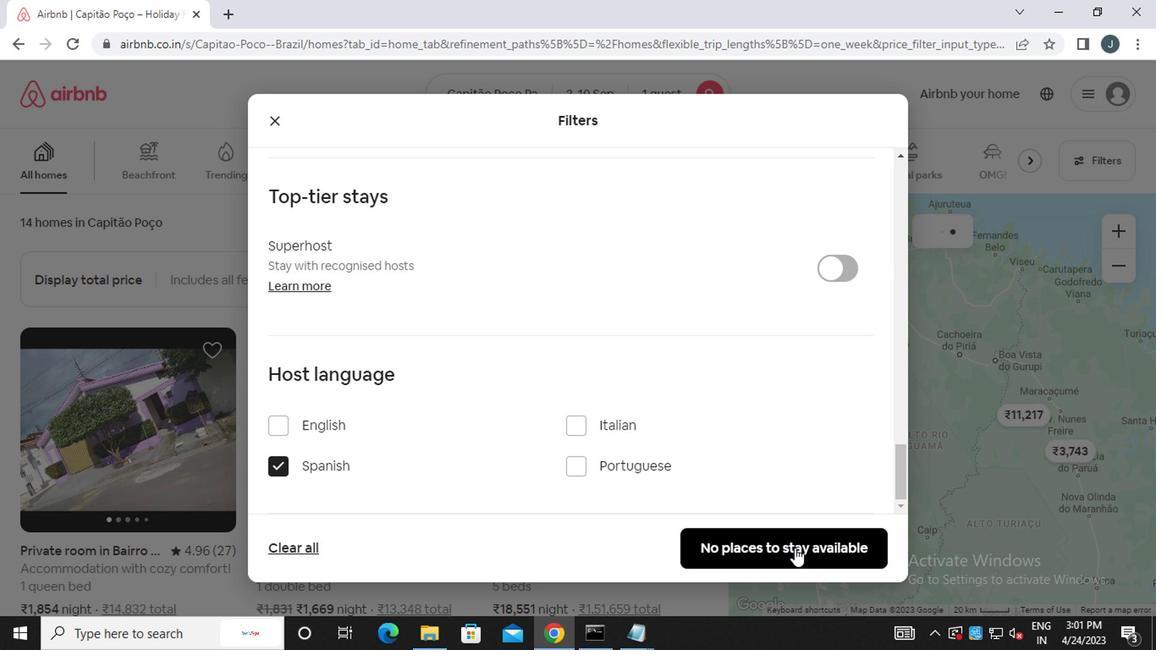 
Action: Mouse pressed left at (793, 540)
Screenshot: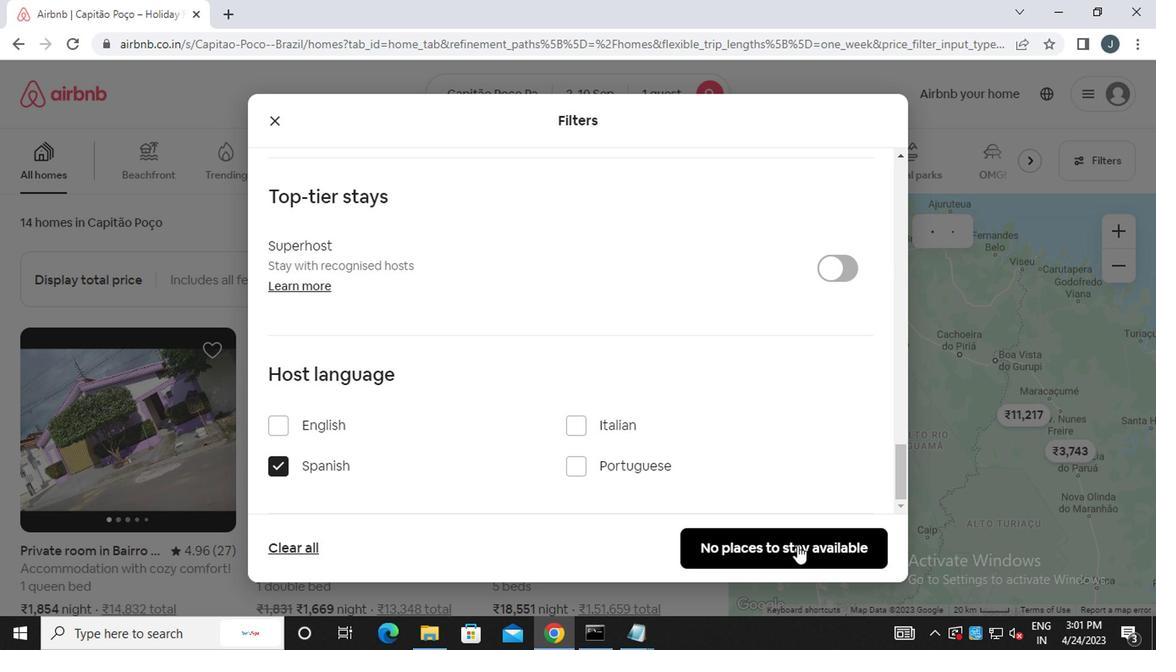 
Action: Mouse moved to (793, 540)
Screenshot: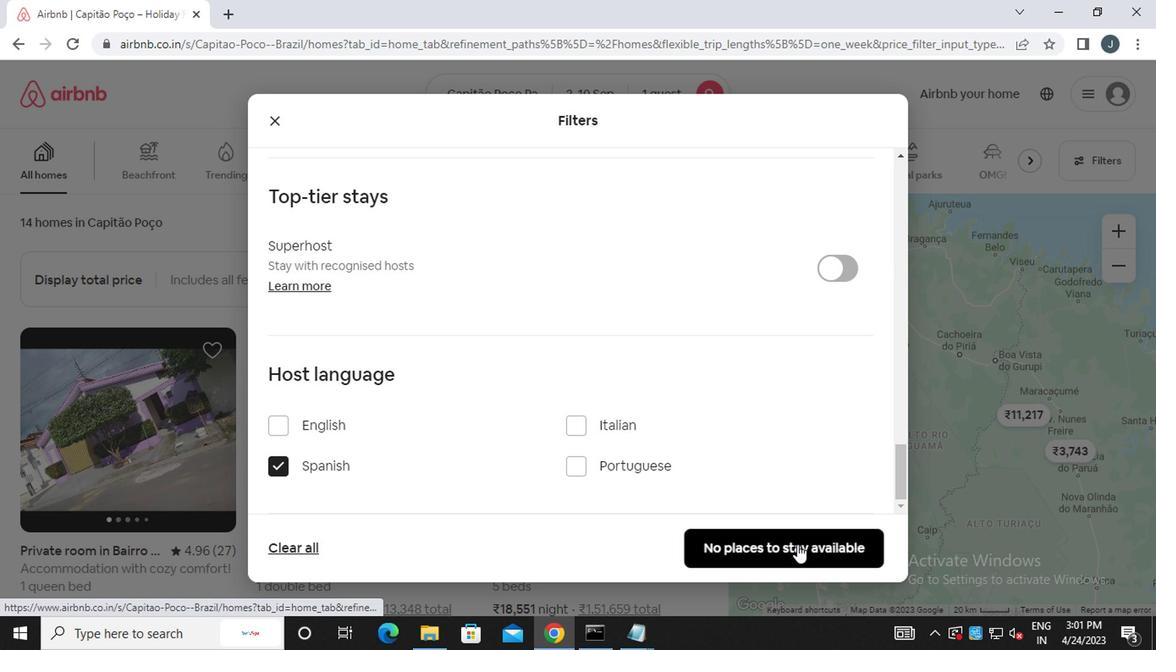 
